 Task: Look for space in São Lourenço do Sul, Brazil from 15th June, 2023 to 21st June, 2023 for 5 adults in price range Rs.14000 to Rs.25000. Place can be entire place with 3 bedrooms having 3 beds and 3 bathrooms. Property type can be house, flat, guest house. Amenities needed are: washing machine. Booking option can be shelf check-in. Required host language is Spanish.
Action: Mouse moved to (289, 140)
Screenshot: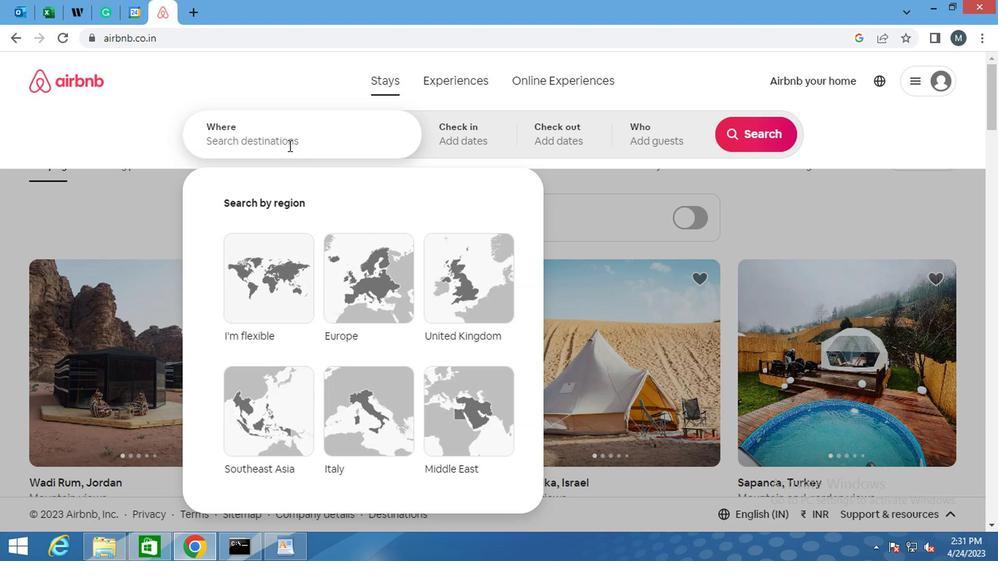 
Action: Mouse pressed left at (289, 140)
Screenshot: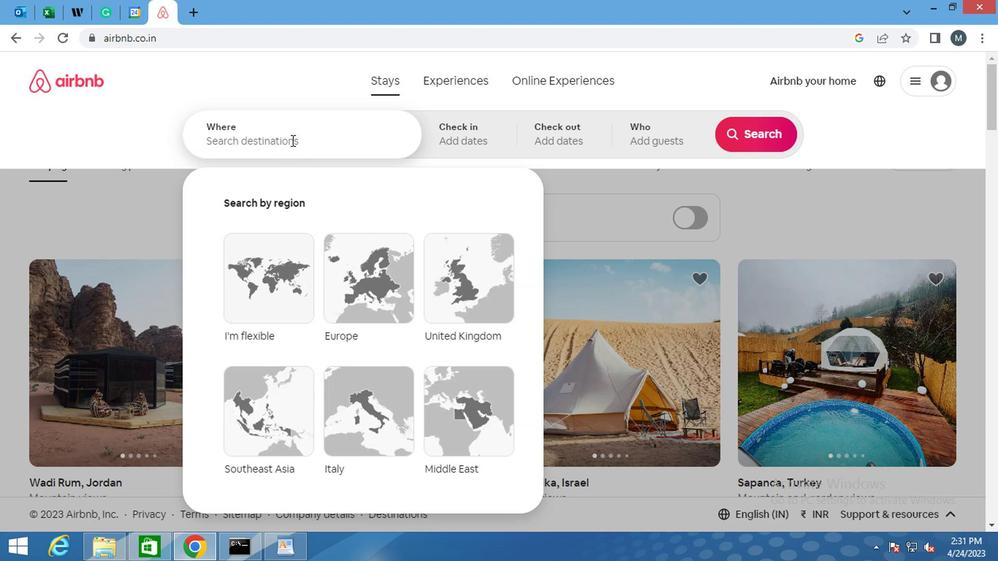 
Action: Key pressed <Key.shift>SAO<Key.space><Key.shift>LOURENCO<Key.space>DO<Key.space><Key.shift>SUL,<Key.space><Key.shift>BRAZIL<Key.space>
Screenshot: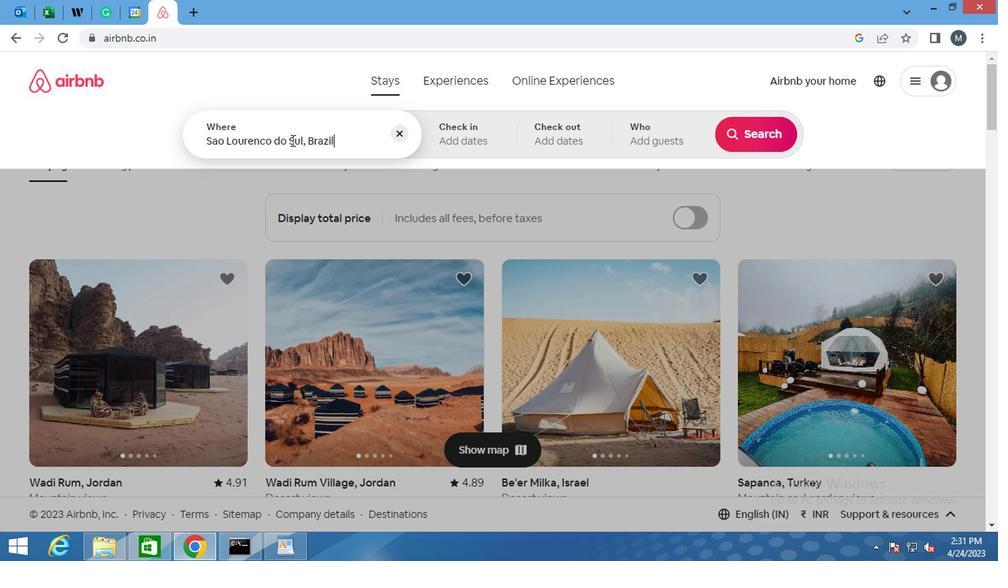 
Action: Mouse moved to (381, 183)
Screenshot: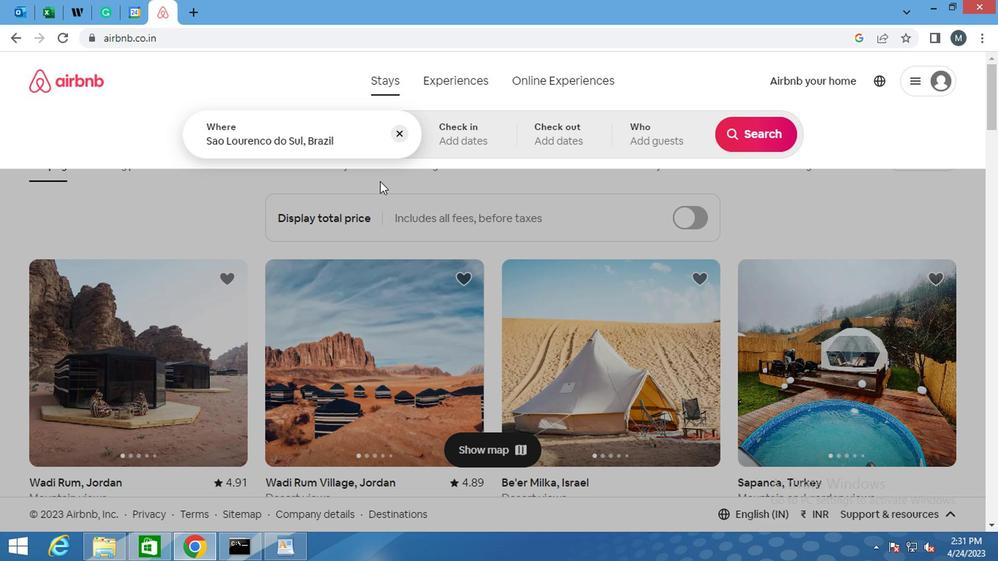 
Action: Mouse scrolled (381, 182) with delta (0, 0)
Screenshot: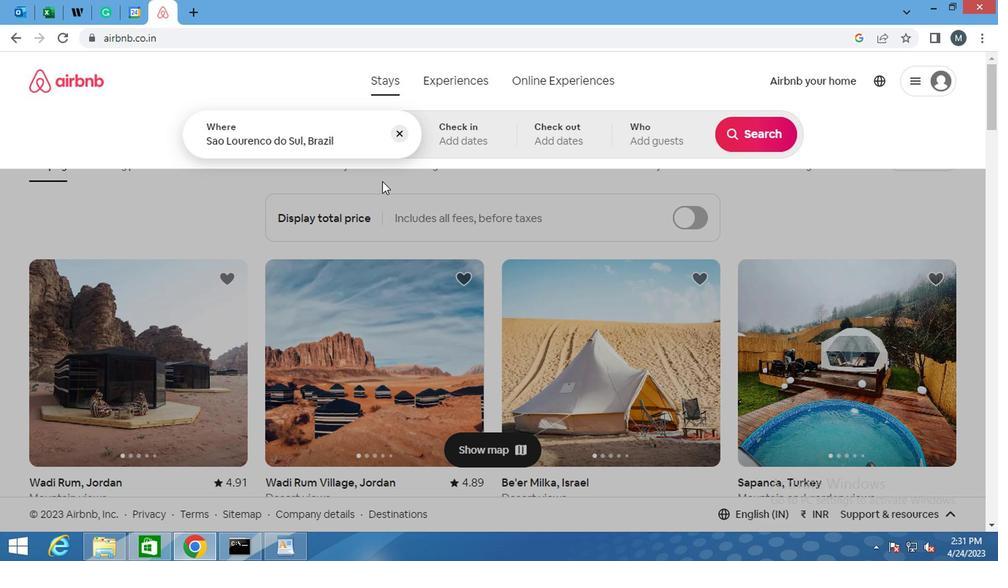 
Action: Mouse scrolled (381, 184) with delta (0, 1)
Screenshot: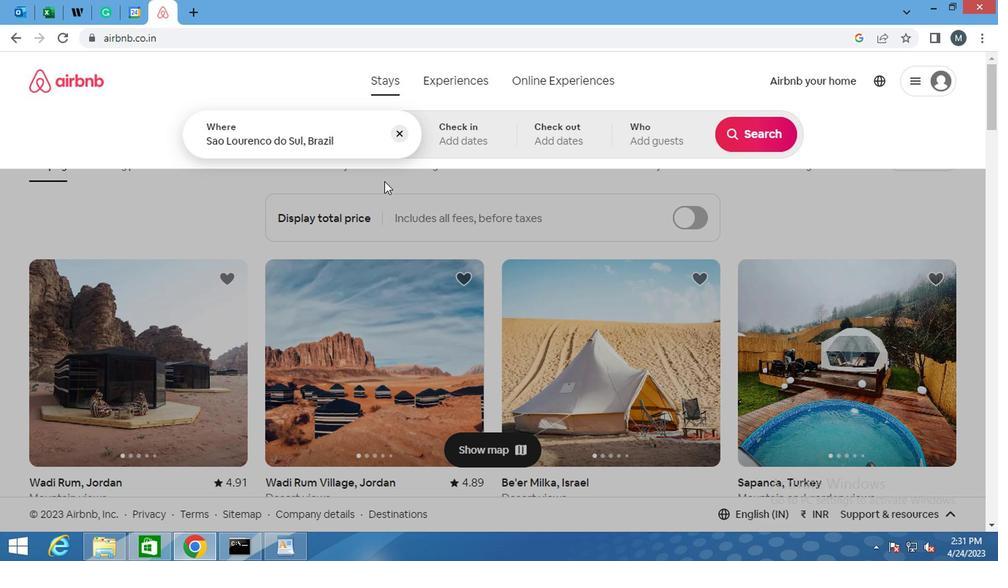 
Action: Mouse scrolled (381, 184) with delta (0, 1)
Screenshot: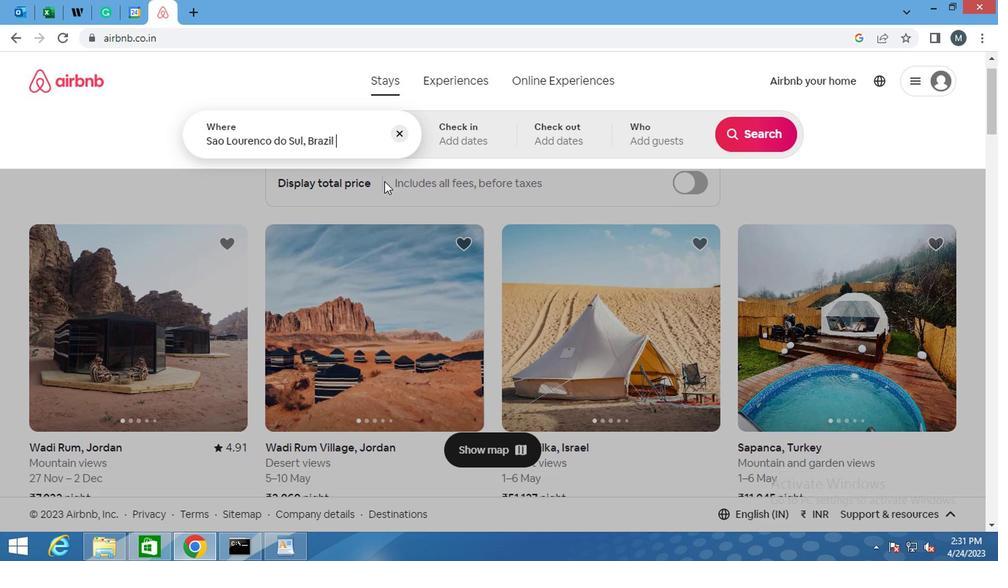 
Action: Mouse scrolled (381, 182) with delta (0, 0)
Screenshot: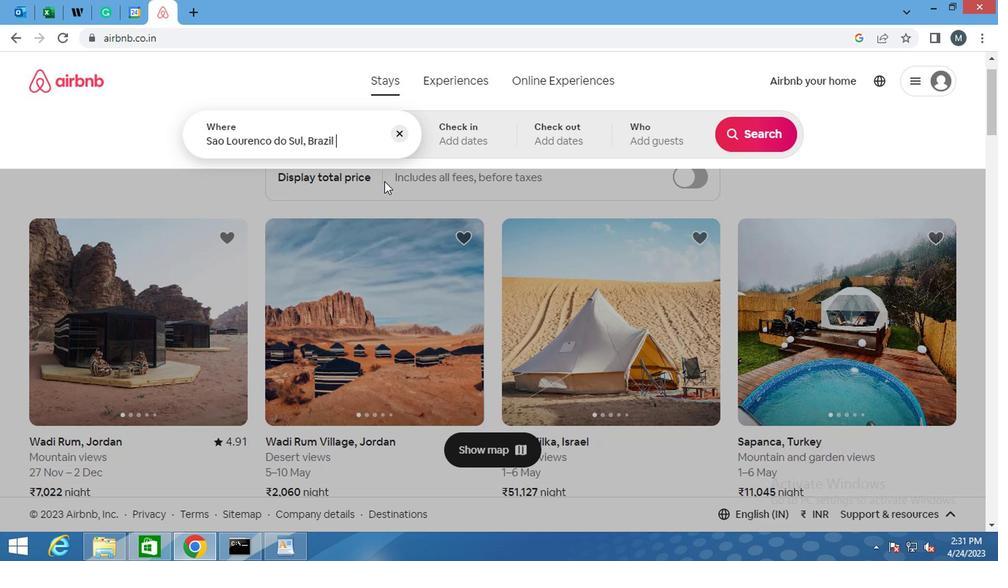 
Action: Mouse moved to (421, 68)
Screenshot: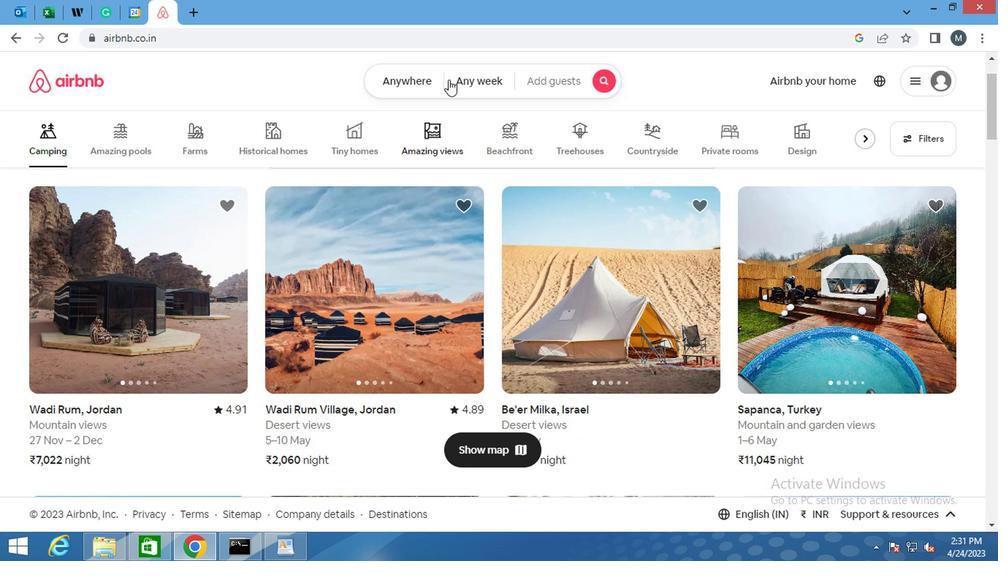 
Action: Mouse pressed left at (421, 68)
Screenshot: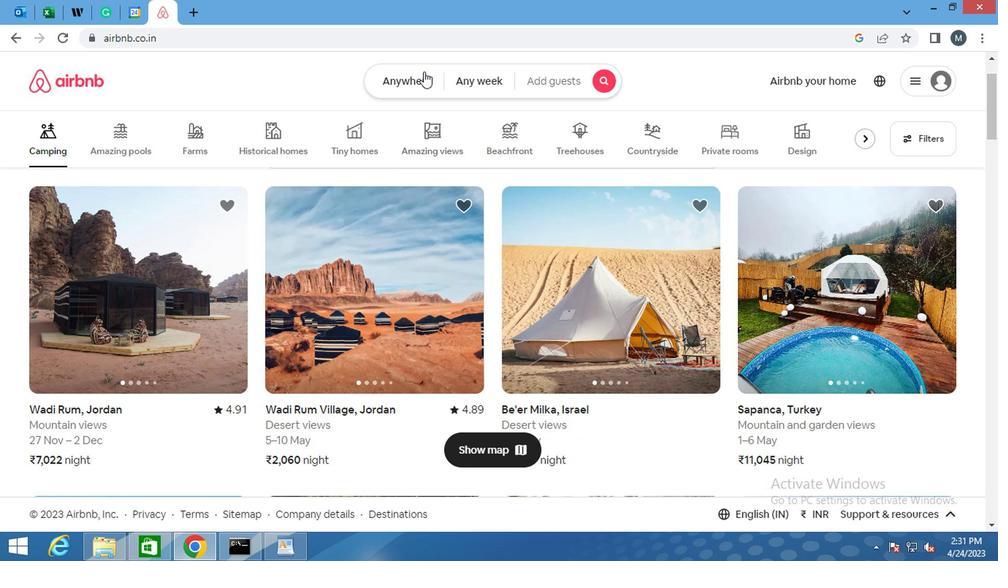 
Action: Mouse moved to (465, 122)
Screenshot: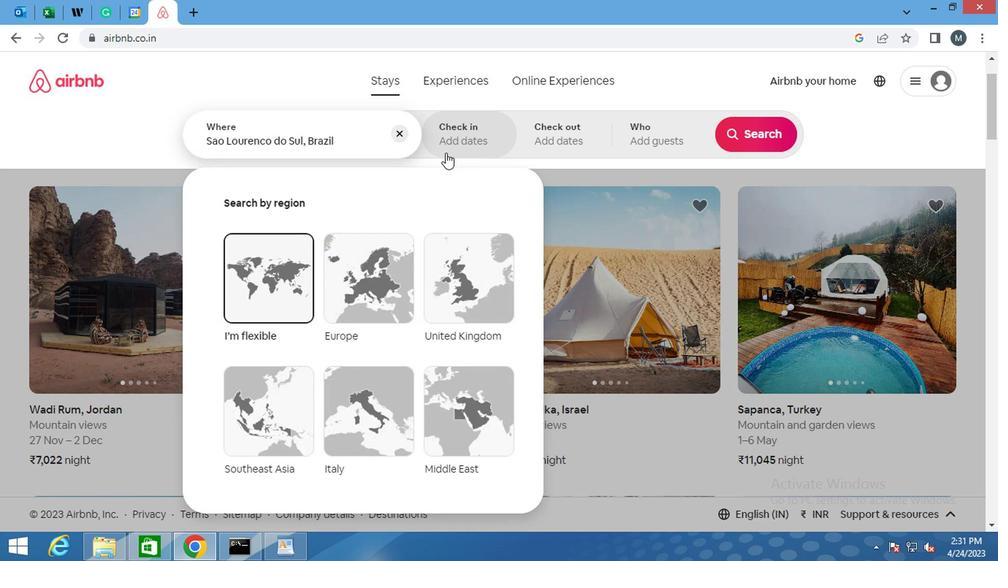 
Action: Mouse pressed left at (465, 122)
Screenshot: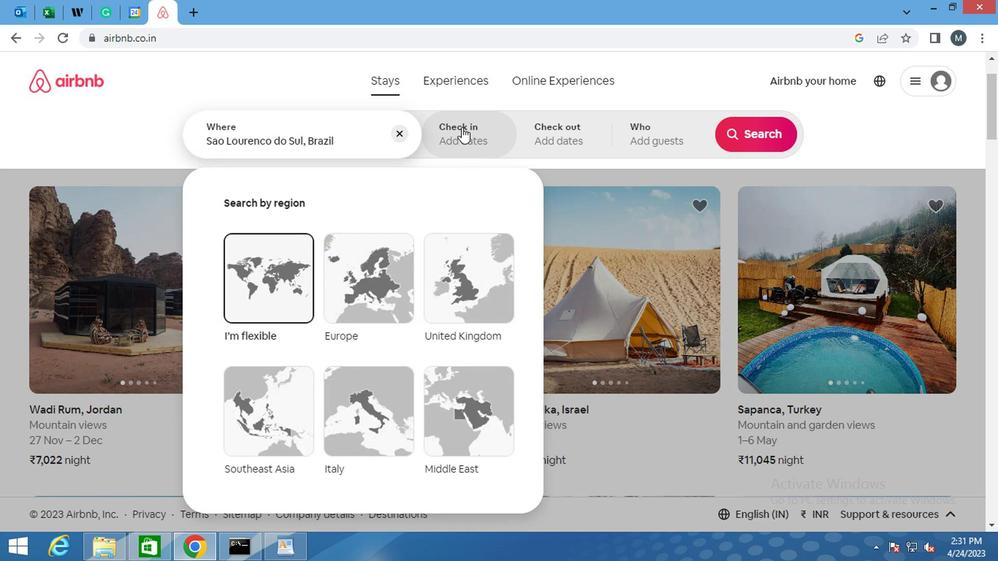 
Action: Mouse moved to (744, 249)
Screenshot: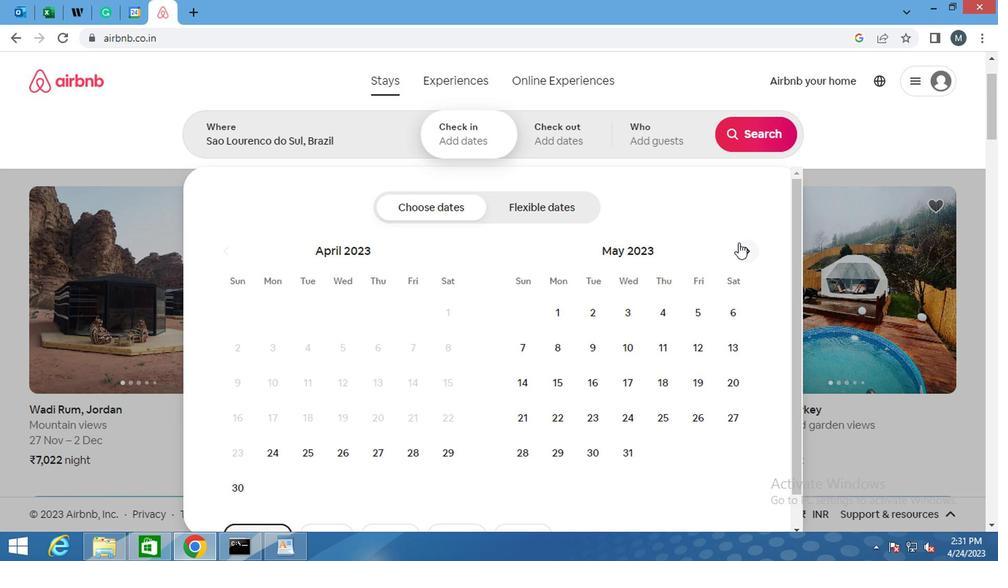 
Action: Mouse pressed left at (744, 249)
Screenshot: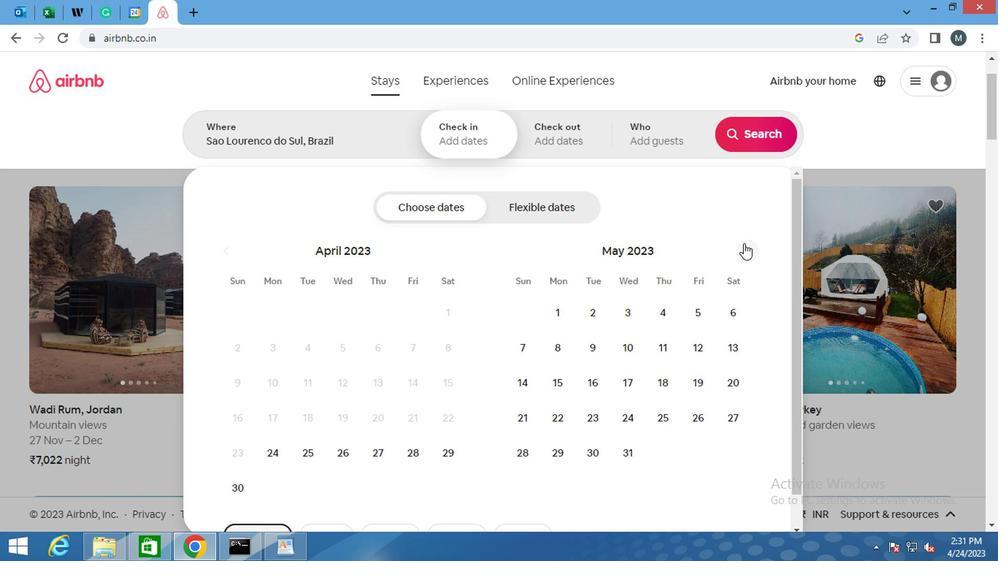 
Action: Mouse pressed left at (744, 249)
Screenshot: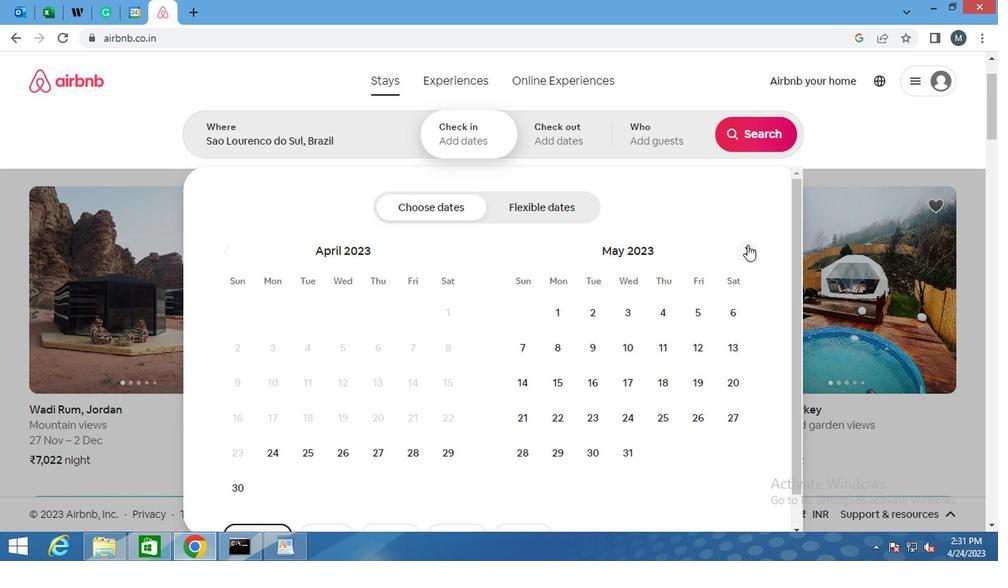 
Action: Mouse moved to (653, 393)
Screenshot: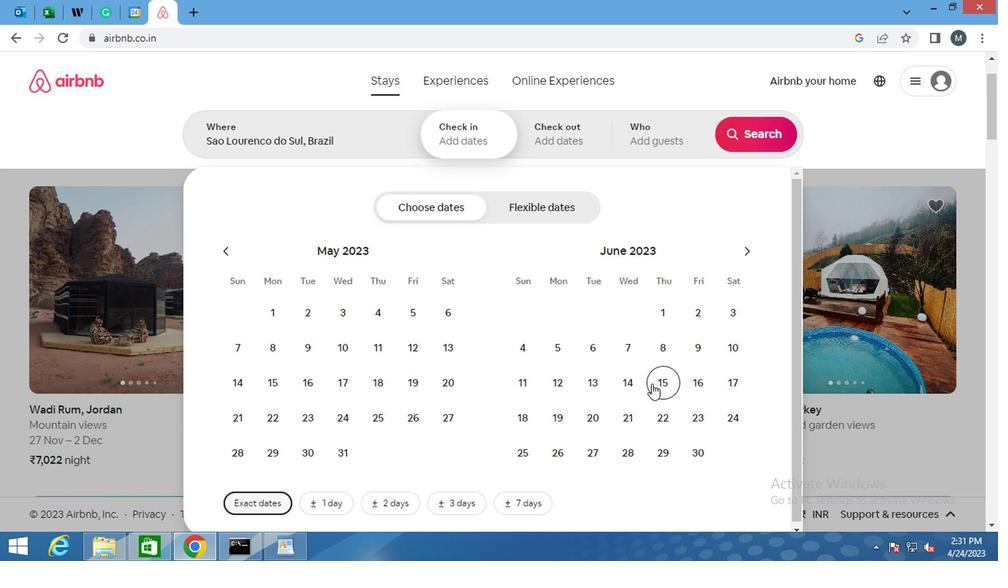 
Action: Mouse pressed left at (653, 393)
Screenshot: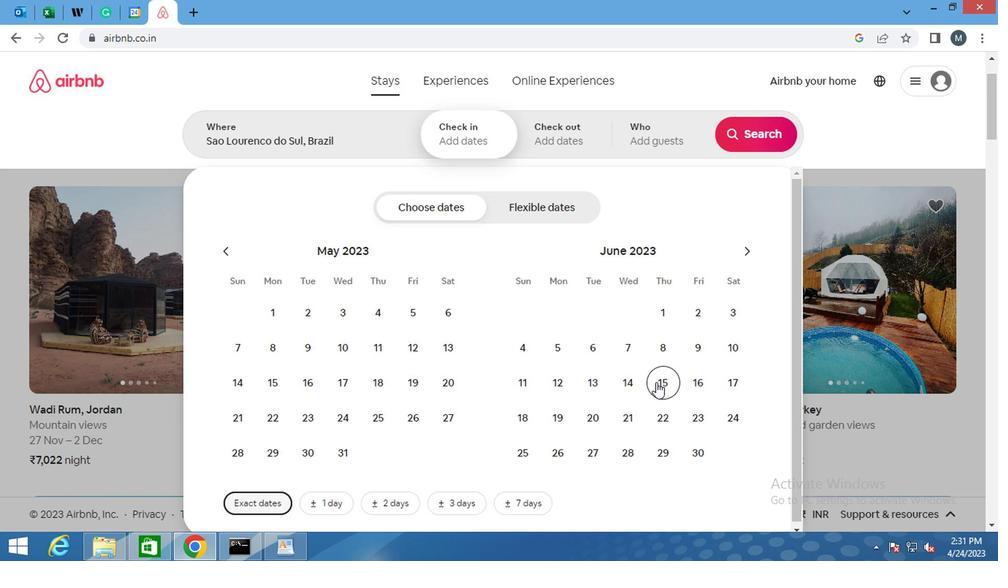 
Action: Mouse moved to (626, 435)
Screenshot: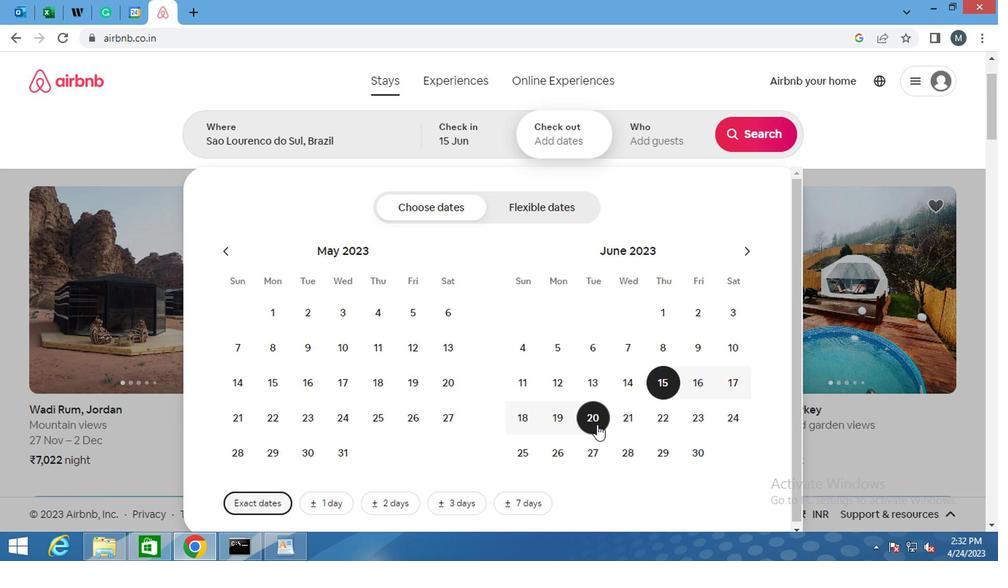 
Action: Mouse pressed left at (626, 435)
Screenshot: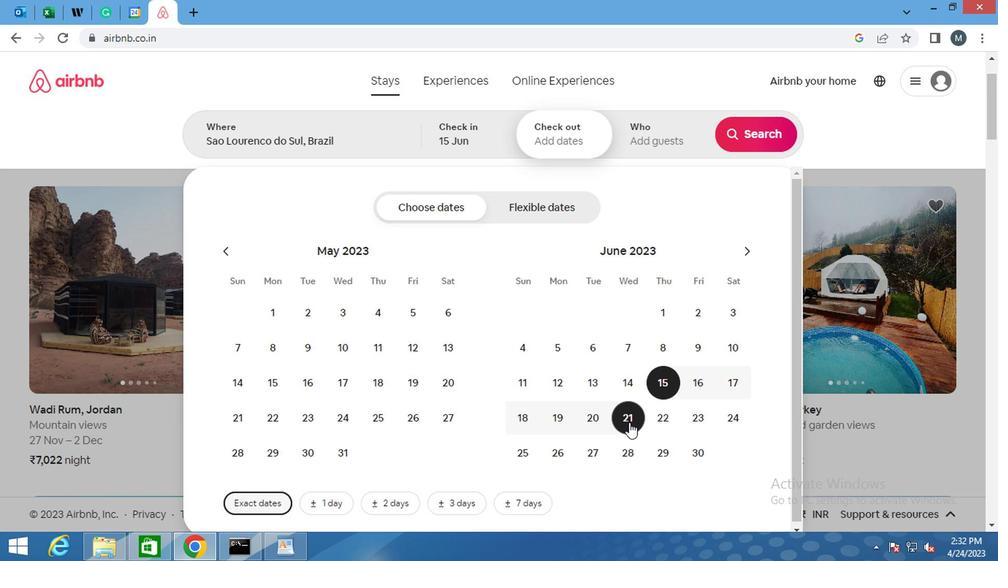 
Action: Mouse moved to (639, 146)
Screenshot: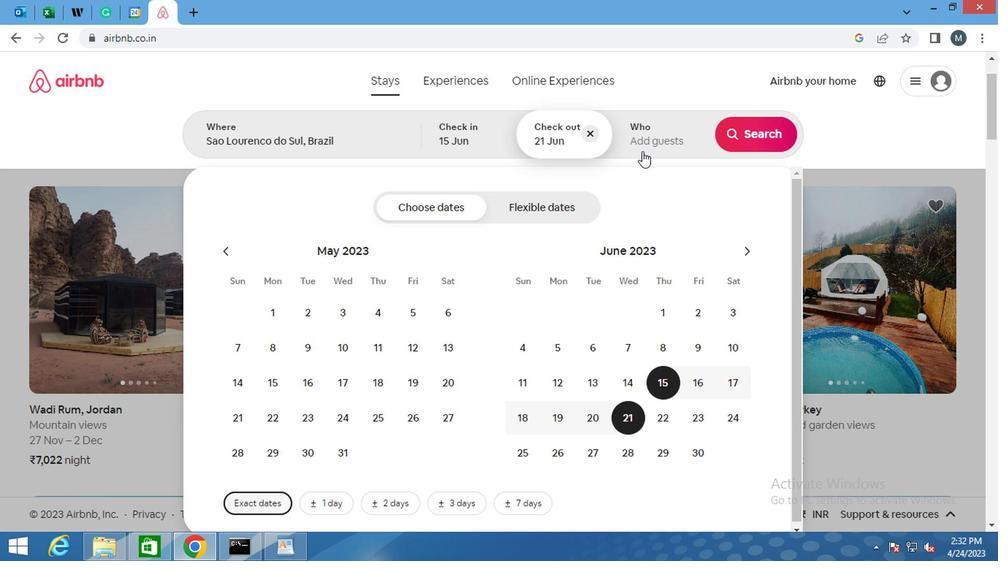 
Action: Mouse pressed left at (639, 146)
Screenshot: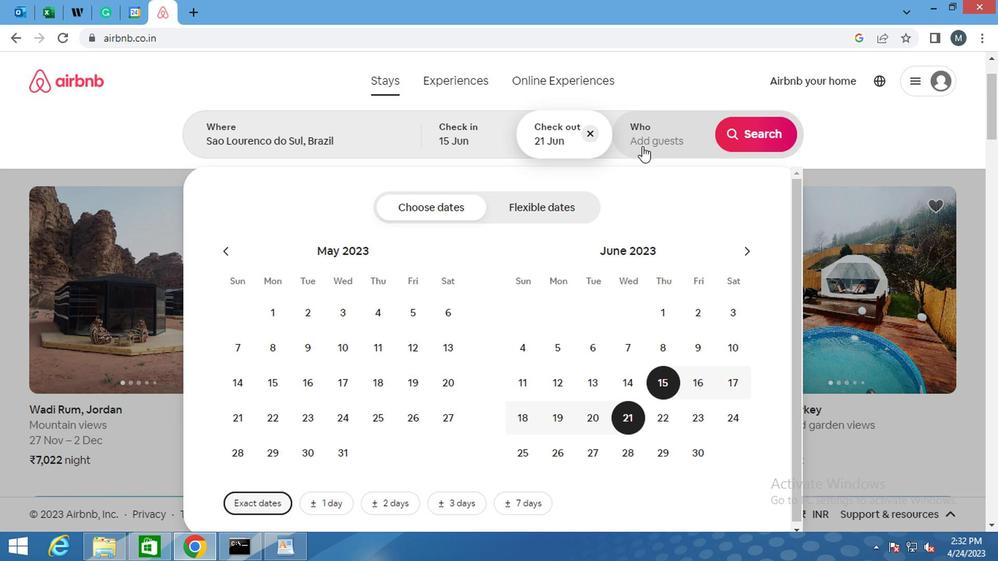 
Action: Mouse moved to (756, 217)
Screenshot: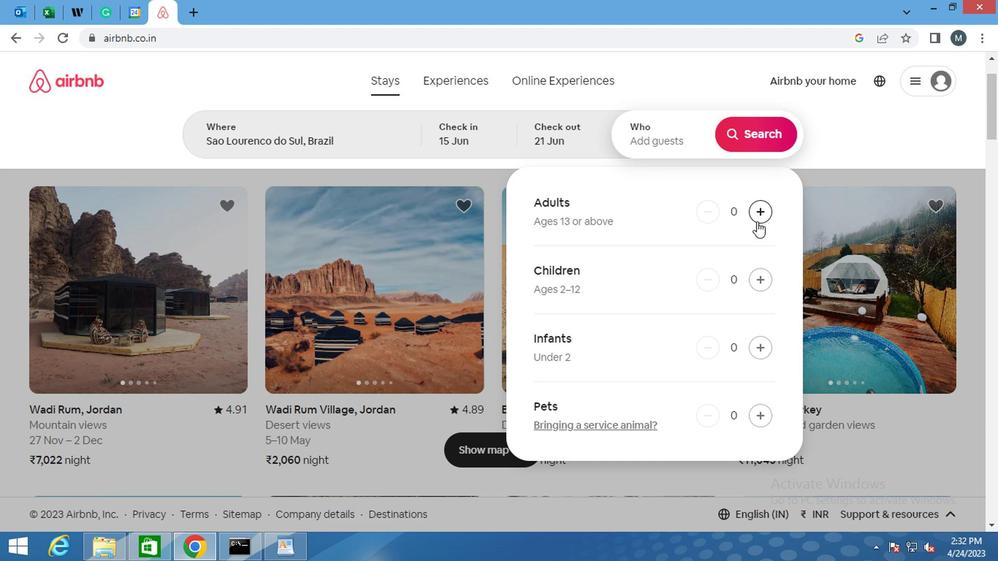 
Action: Mouse pressed left at (756, 217)
Screenshot: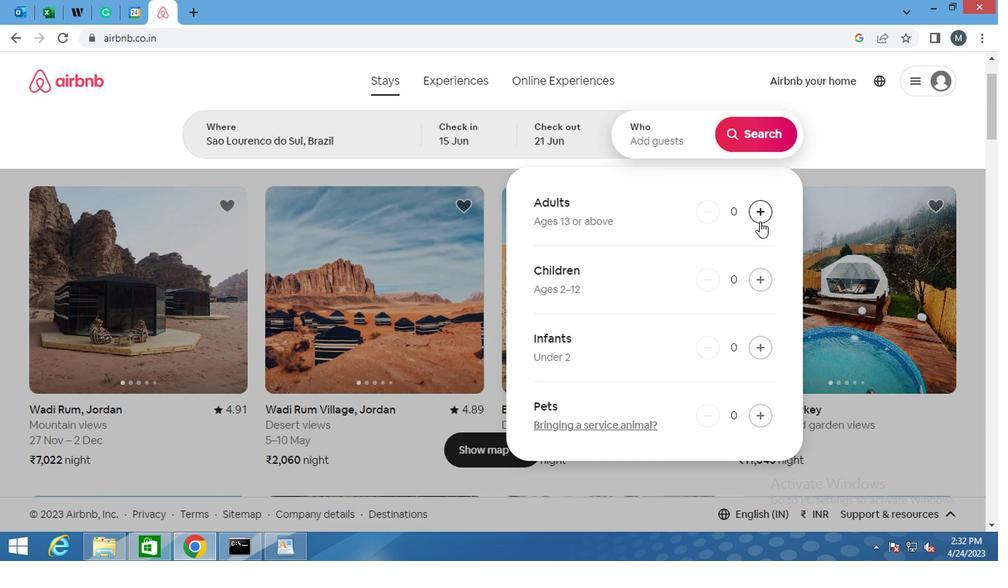 
Action: Mouse pressed left at (756, 217)
Screenshot: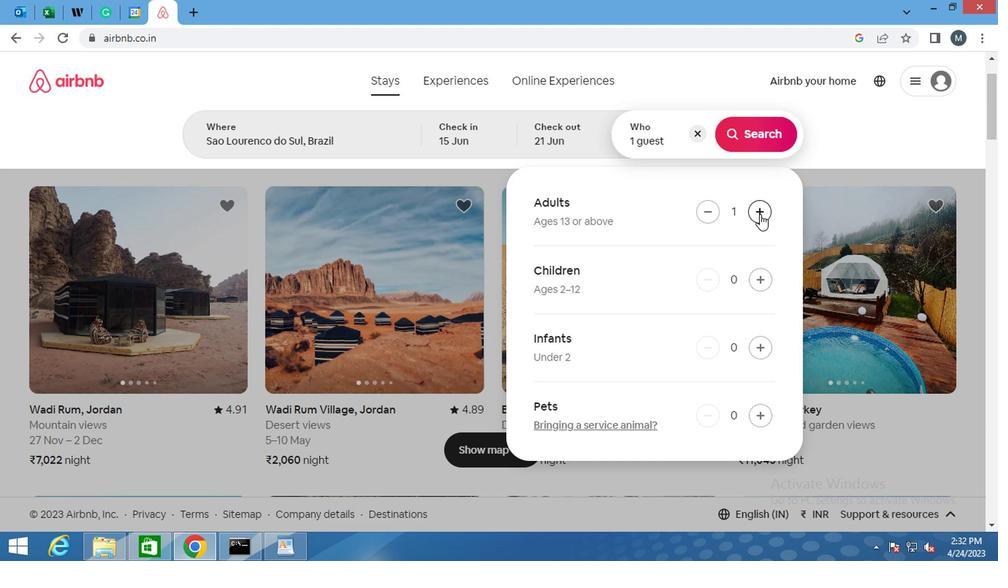 
Action: Mouse pressed left at (756, 217)
Screenshot: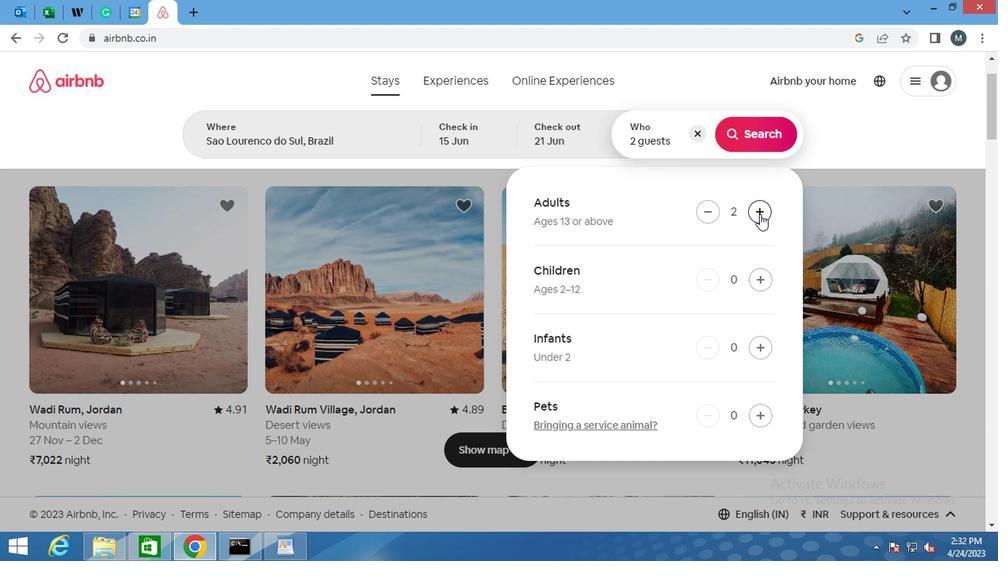 
Action: Mouse moved to (756, 217)
Screenshot: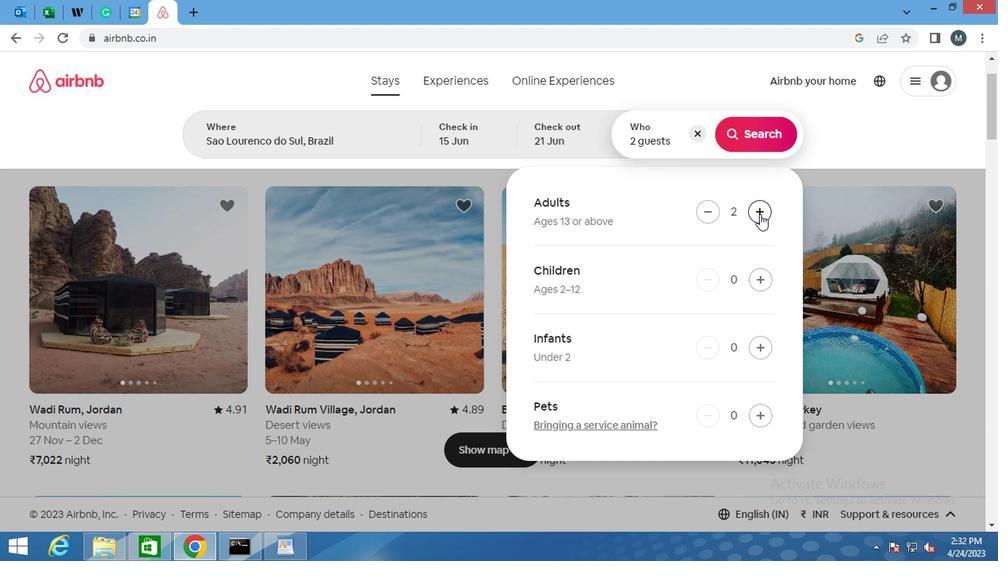 
Action: Mouse pressed left at (756, 217)
Screenshot: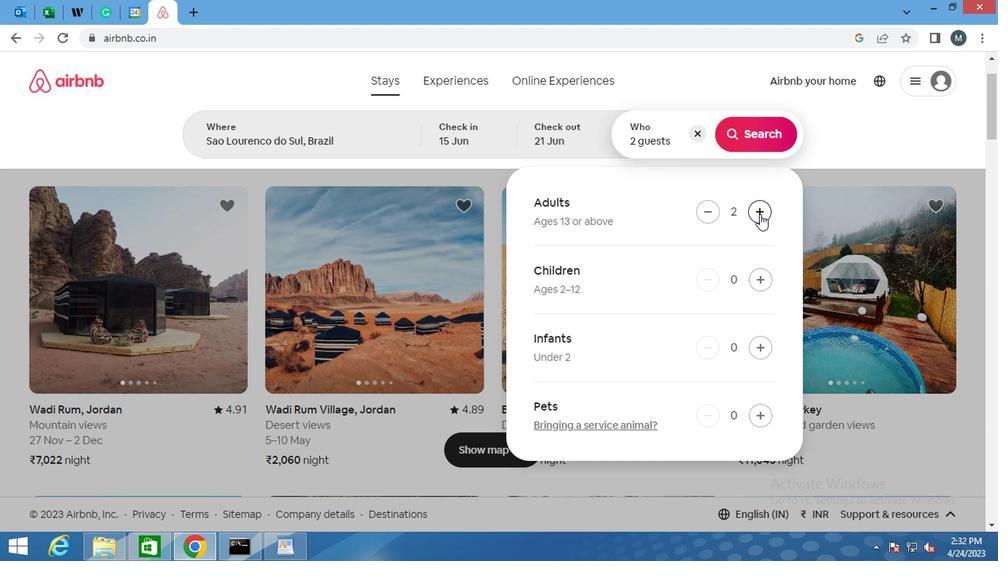 
Action: Mouse moved to (757, 217)
Screenshot: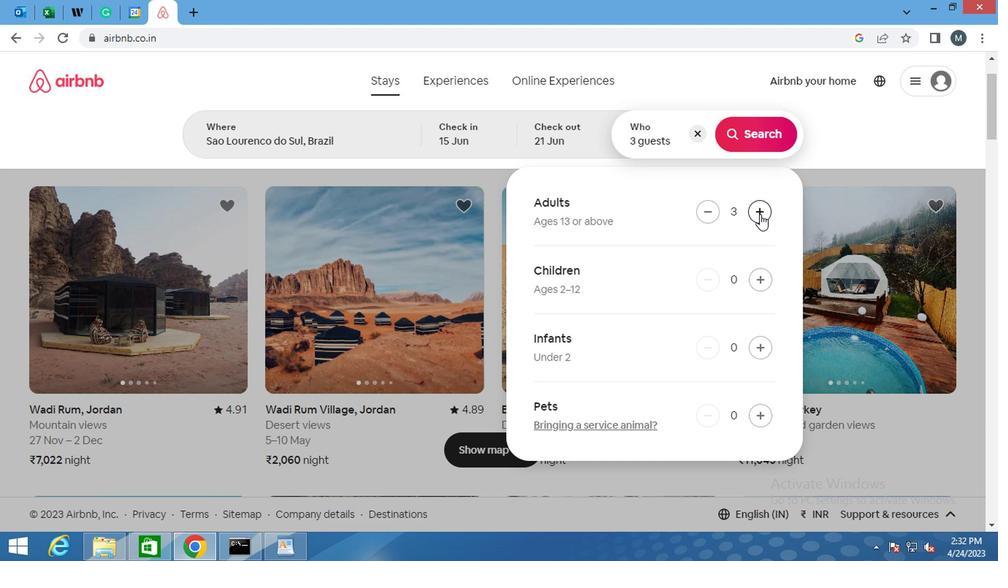 
Action: Mouse pressed left at (757, 217)
Screenshot: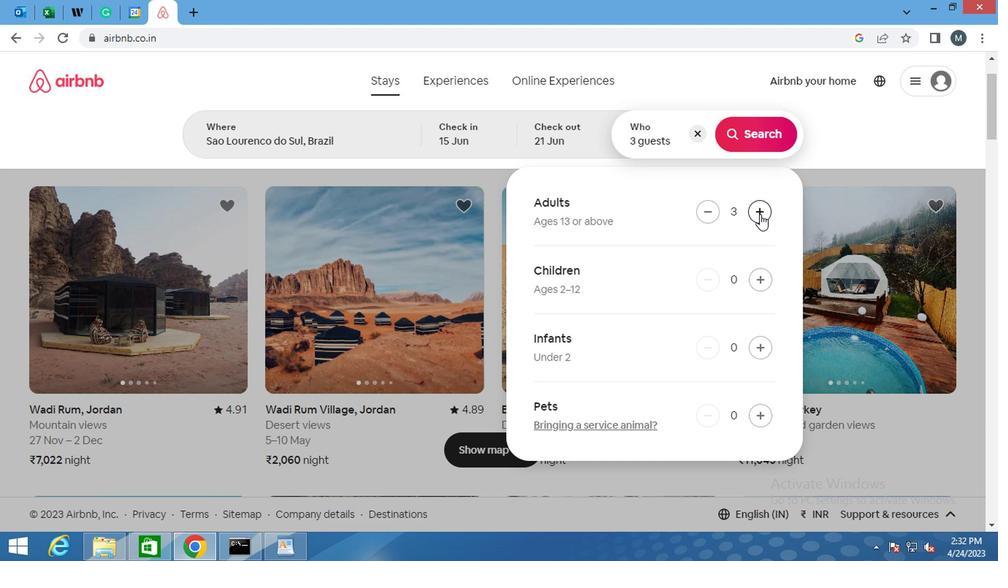 
Action: Mouse moved to (869, 159)
Screenshot: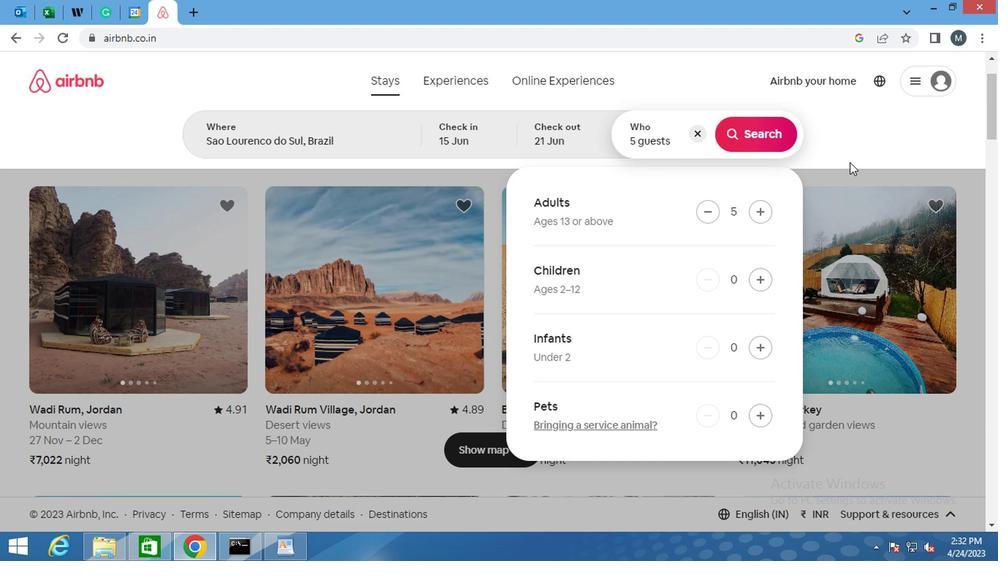 
Action: Mouse pressed left at (869, 159)
Screenshot: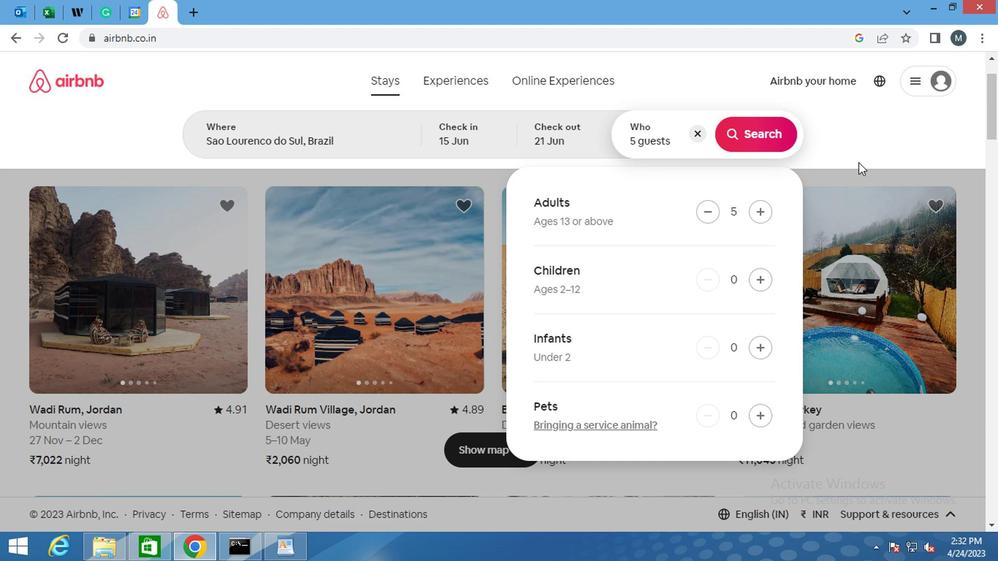 
Action: Mouse moved to (859, 161)
Screenshot: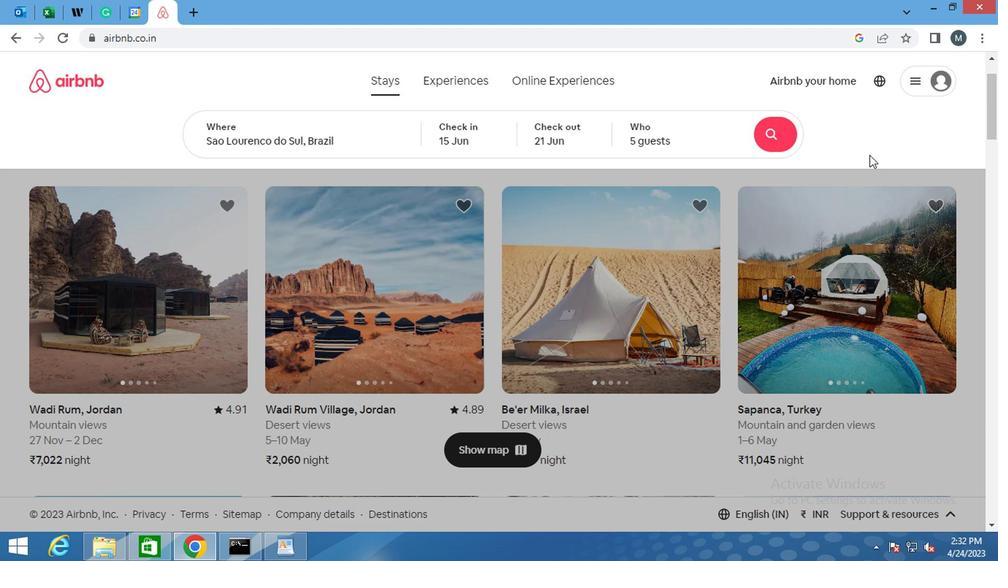
Action: Mouse scrolled (859, 162) with delta (0, 1)
Screenshot: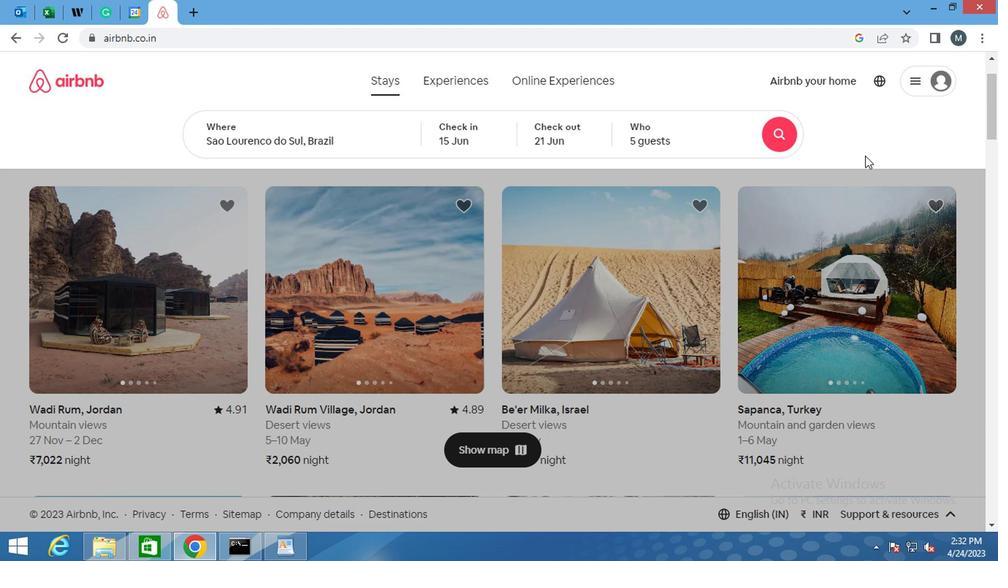 
Action: Mouse moved to (859, 161)
Screenshot: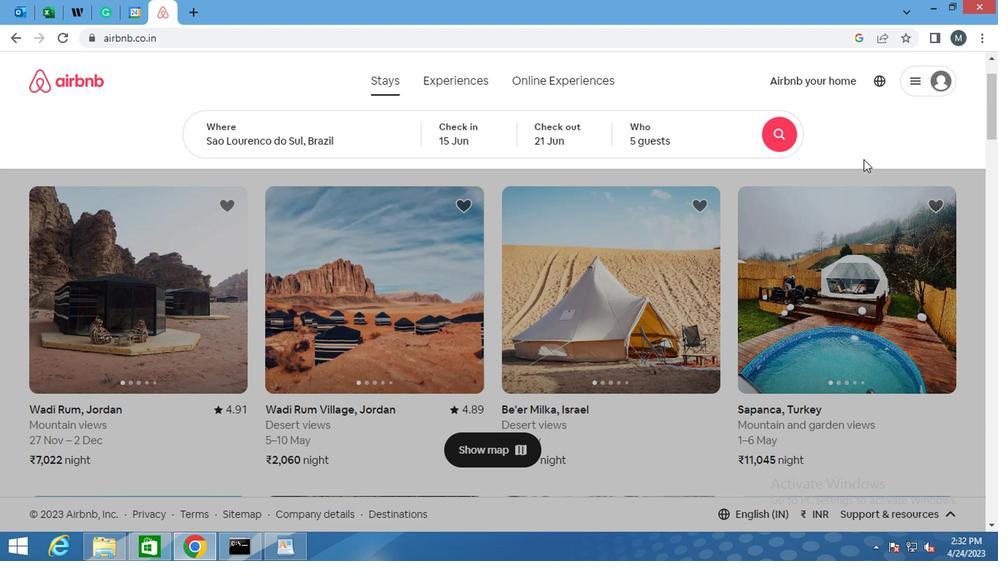 
Action: Mouse scrolled (859, 160) with delta (0, -1)
Screenshot: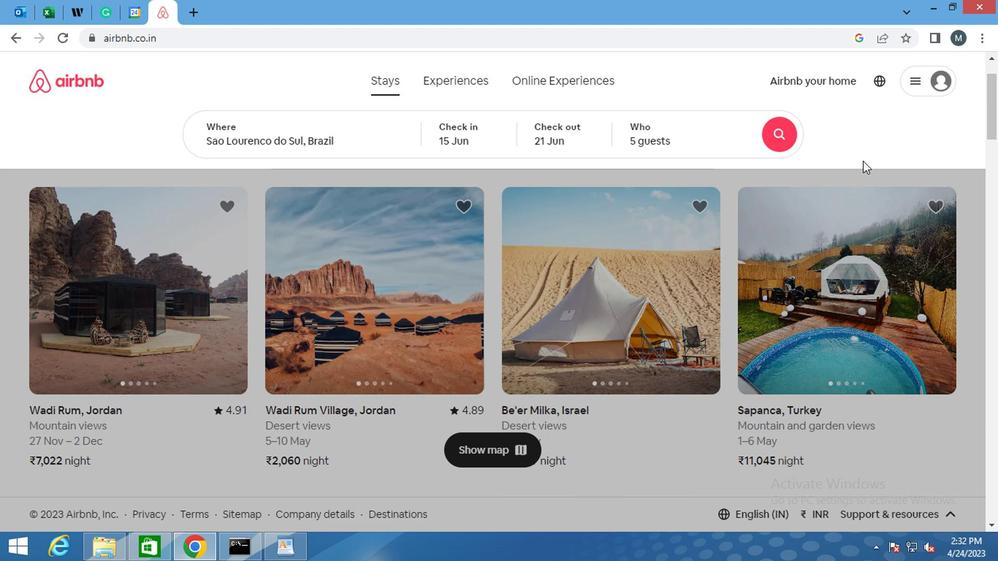 
Action: Mouse moved to (917, 136)
Screenshot: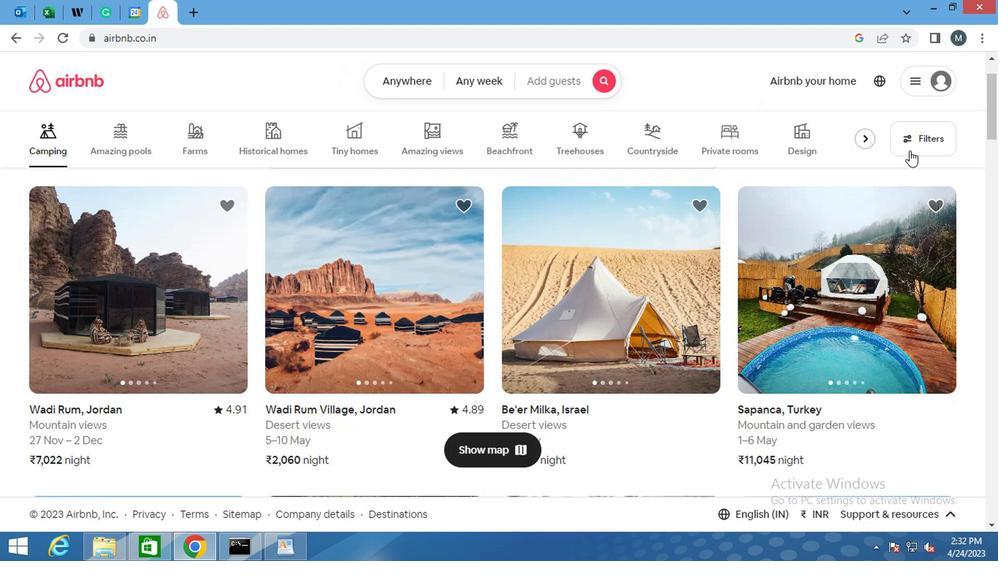 
Action: Mouse pressed left at (917, 136)
Screenshot: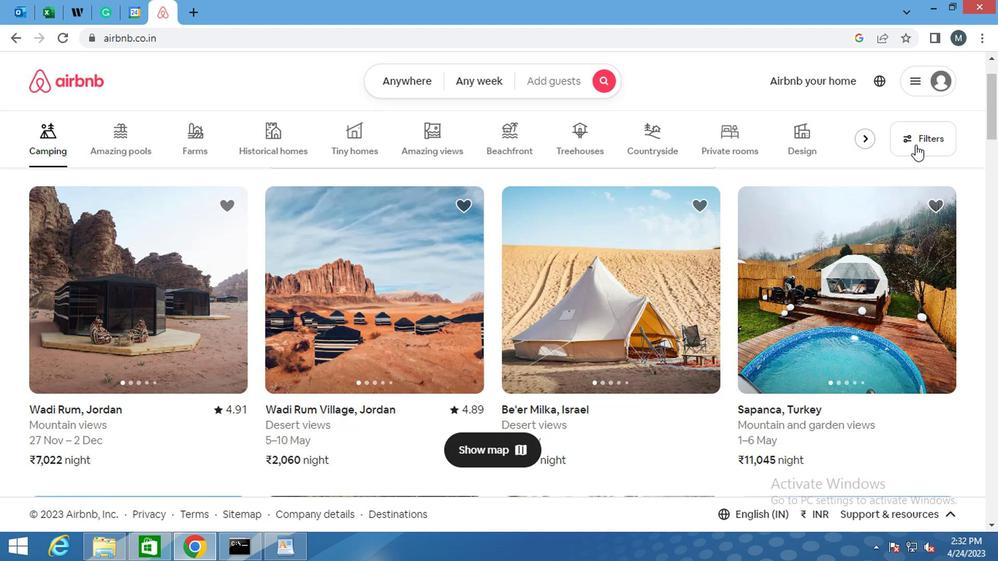 
Action: Mouse moved to (727, 173)
Screenshot: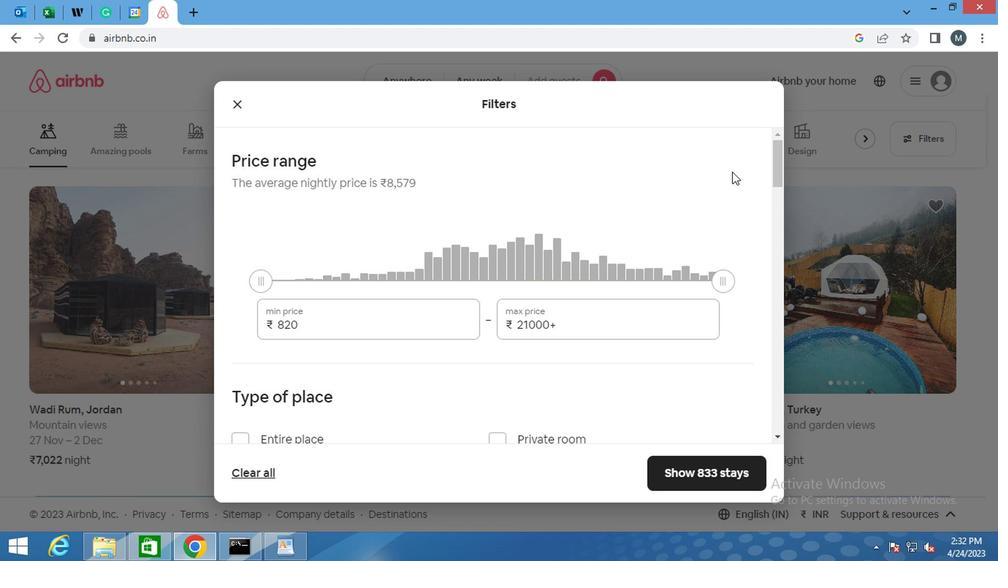 
Action: Mouse scrolled (727, 172) with delta (0, 0)
Screenshot: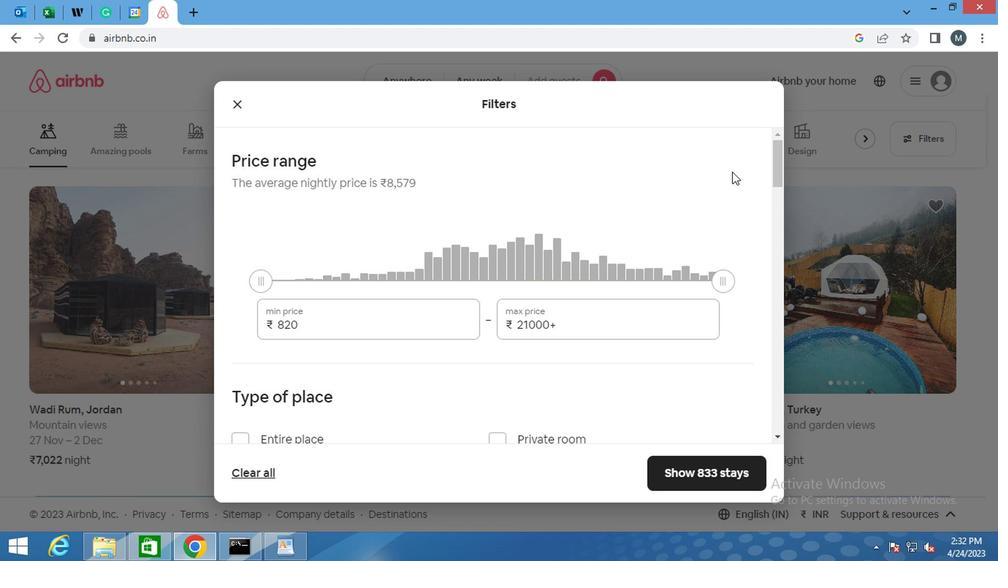 
Action: Mouse moved to (401, 253)
Screenshot: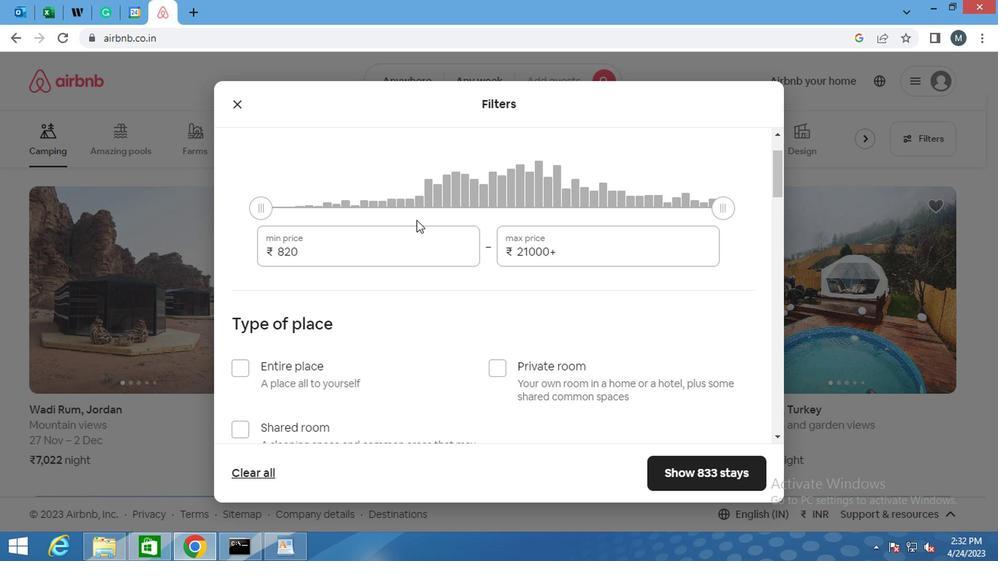 
Action: Mouse pressed left at (401, 253)
Screenshot: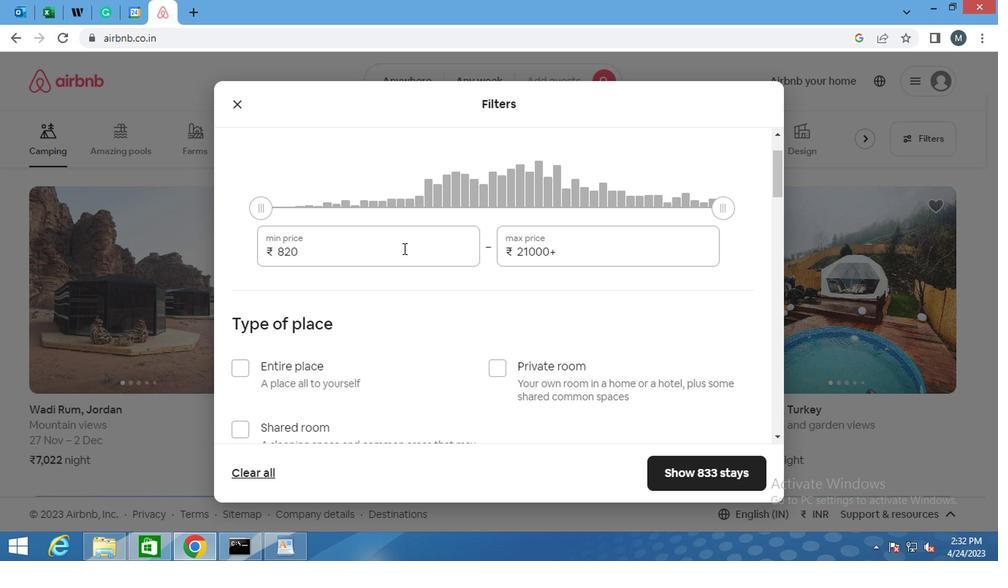 
Action: Mouse pressed left at (401, 253)
Screenshot: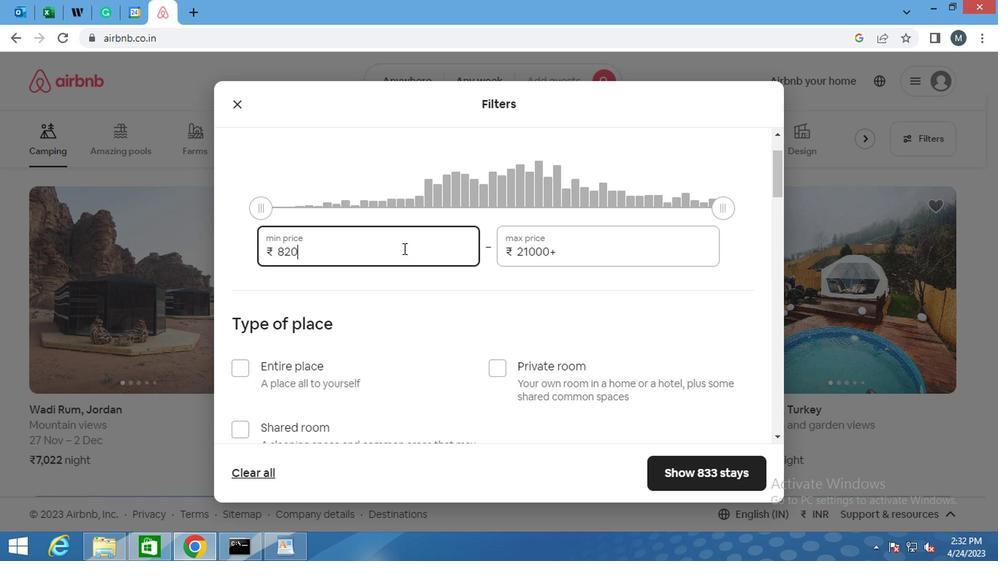 
Action: Mouse moved to (401, 253)
Screenshot: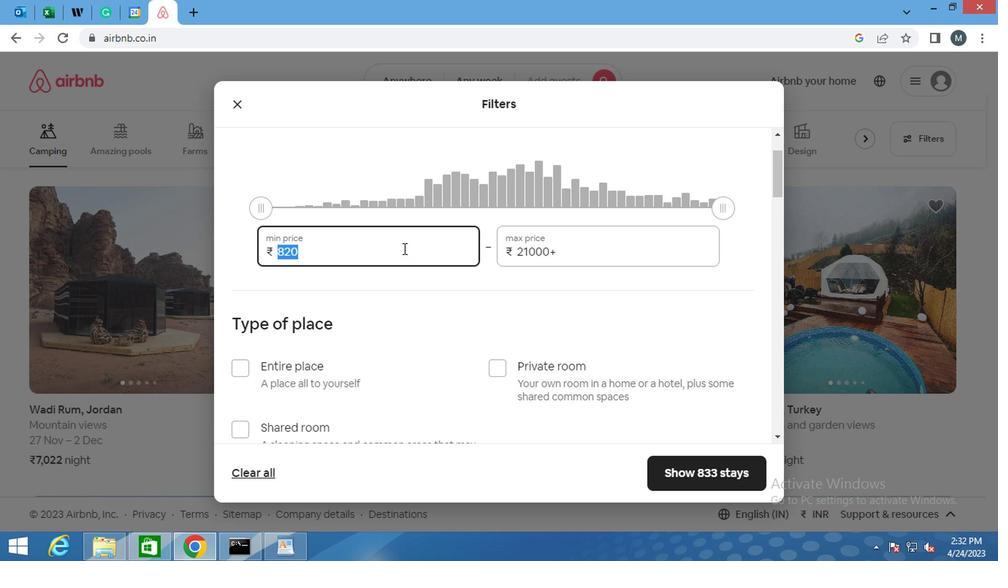 
Action: Key pressed 14000
Screenshot: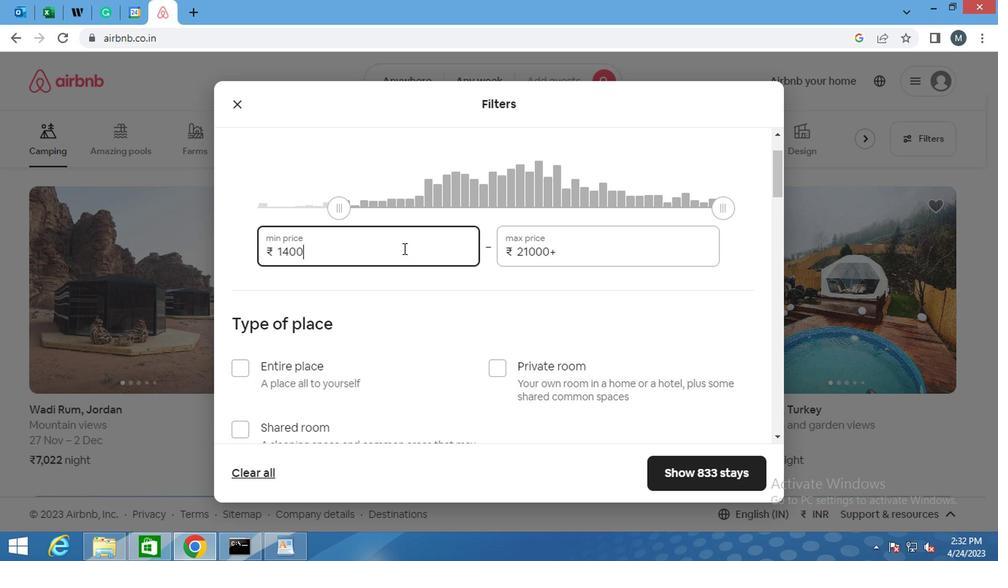 
Action: Mouse moved to (578, 248)
Screenshot: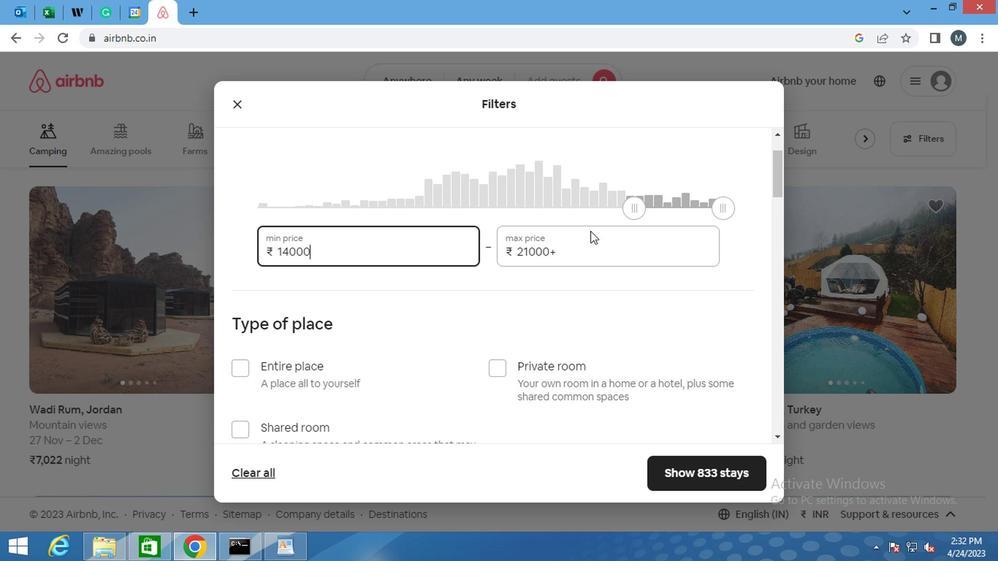
Action: Mouse pressed left at (578, 248)
Screenshot: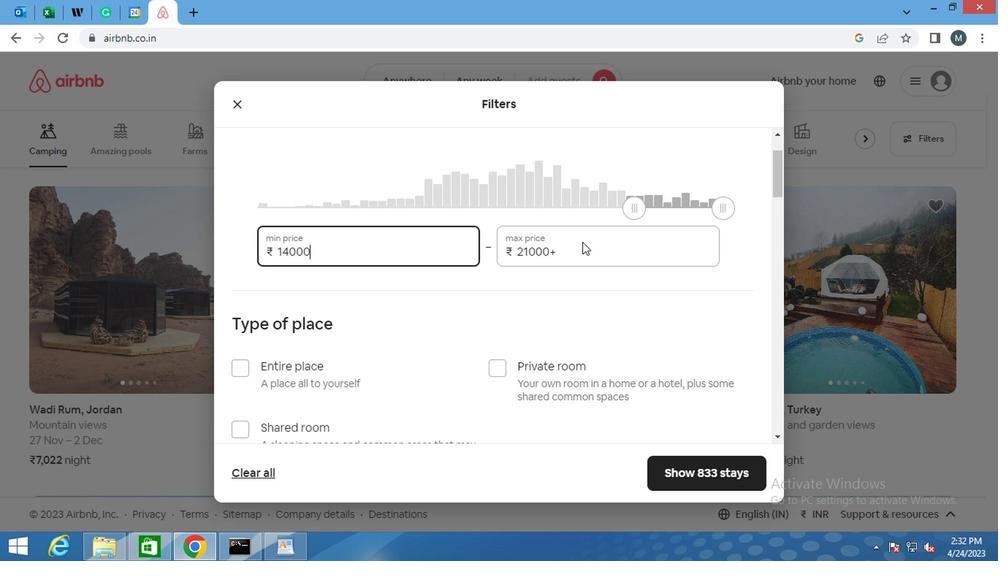 
Action: Mouse pressed left at (578, 248)
Screenshot: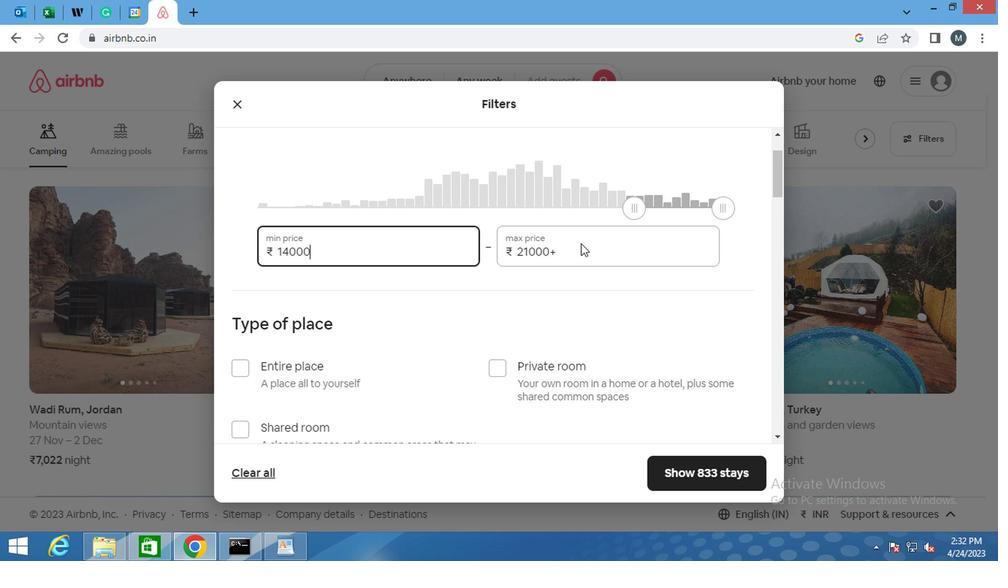 
Action: Mouse moved to (577, 249)
Screenshot: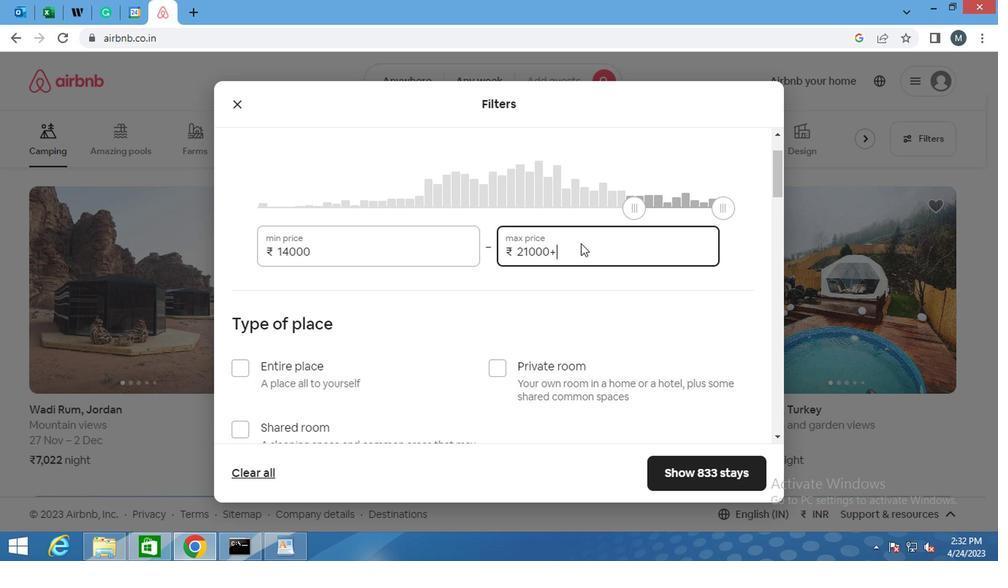 
Action: Mouse pressed left at (577, 249)
Screenshot: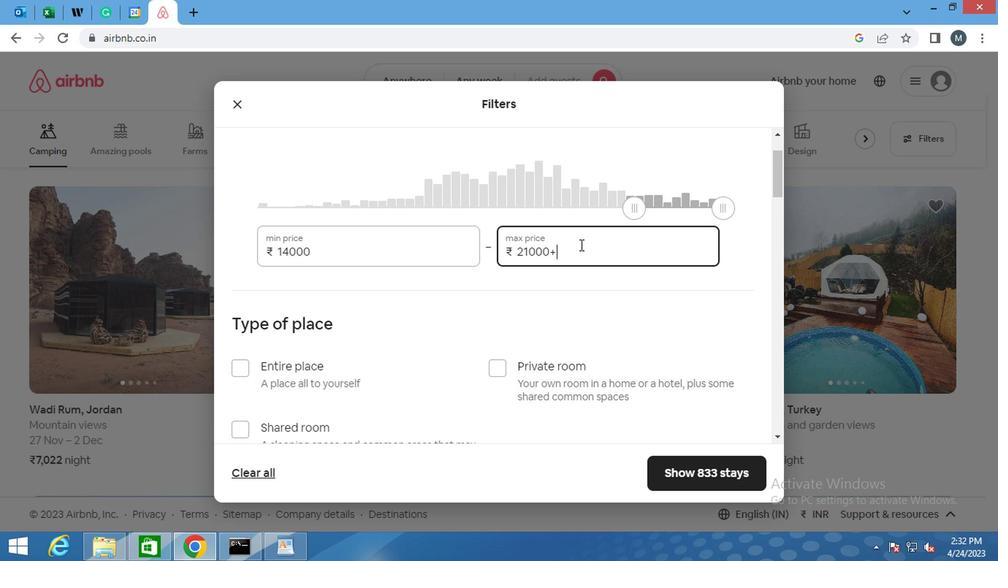 
Action: Mouse moved to (570, 272)
Screenshot: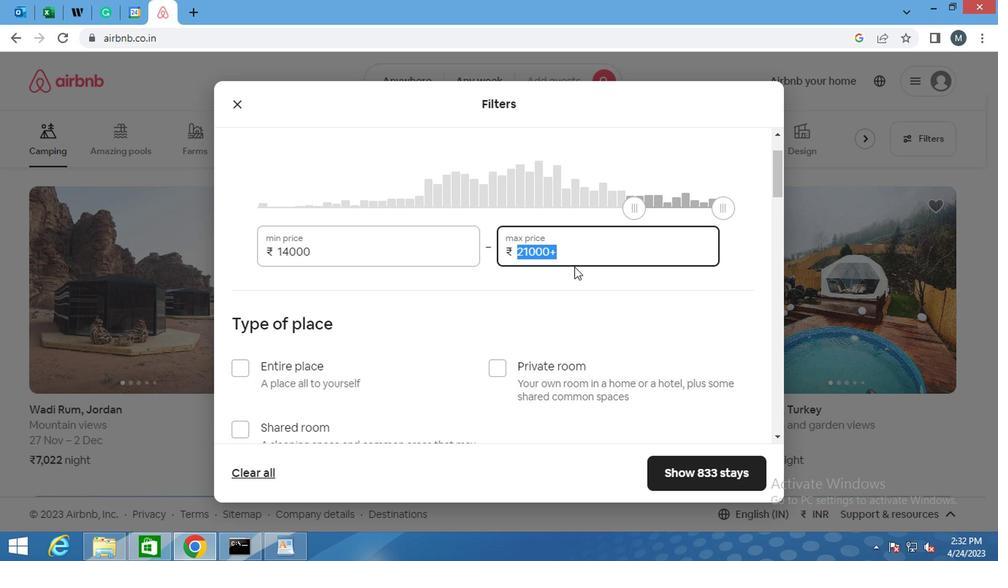 
Action: Key pressed 25000
Screenshot: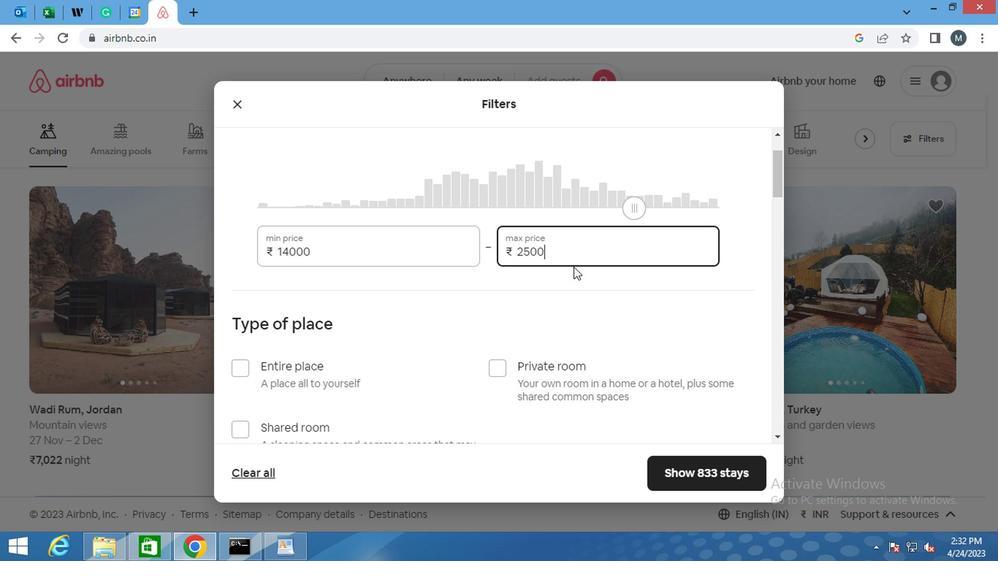 
Action: Mouse moved to (556, 258)
Screenshot: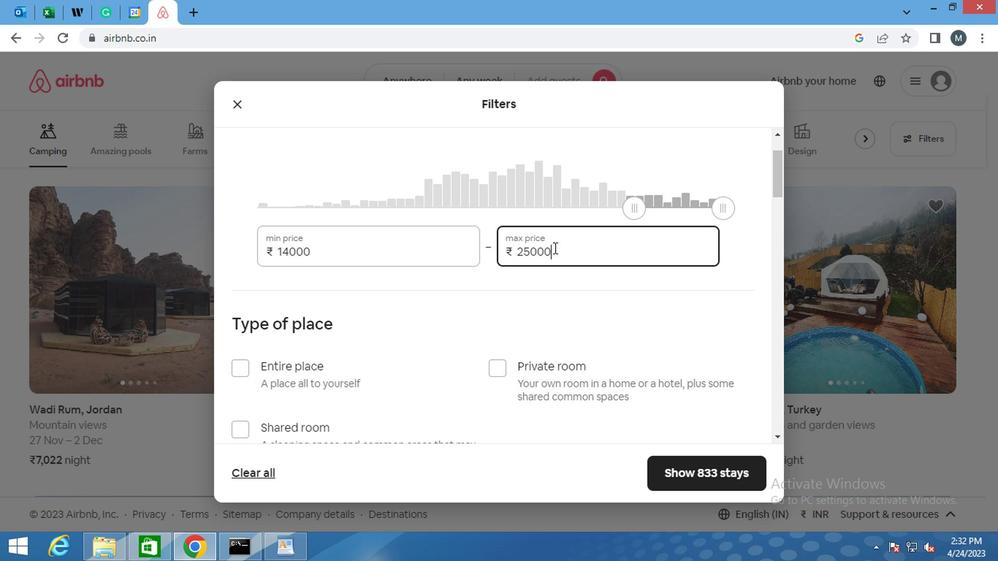 
Action: Mouse scrolled (556, 257) with delta (0, 0)
Screenshot: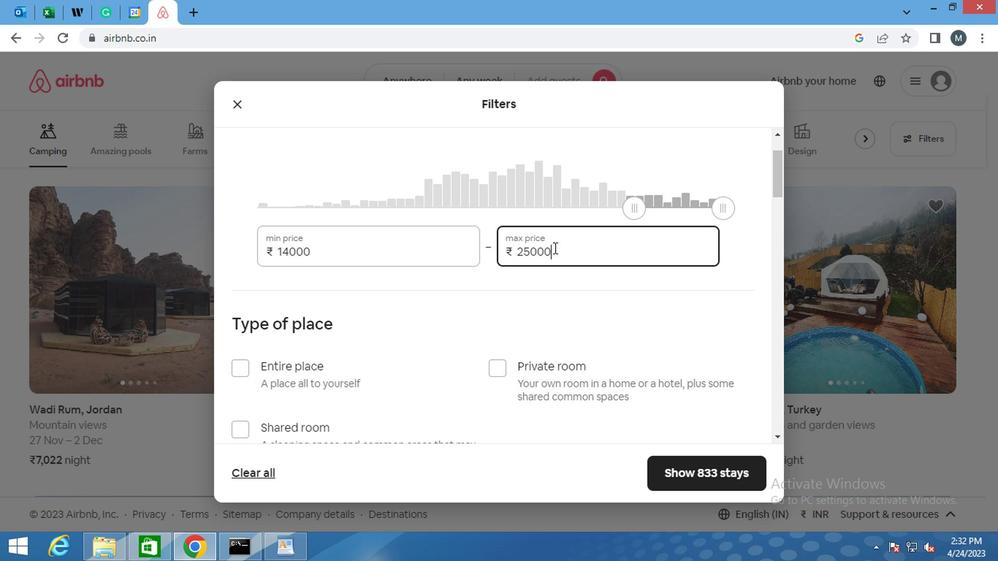 
Action: Mouse moved to (558, 266)
Screenshot: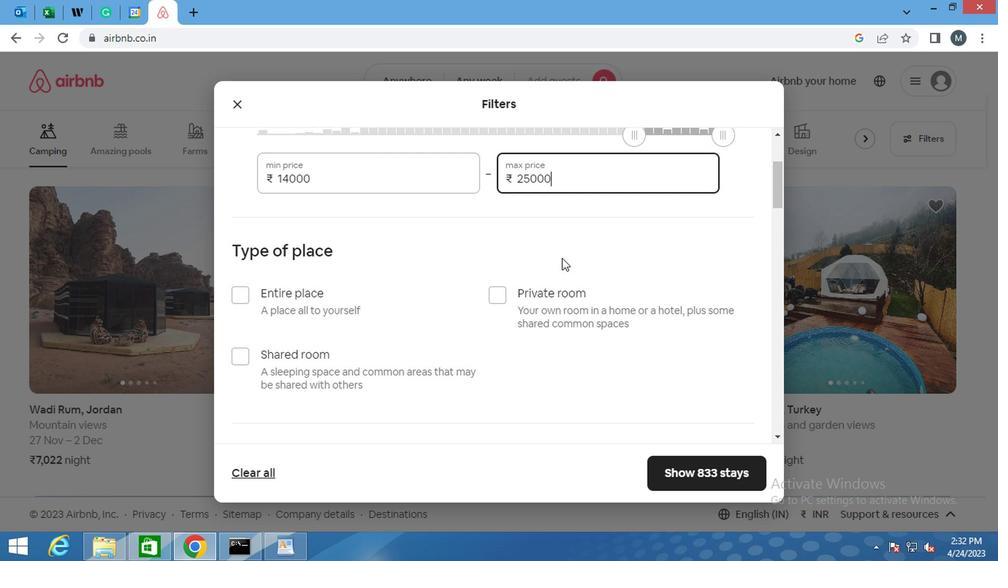 
Action: Mouse scrolled (558, 265) with delta (0, 0)
Screenshot: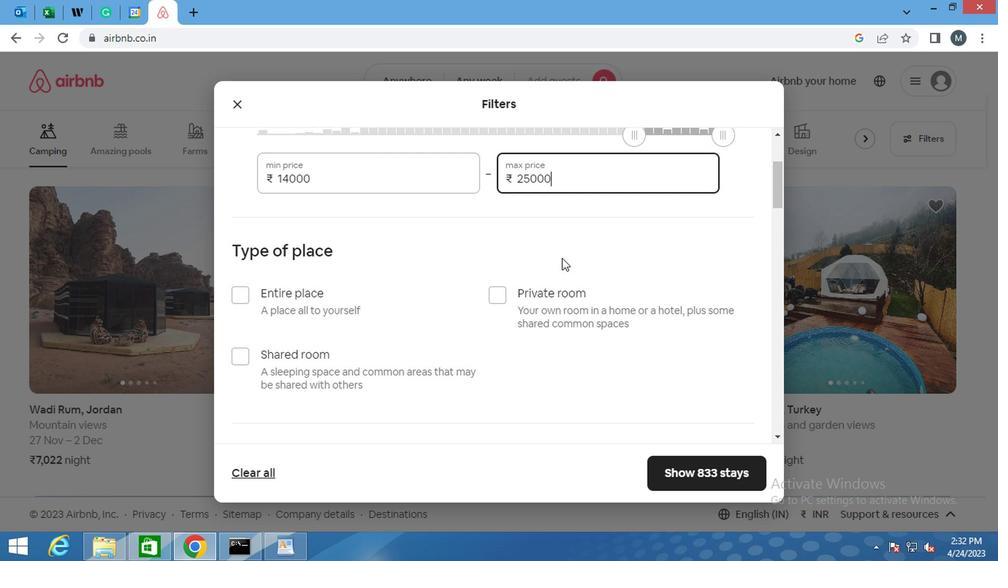 
Action: Mouse moved to (548, 274)
Screenshot: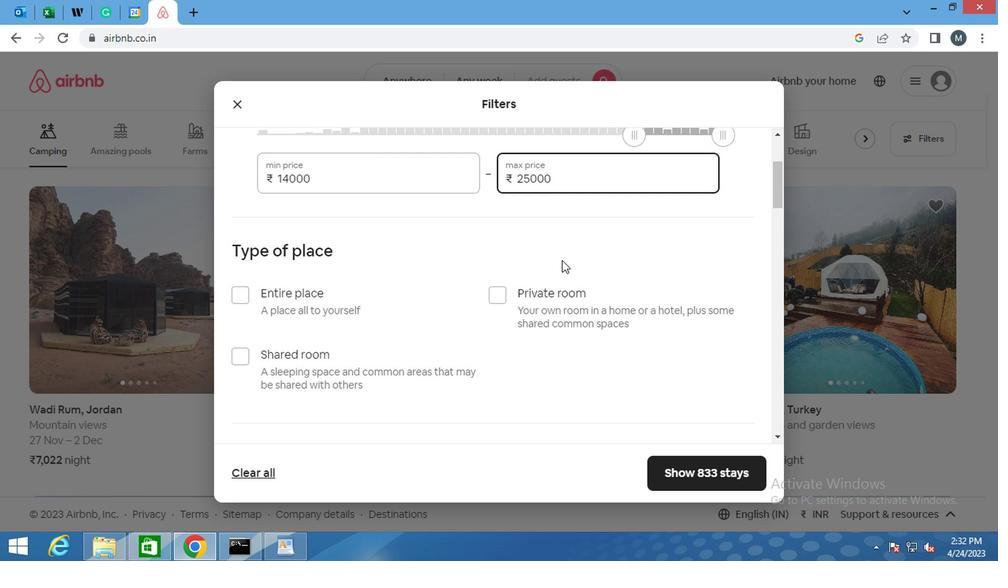 
Action: Mouse scrolled (548, 273) with delta (0, 0)
Screenshot: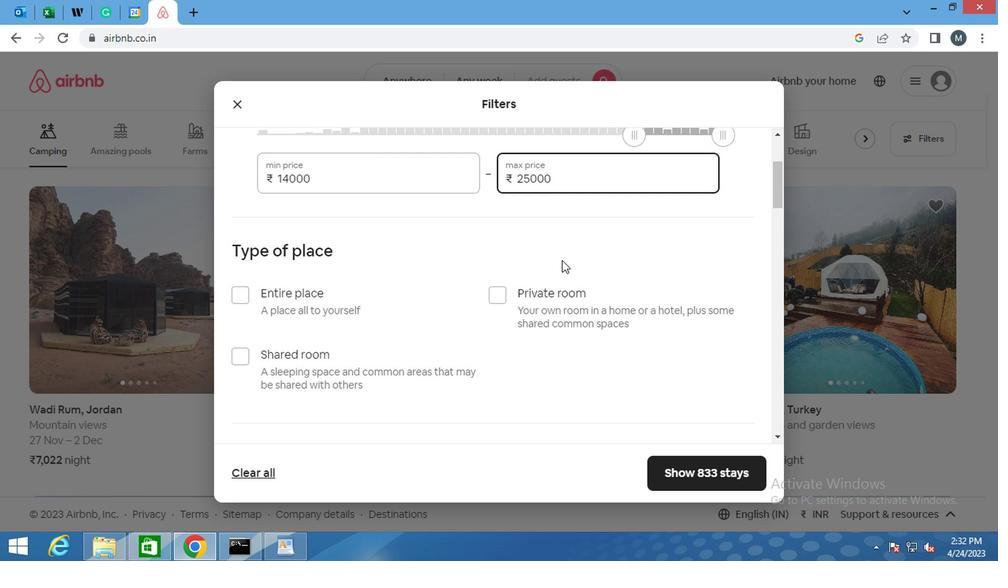 
Action: Mouse moved to (240, 143)
Screenshot: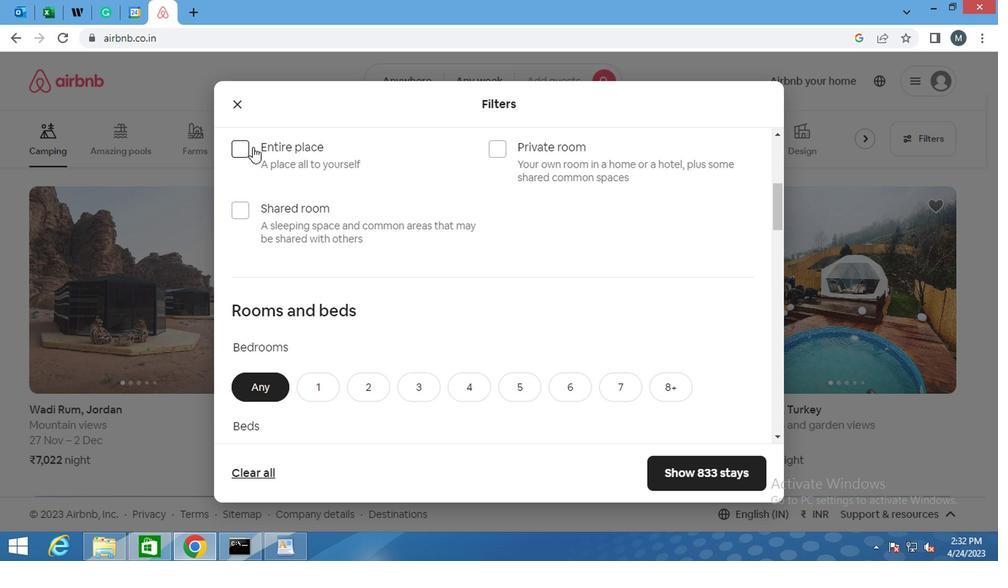 
Action: Mouse pressed left at (240, 143)
Screenshot: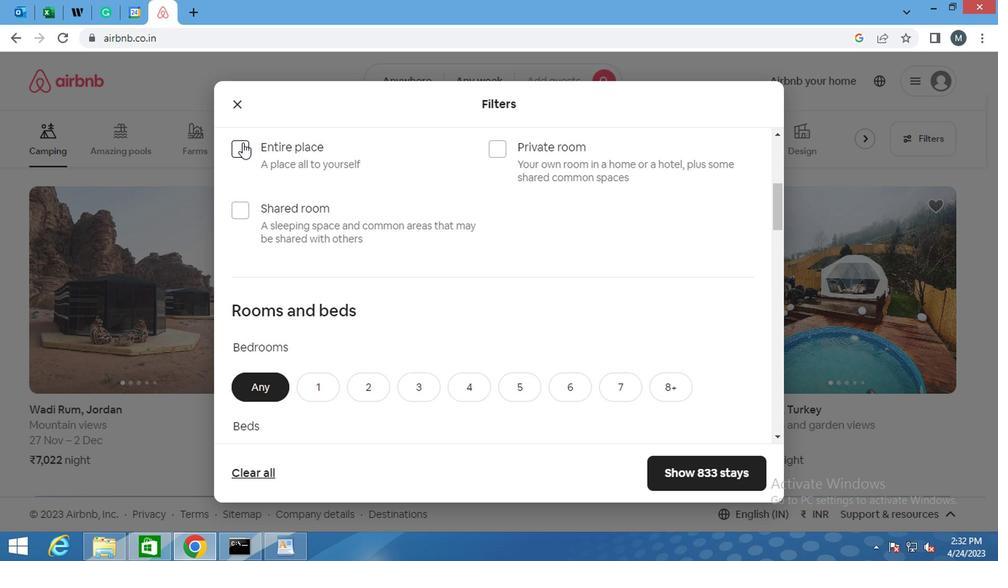 
Action: Mouse moved to (287, 186)
Screenshot: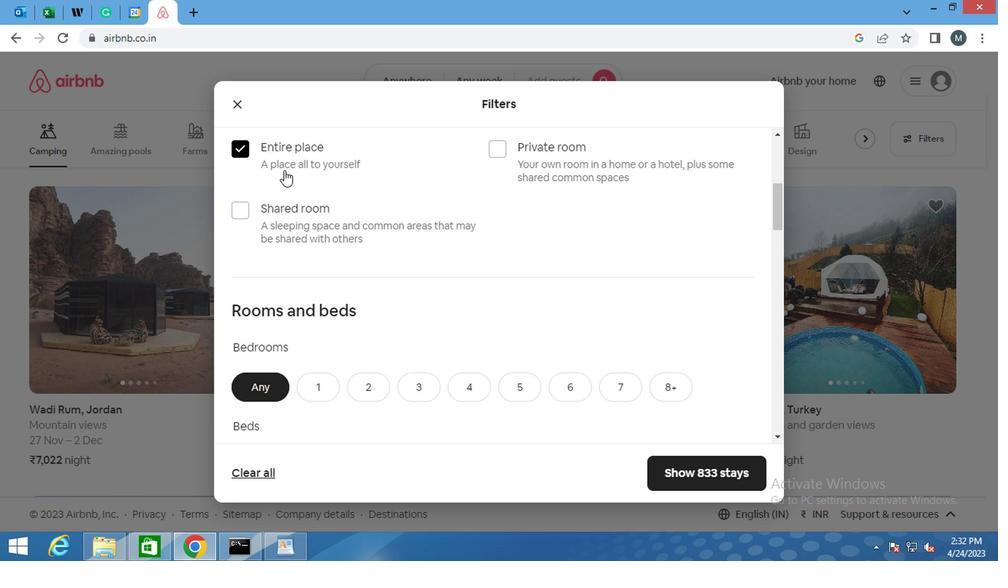 
Action: Mouse scrolled (287, 185) with delta (0, 0)
Screenshot: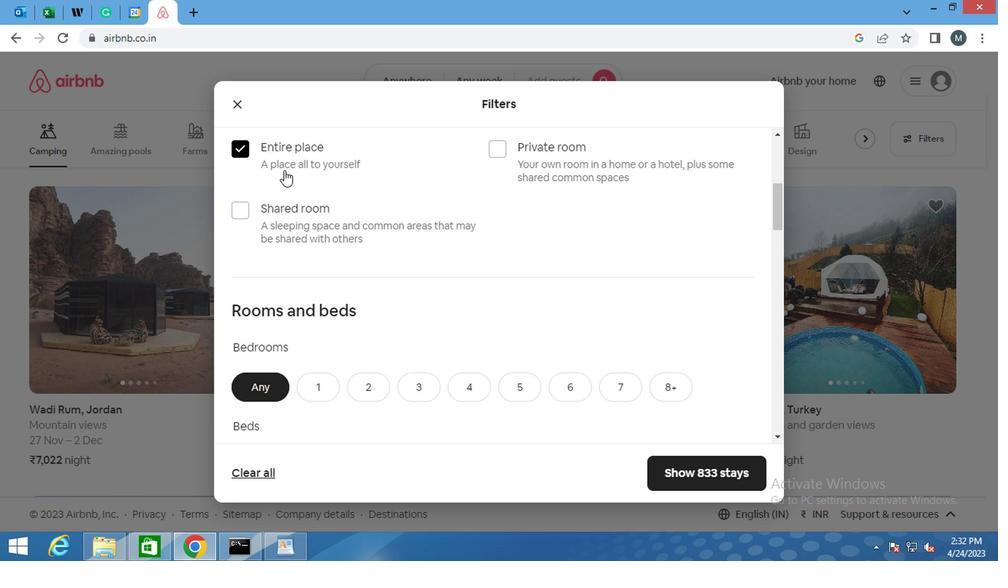 
Action: Mouse moved to (281, 221)
Screenshot: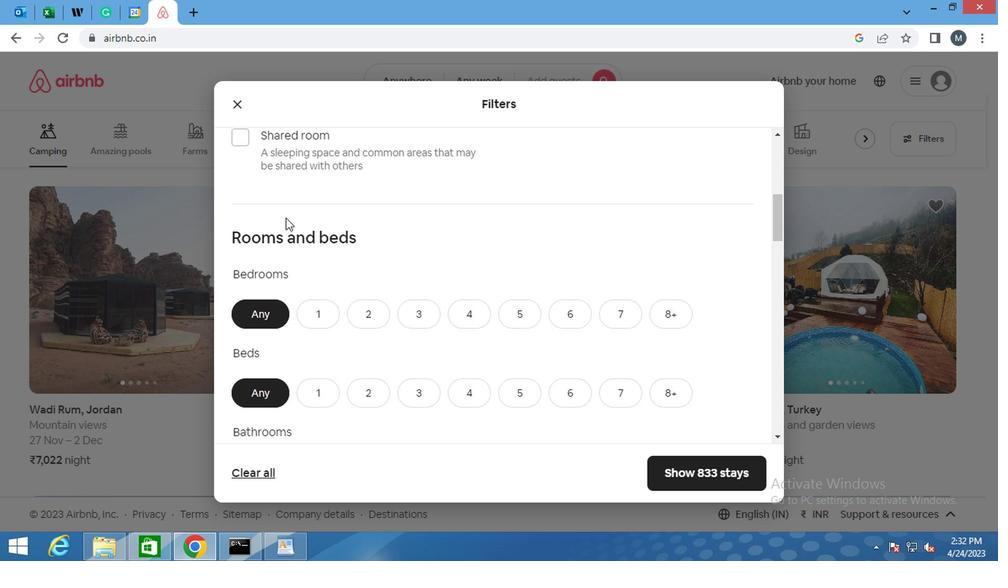 
Action: Mouse scrolled (281, 220) with delta (0, -1)
Screenshot: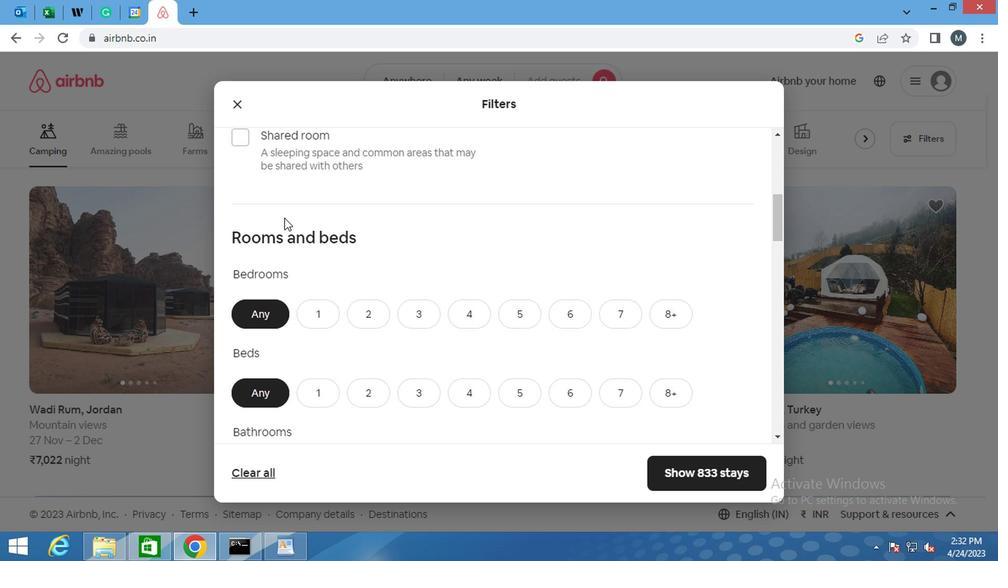 
Action: Mouse moved to (409, 249)
Screenshot: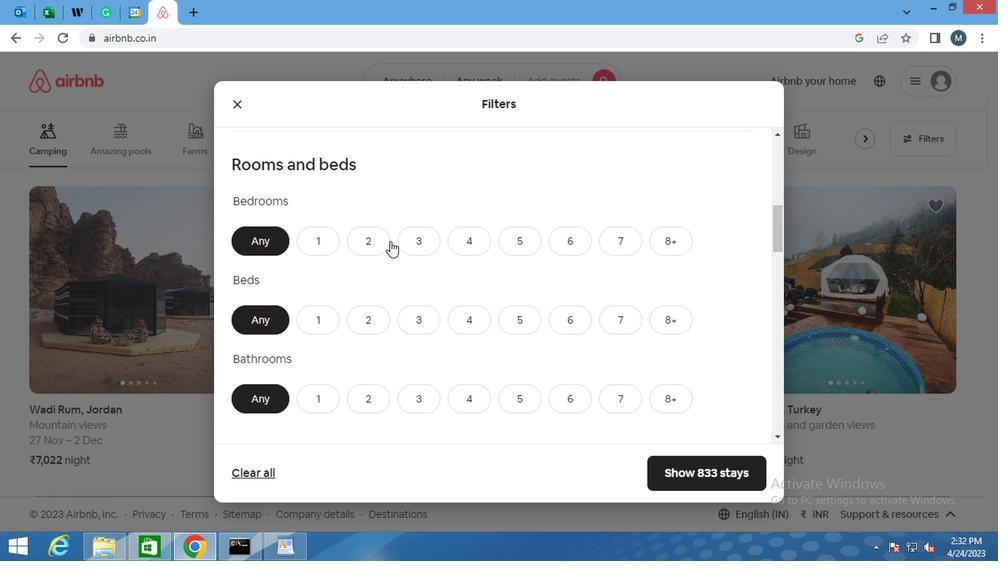 
Action: Mouse pressed left at (409, 249)
Screenshot: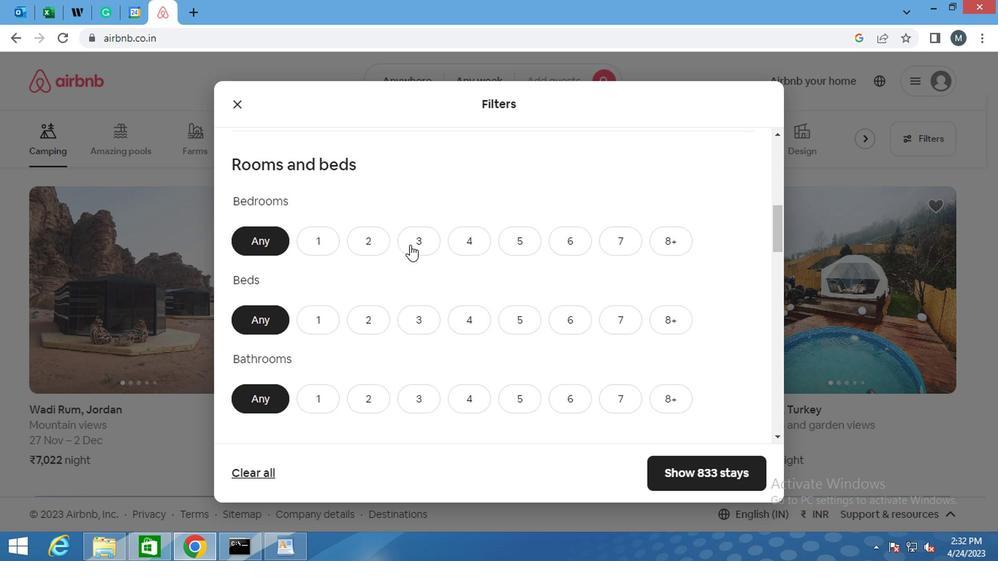 
Action: Mouse moved to (406, 323)
Screenshot: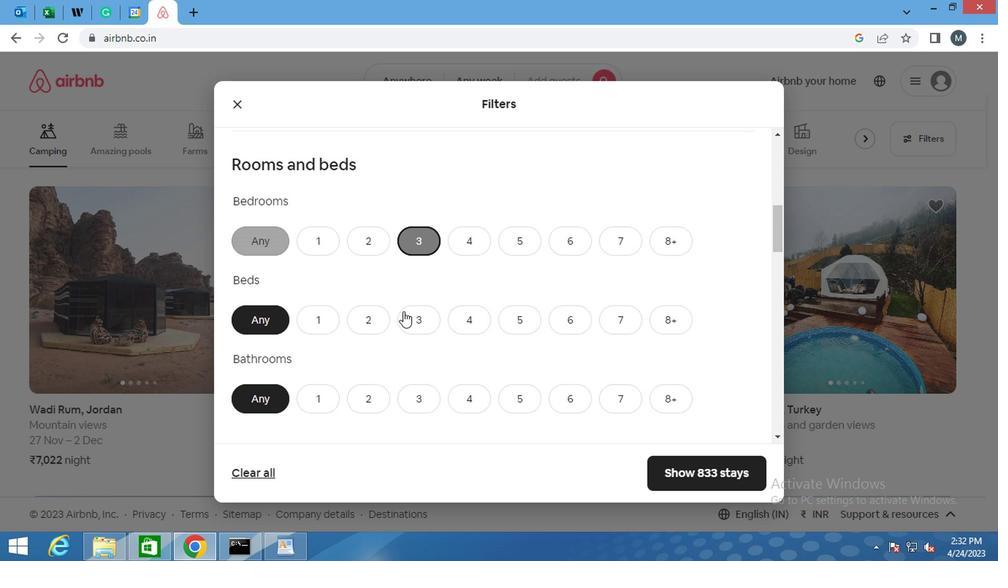 
Action: Mouse pressed left at (406, 323)
Screenshot: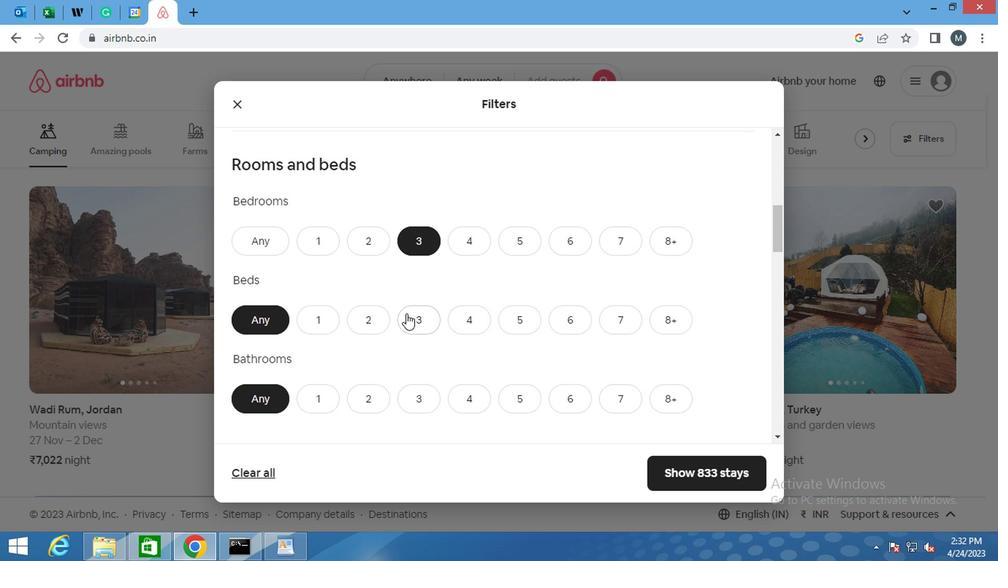 
Action: Mouse moved to (416, 417)
Screenshot: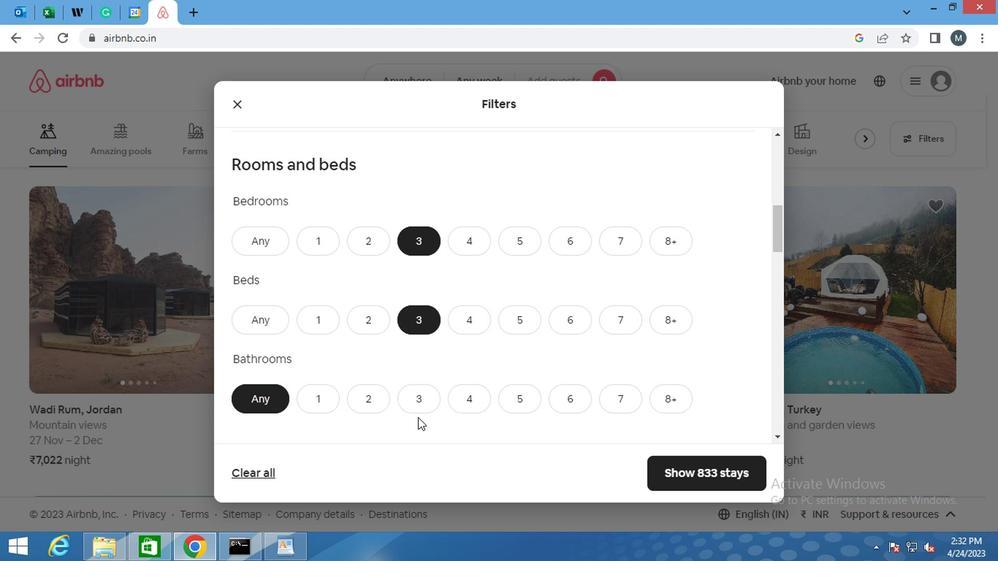 
Action: Mouse pressed left at (416, 417)
Screenshot: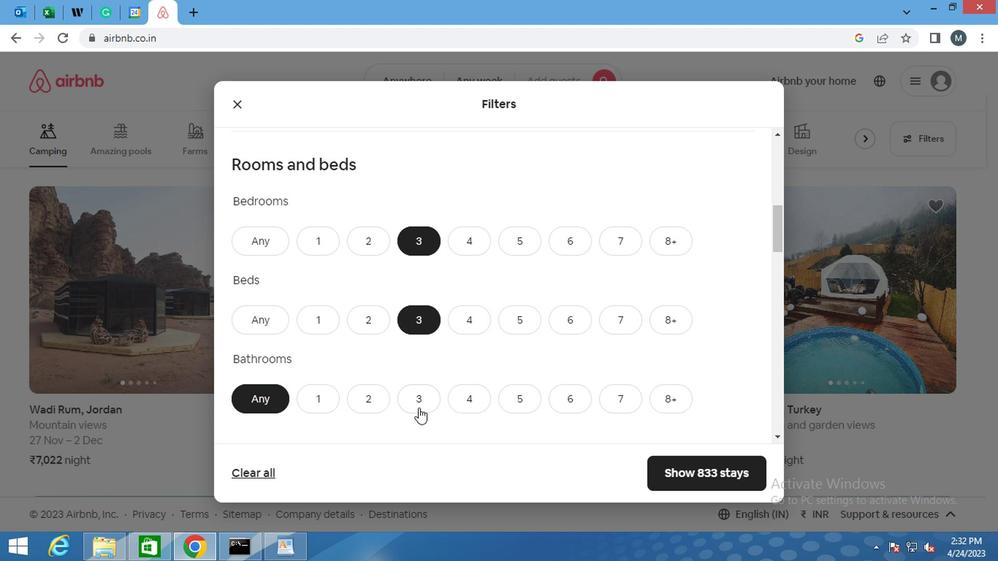 
Action: Mouse moved to (395, 366)
Screenshot: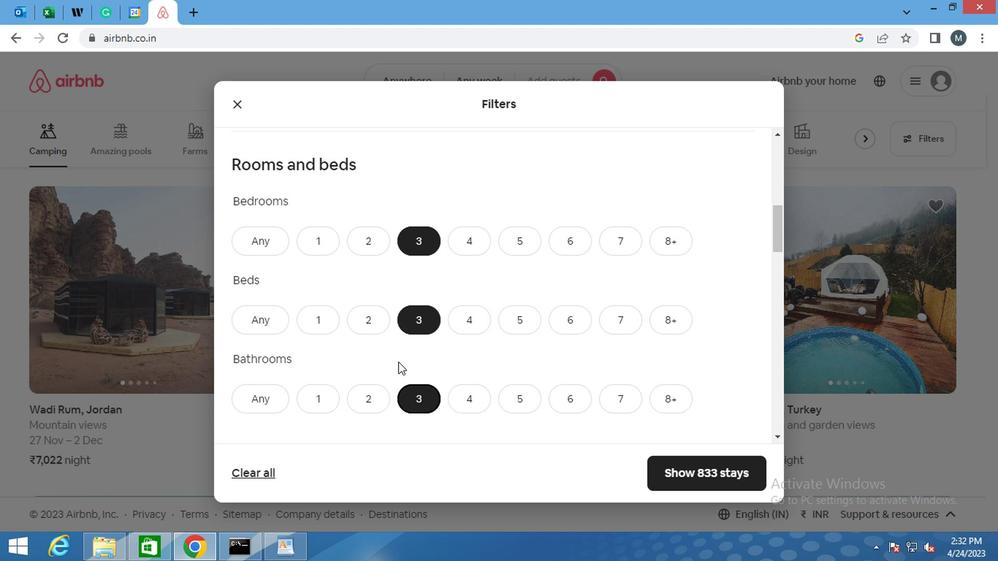 
Action: Mouse scrolled (395, 365) with delta (0, -1)
Screenshot: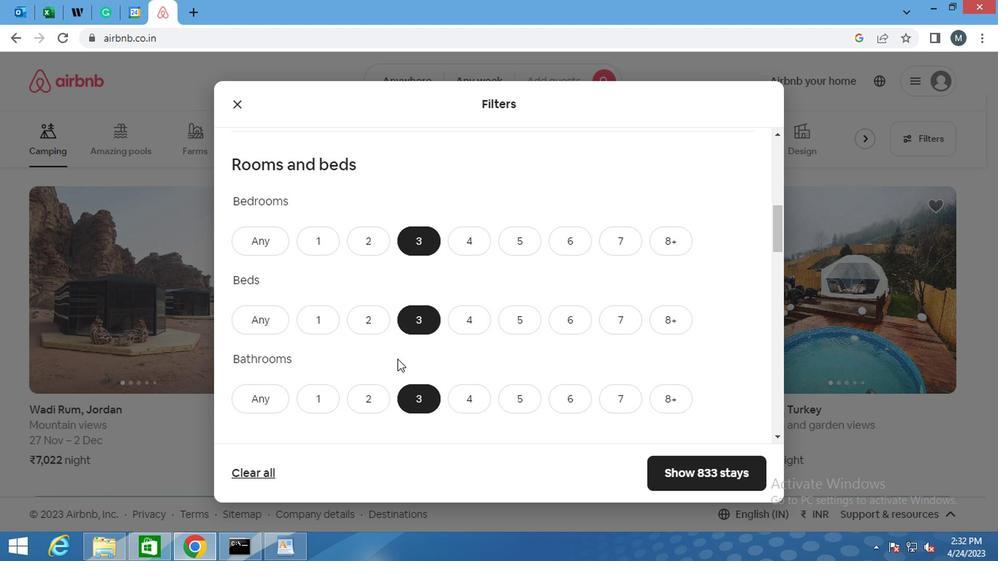 
Action: Mouse moved to (331, 424)
Screenshot: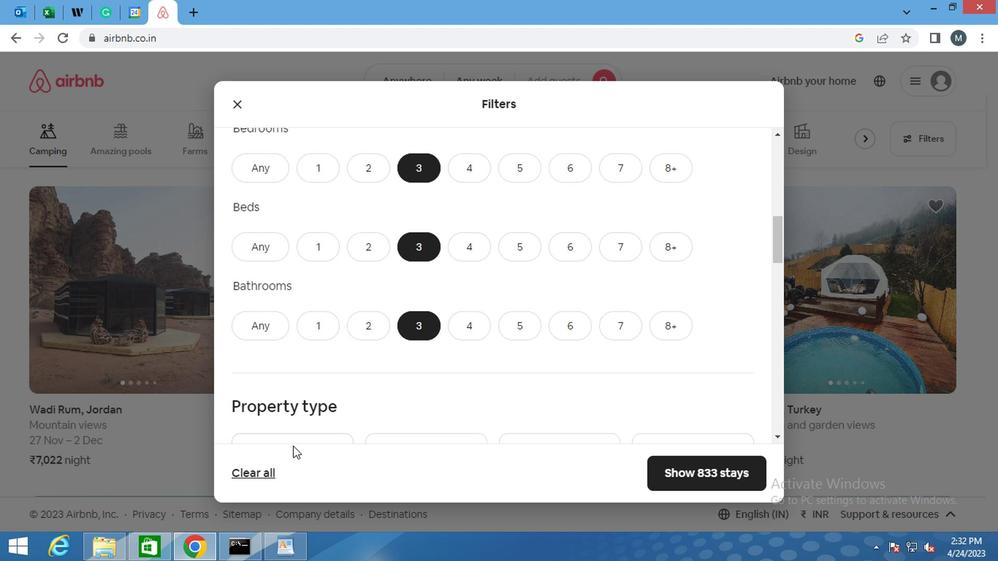 
Action: Mouse scrolled (331, 423) with delta (0, 0)
Screenshot: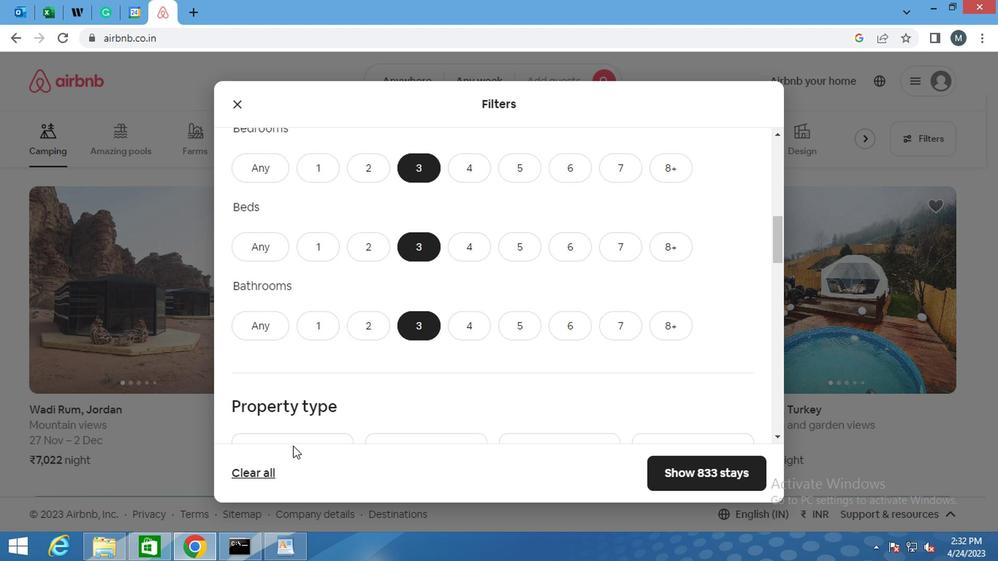 
Action: Mouse moved to (332, 424)
Screenshot: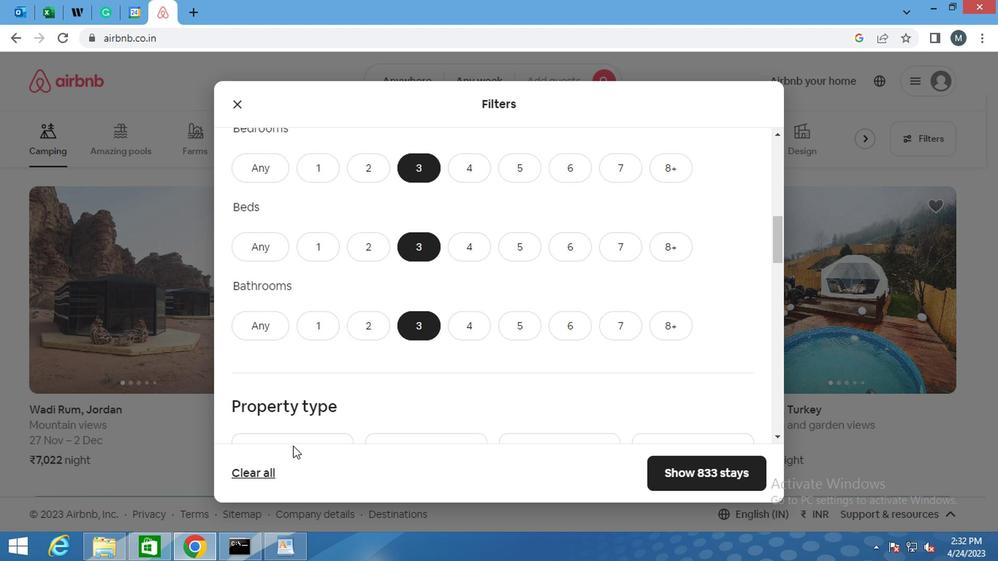 
Action: Mouse scrolled (332, 423) with delta (0, 0)
Screenshot: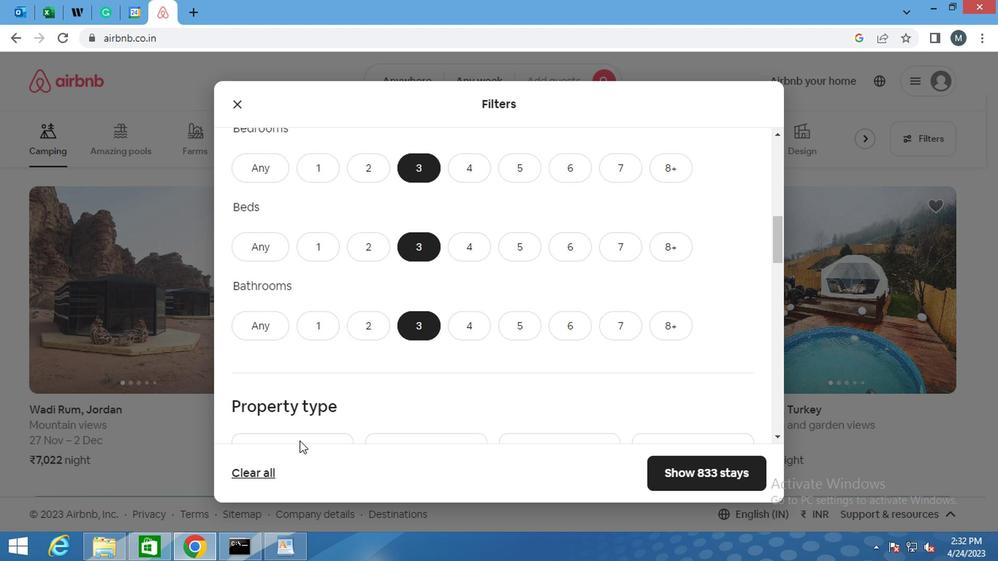 
Action: Mouse moved to (337, 414)
Screenshot: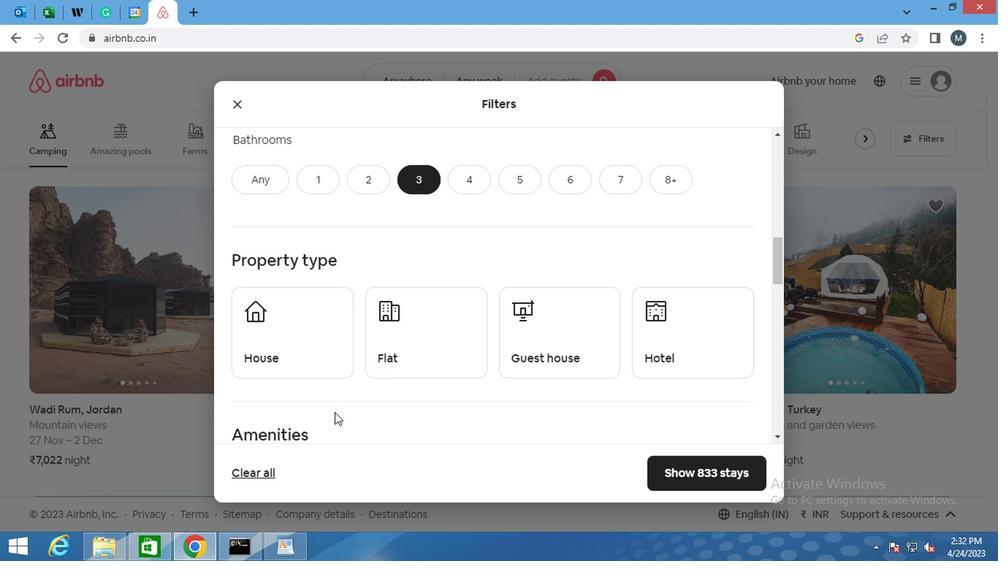 
Action: Mouse scrolled (337, 414) with delta (0, 0)
Screenshot: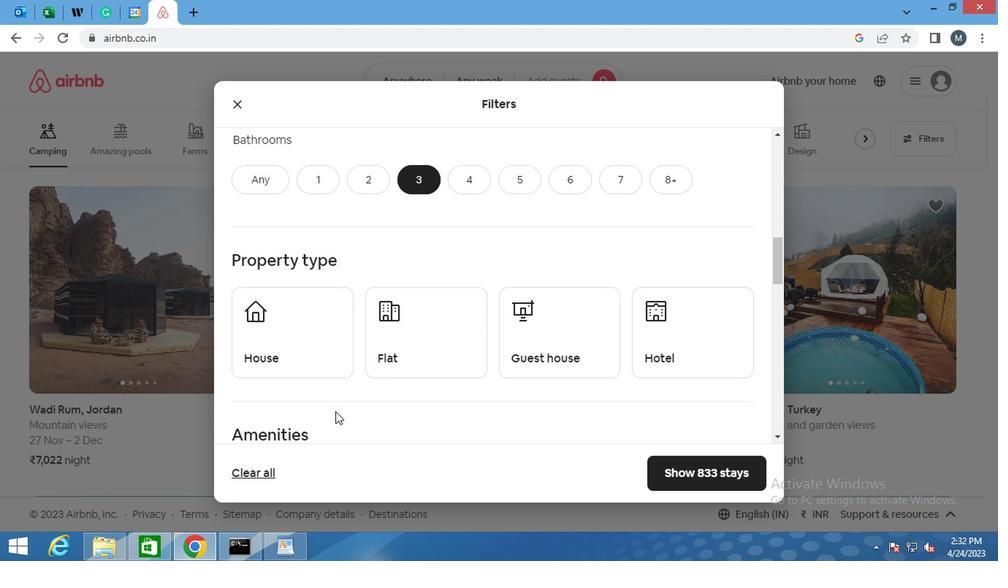 
Action: Mouse scrolled (337, 414) with delta (0, 0)
Screenshot: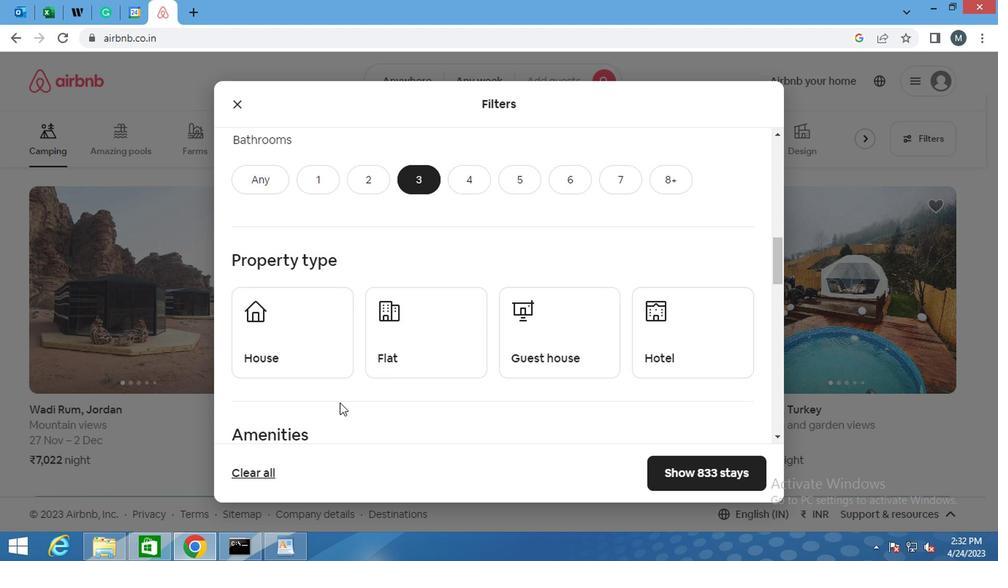 
Action: Mouse moved to (306, 216)
Screenshot: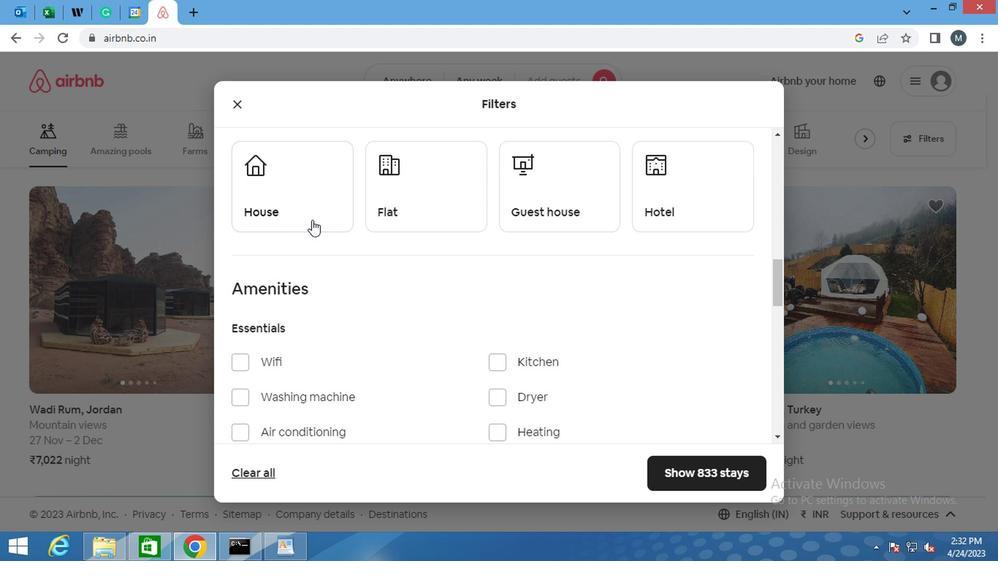 
Action: Mouse pressed left at (306, 216)
Screenshot: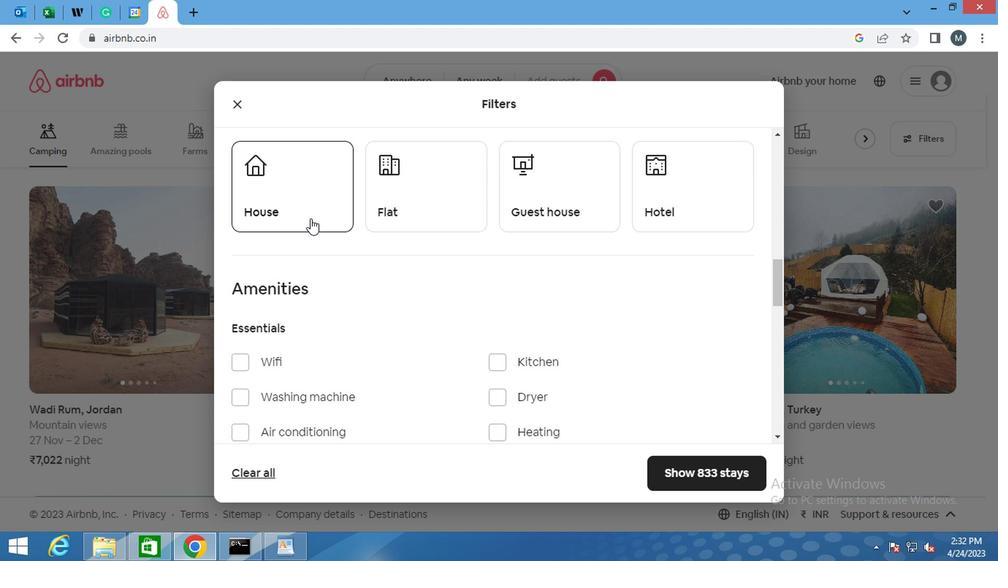 
Action: Mouse moved to (403, 207)
Screenshot: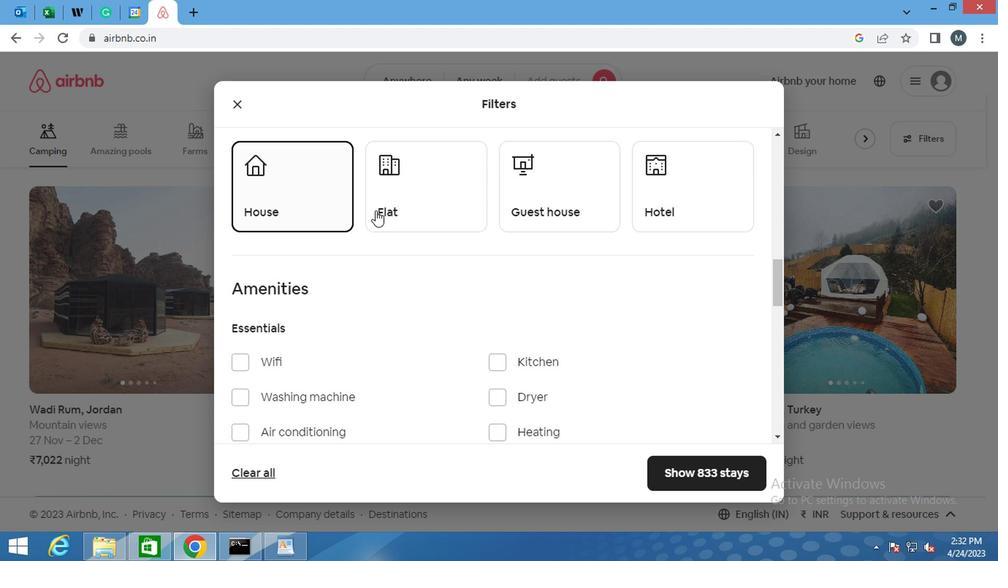 
Action: Mouse pressed left at (403, 207)
Screenshot: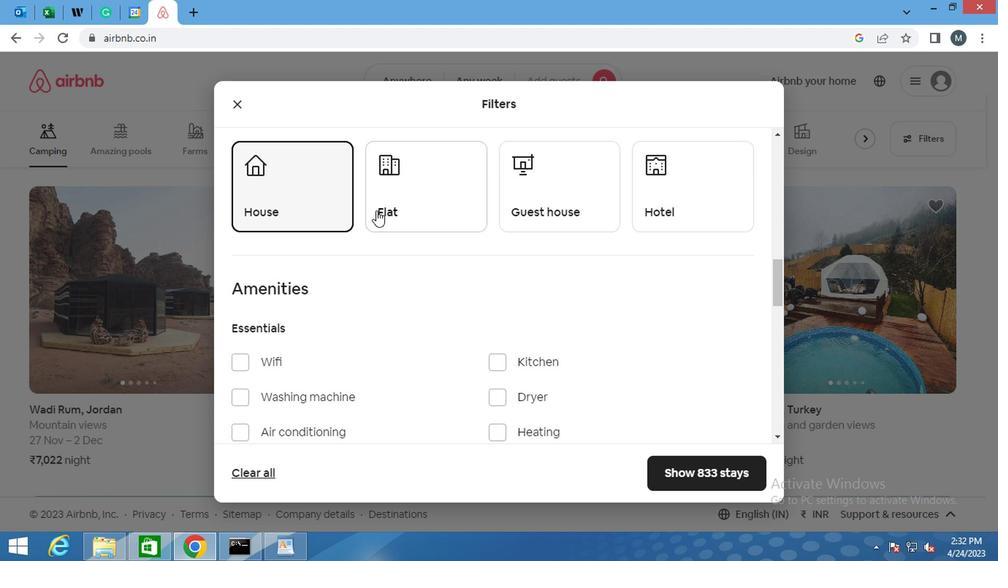 
Action: Mouse moved to (521, 203)
Screenshot: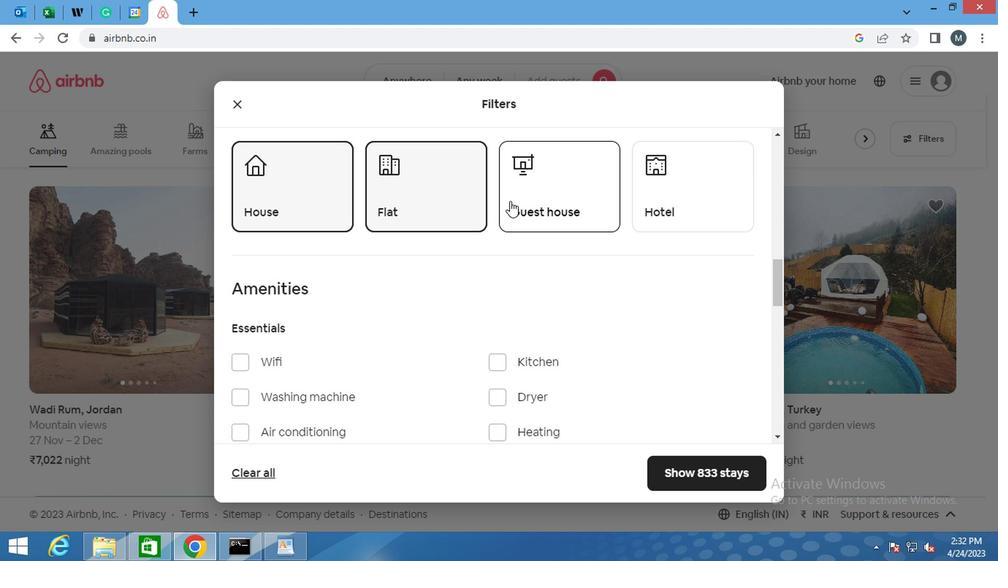 
Action: Mouse pressed left at (521, 203)
Screenshot: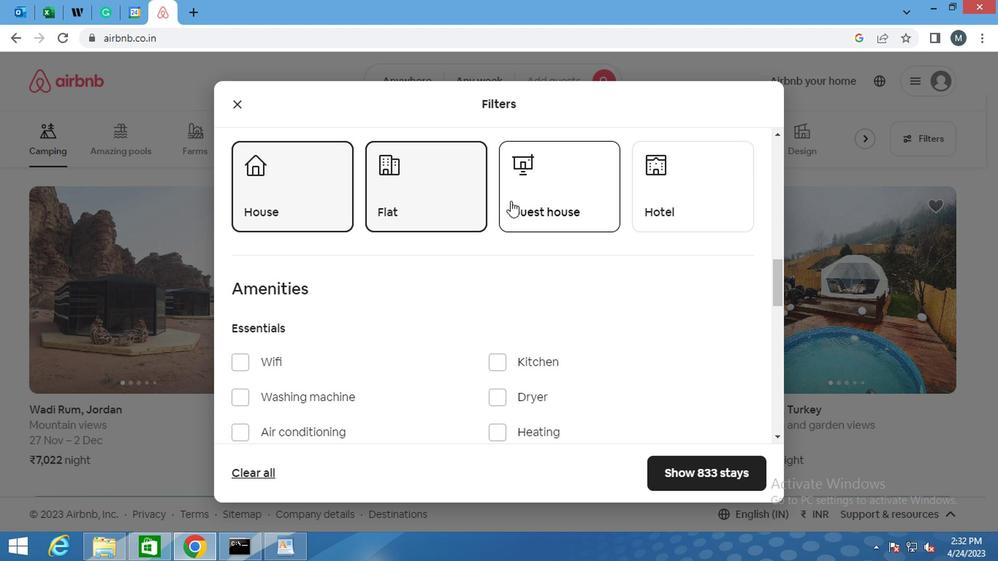 
Action: Mouse moved to (533, 211)
Screenshot: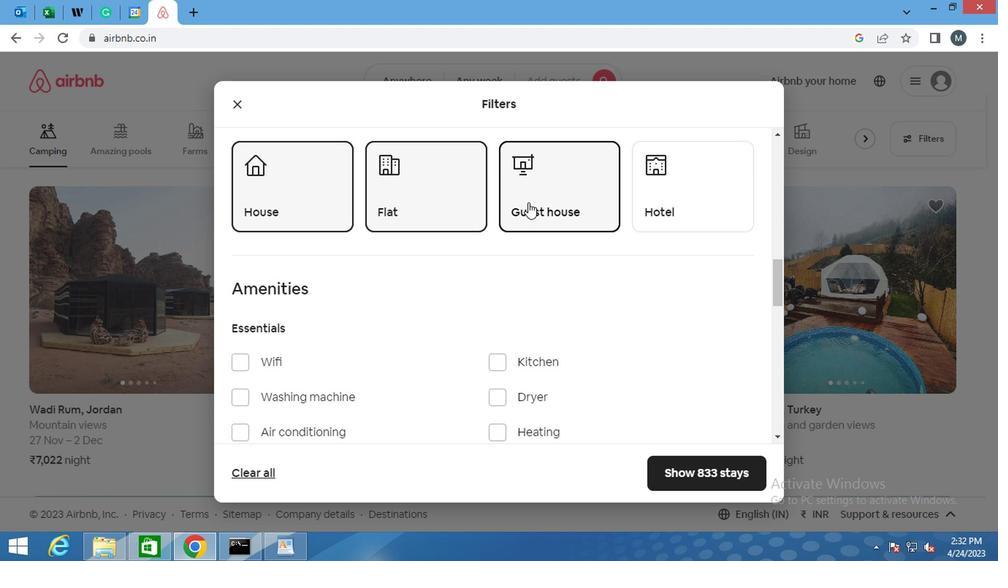 
Action: Mouse scrolled (533, 210) with delta (0, -1)
Screenshot: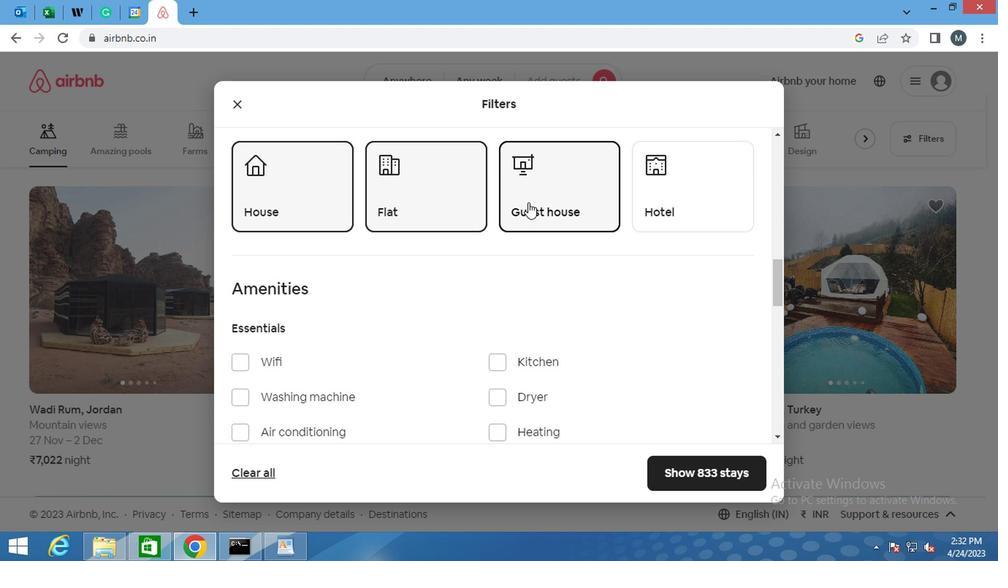 
Action: Mouse moved to (529, 228)
Screenshot: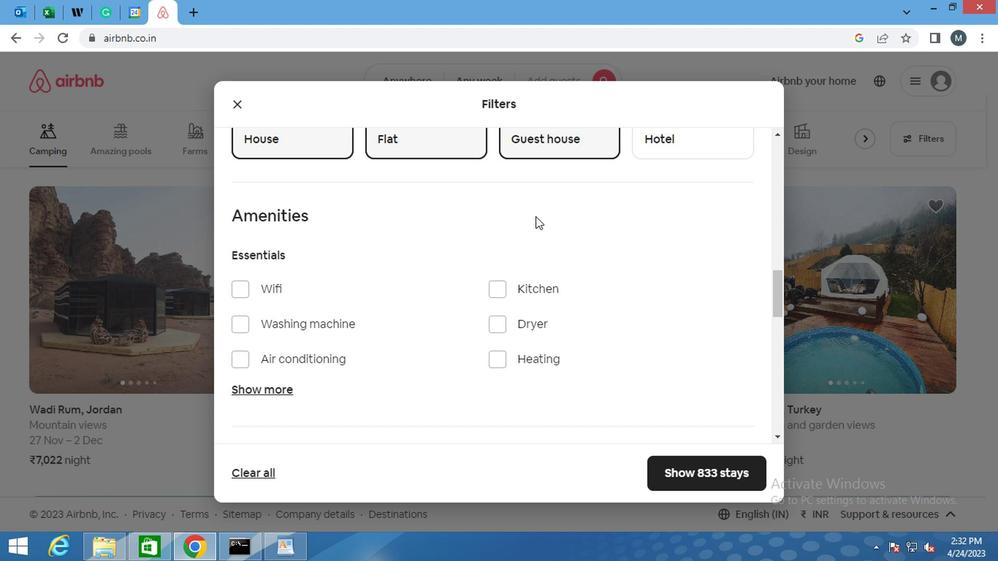 
Action: Mouse scrolled (529, 227) with delta (0, 0)
Screenshot: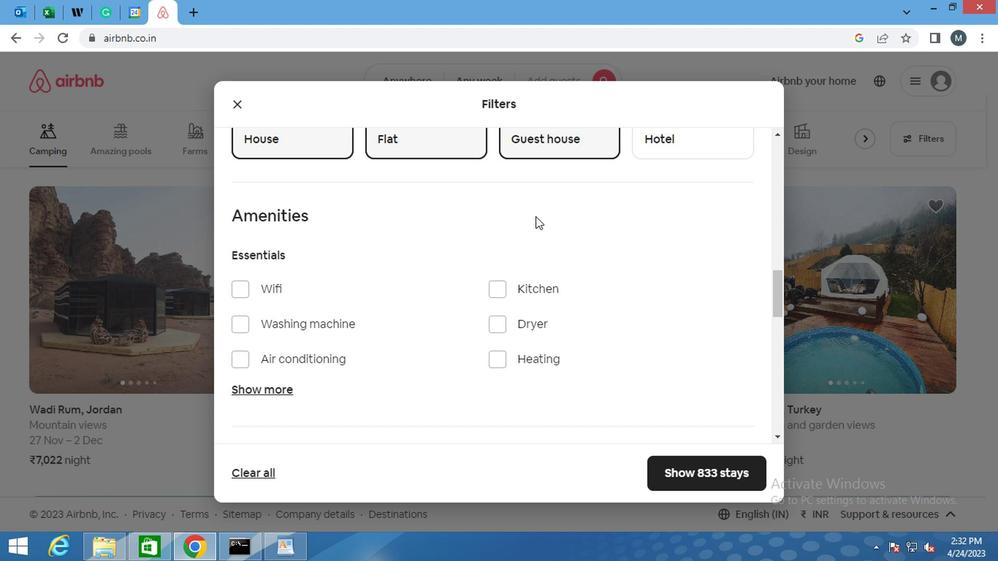 
Action: Mouse moved to (240, 254)
Screenshot: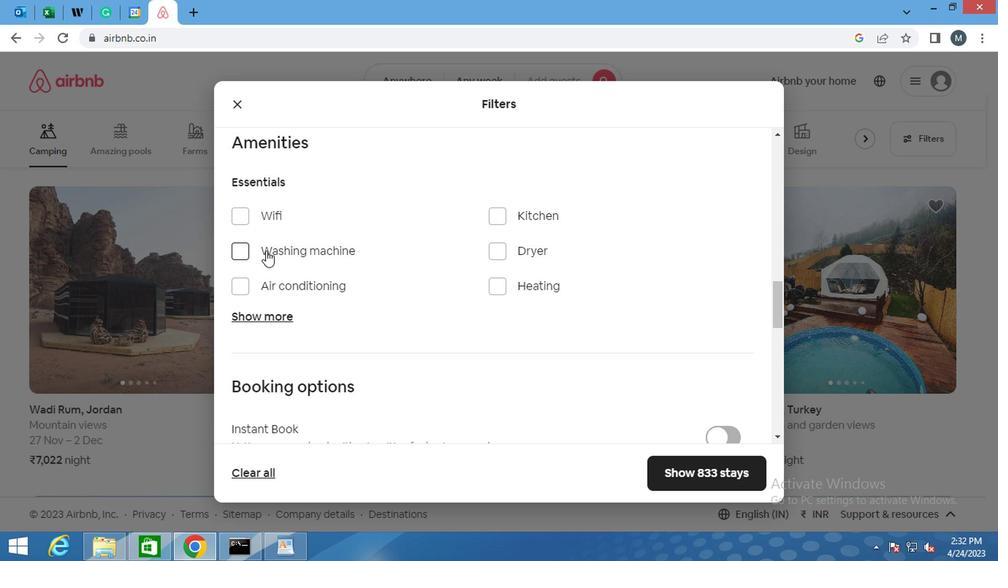 
Action: Mouse pressed left at (240, 254)
Screenshot: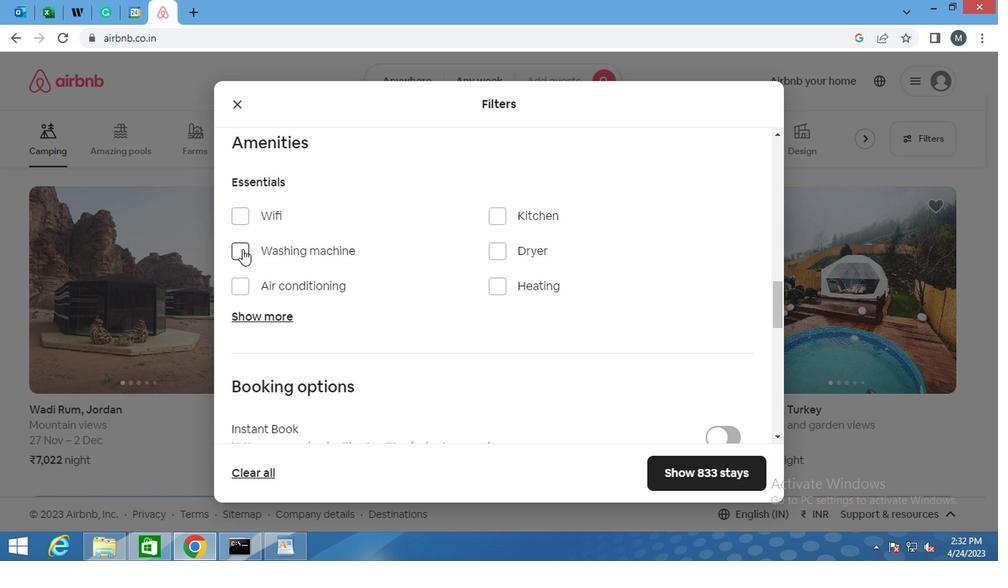 
Action: Mouse moved to (334, 254)
Screenshot: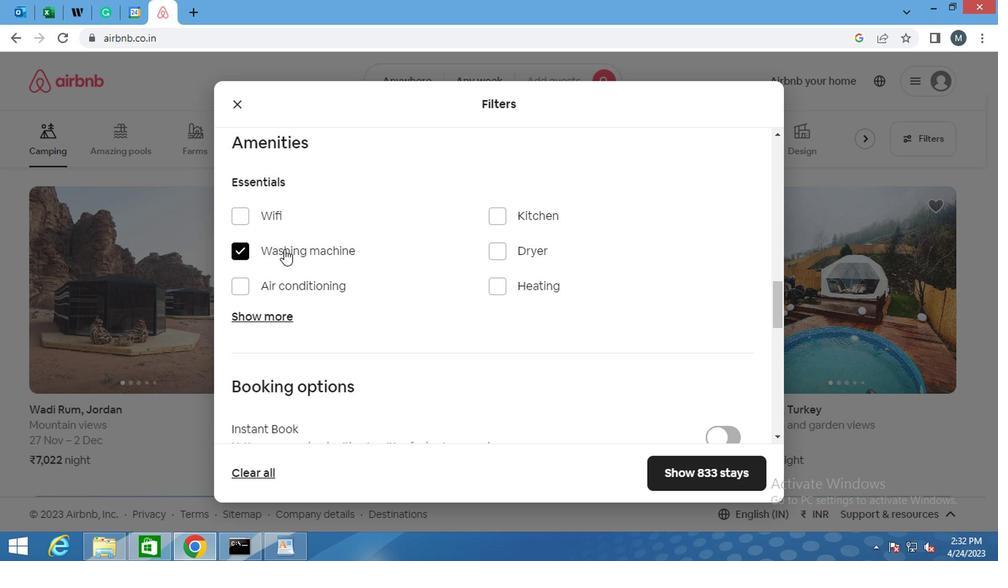 
Action: Mouse scrolled (334, 253) with delta (0, -1)
Screenshot: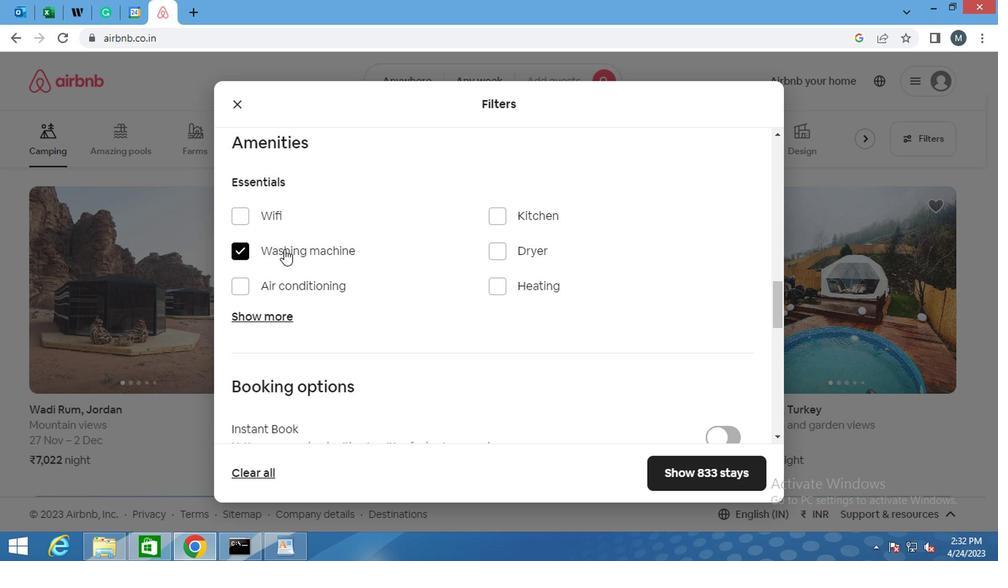 
Action: Mouse moved to (340, 260)
Screenshot: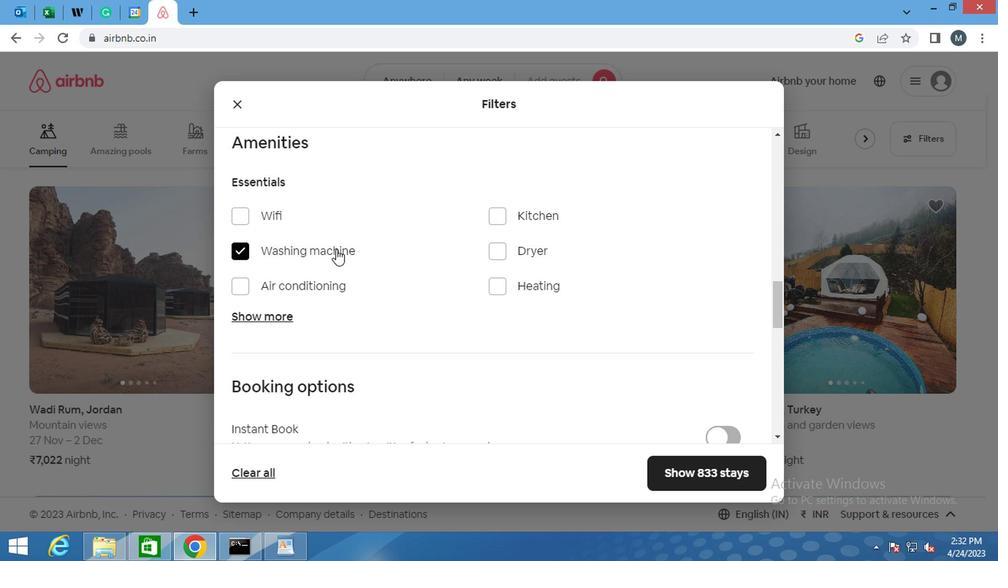 
Action: Mouse scrolled (340, 259) with delta (0, -1)
Screenshot: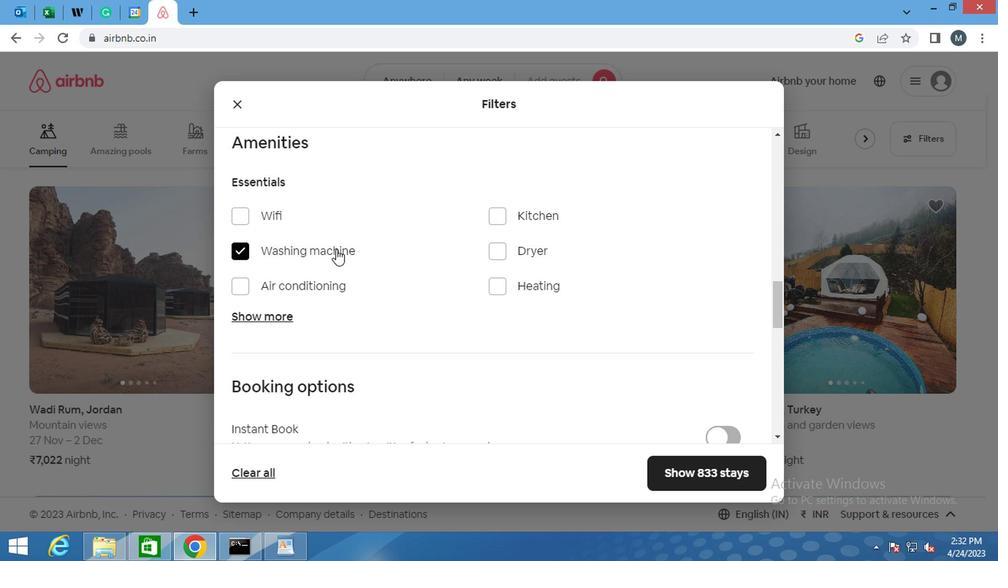 
Action: Mouse moved to (344, 267)
Screenshot: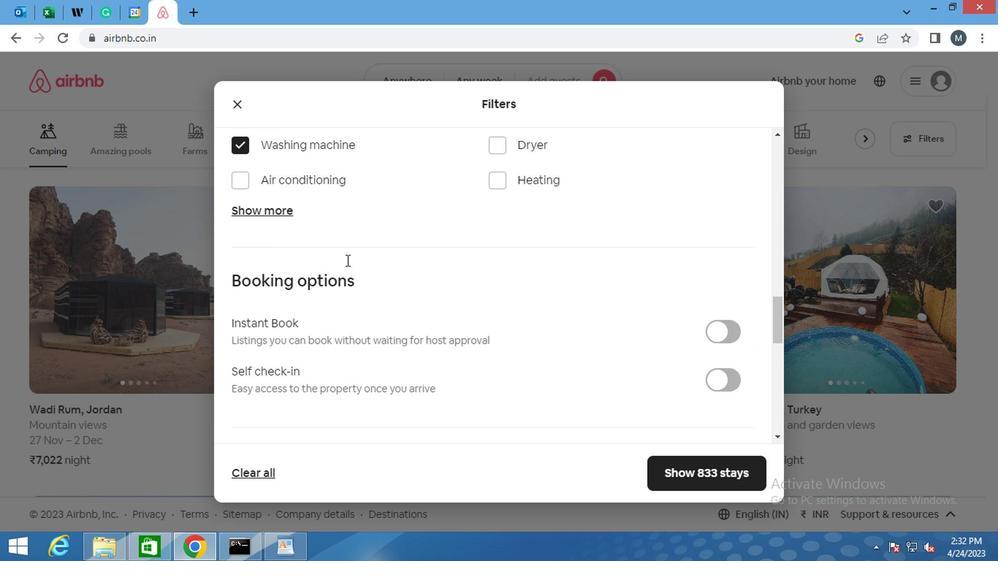 
Action: Mouse scrolled (344, 266) with delta (0, -1)
Screenshot: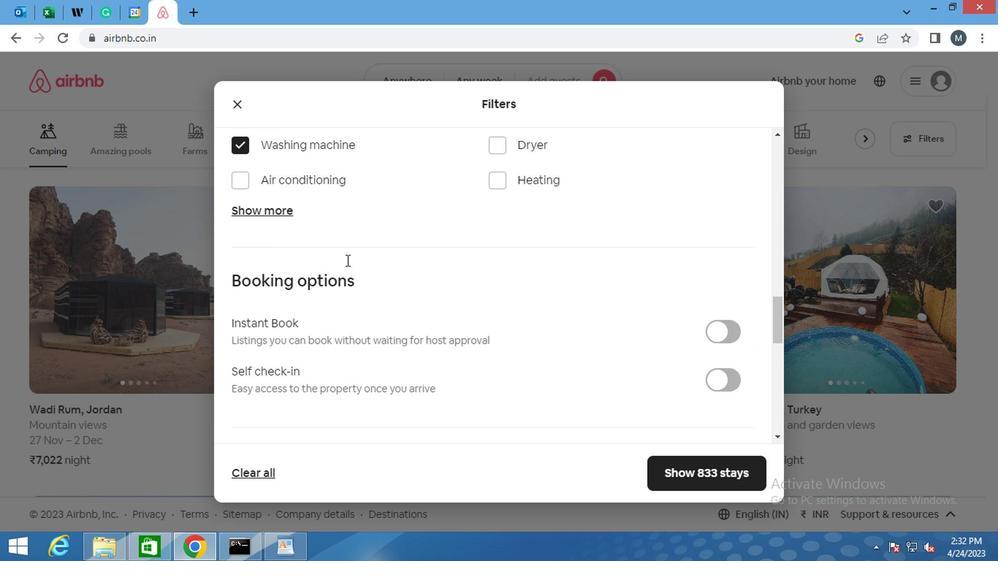 
Action: Mouse moved to (354, 272)
Screenshot: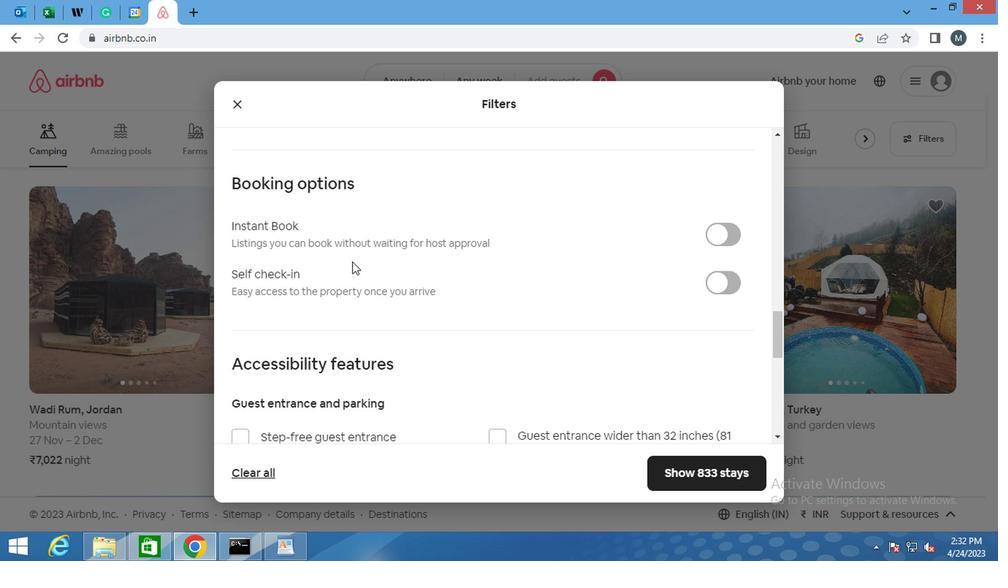 
Action: Mouse scrolled (354, 271) with delta (0, -1)
Screenshot: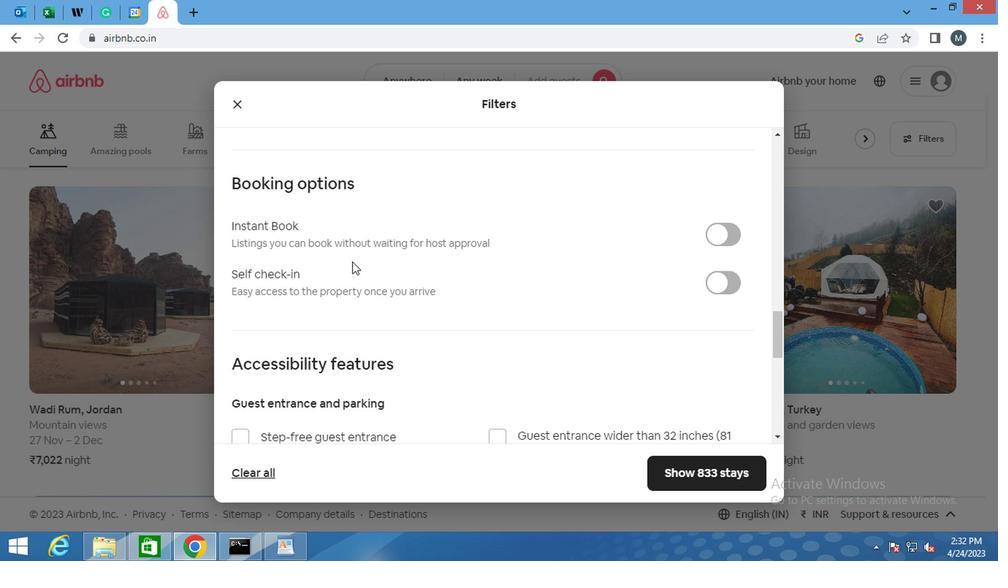
Action: Mouse moved to (714, 191)
Screenshot: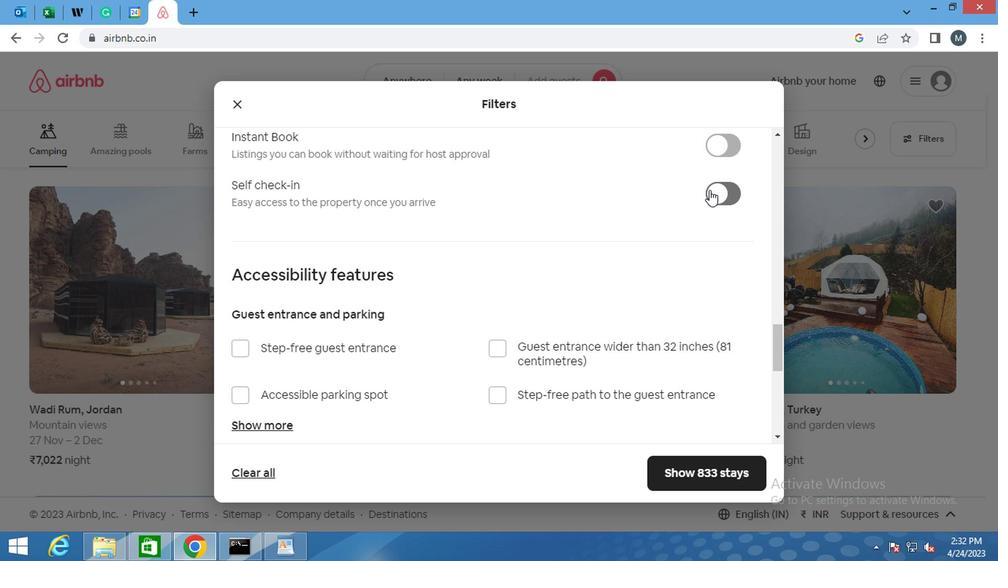 
Action: Mouse pressed left at (714, 191)
Screenshot: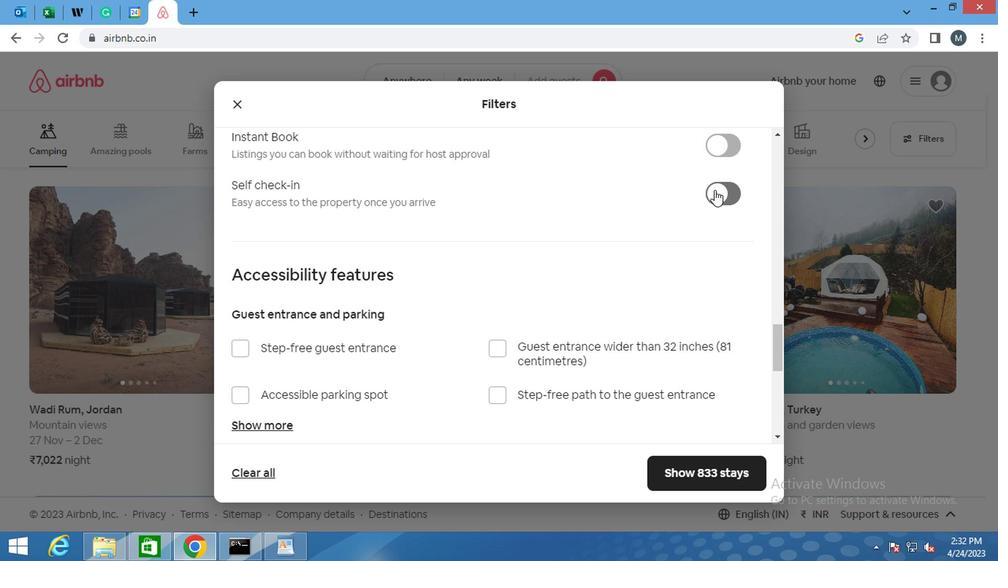 
Action: Mouse moved to (511, 259)
Screenshot: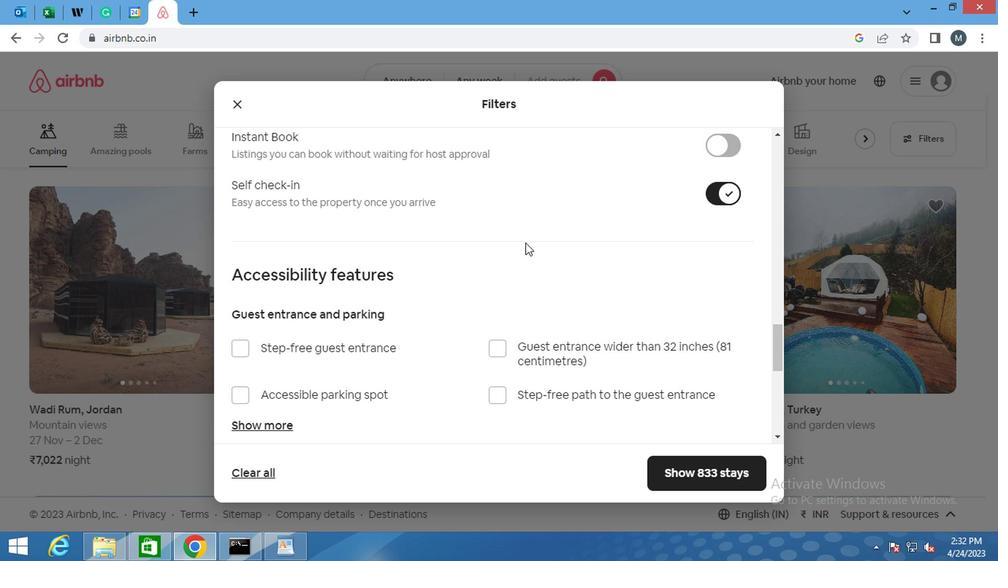 
Action: Mouse scrolled (511, 259) with delta (0, 0)
Screenshot: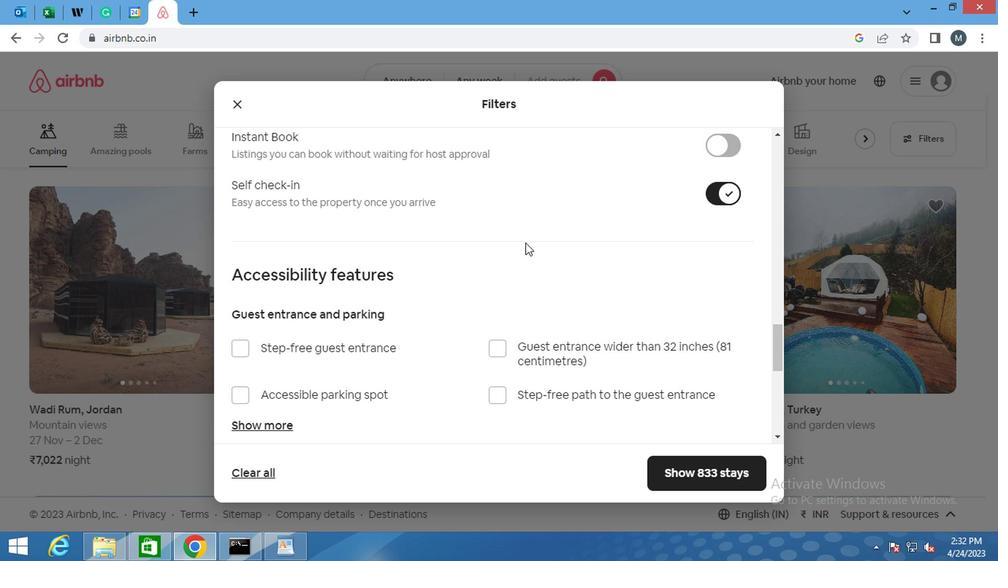 
Action: Mouse moved to (459, 288)
Screenshot: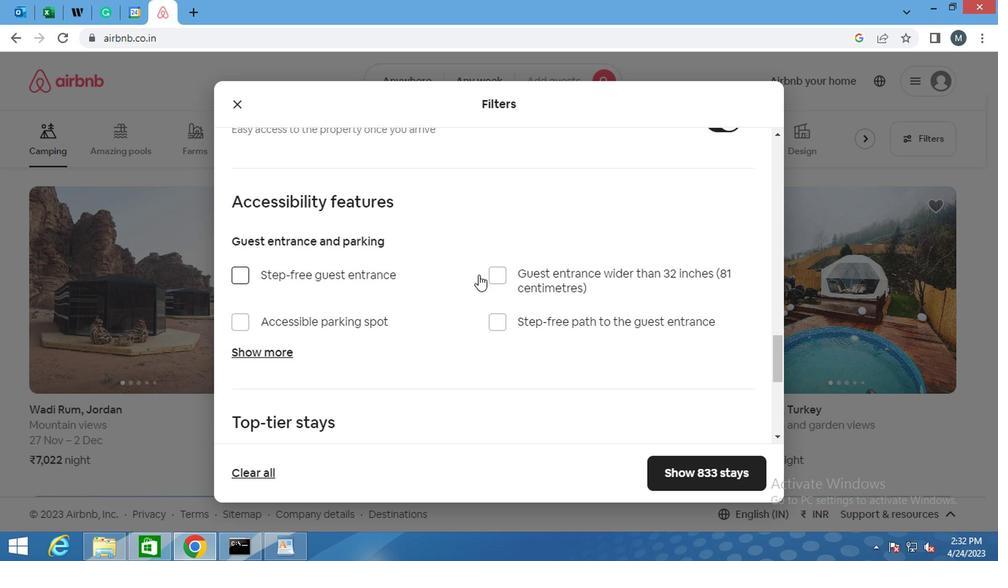 
Action: Mouse scrolled (459, 287) with delta (0, -1)
Screenshot: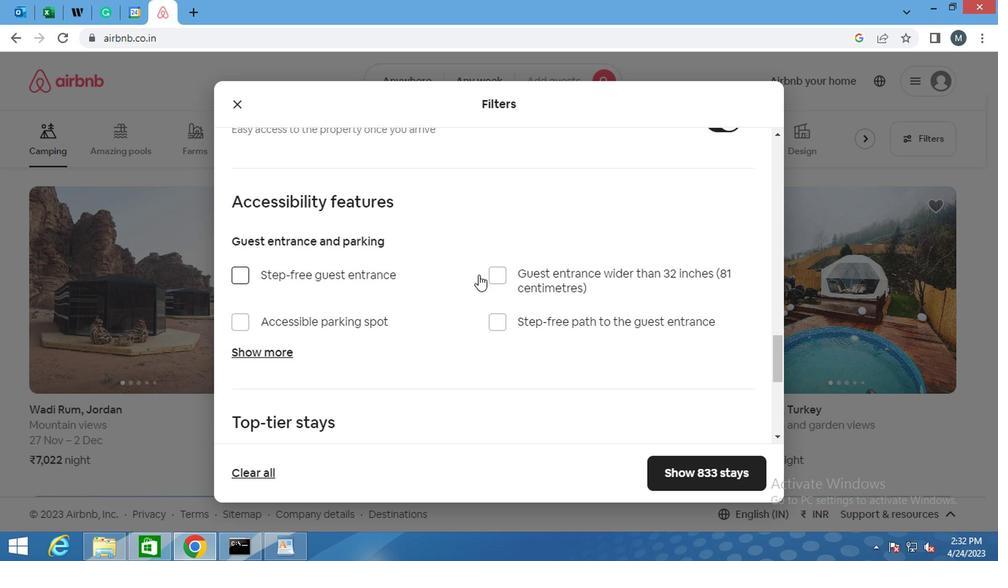 
Action: Mouse moved to (394, 304)
Screenshot: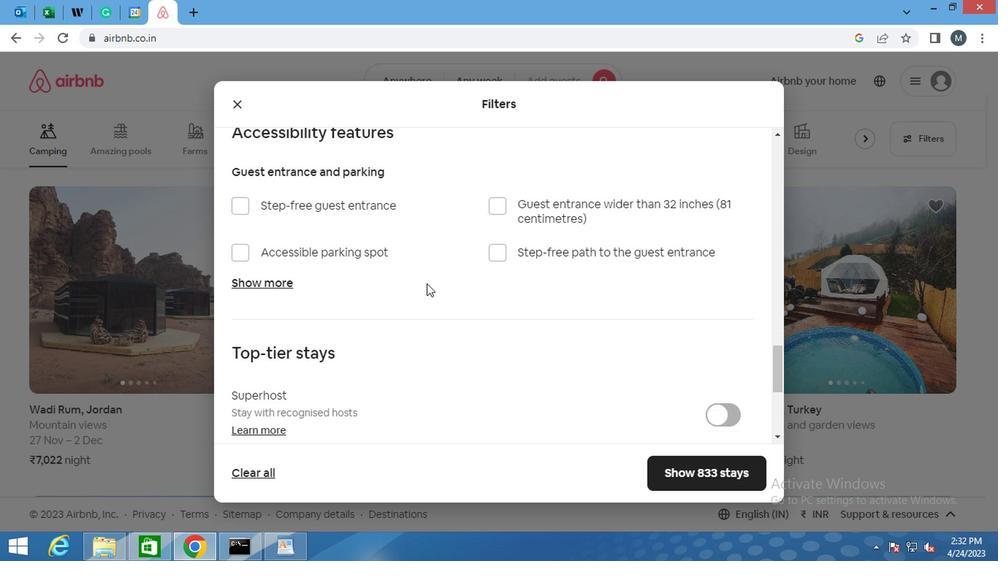 
Action: Mouse scrolled (394, 303) with delta (0, -1)
Screenshot: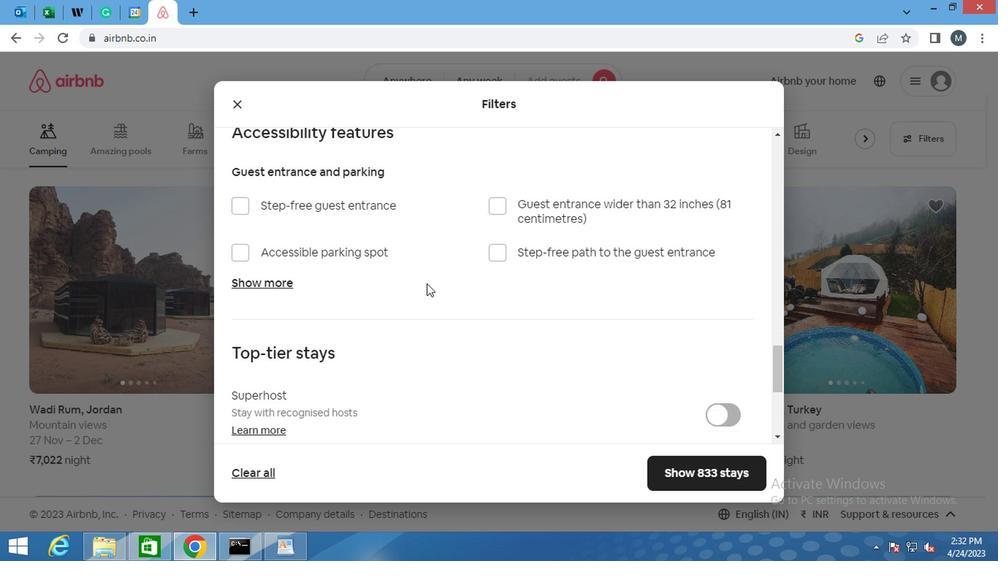
Action: Mouse moved to (389, 312)
Screenshot: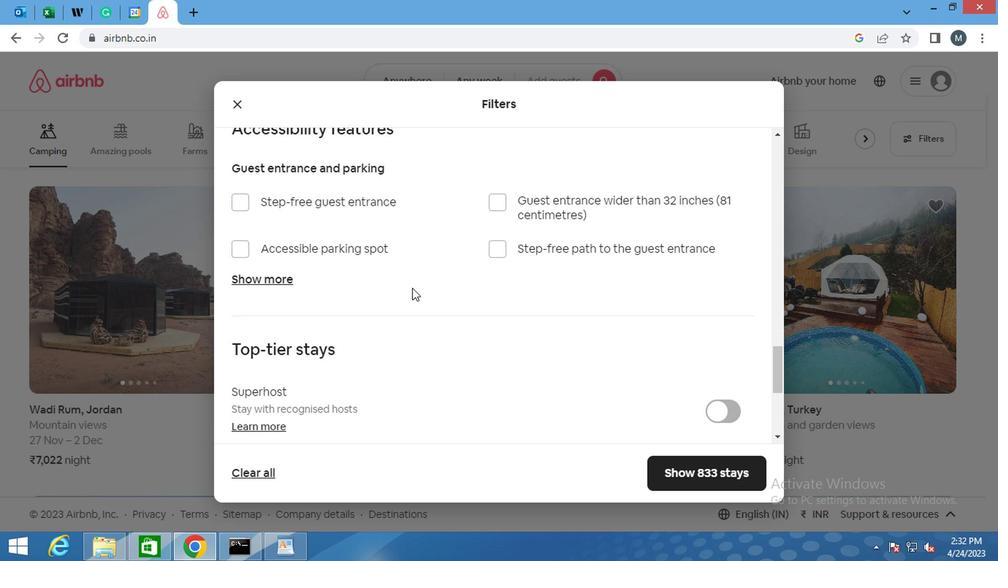 
Action: Mouse scrolled (389, 311) with delta (0, 0)
Screenshot: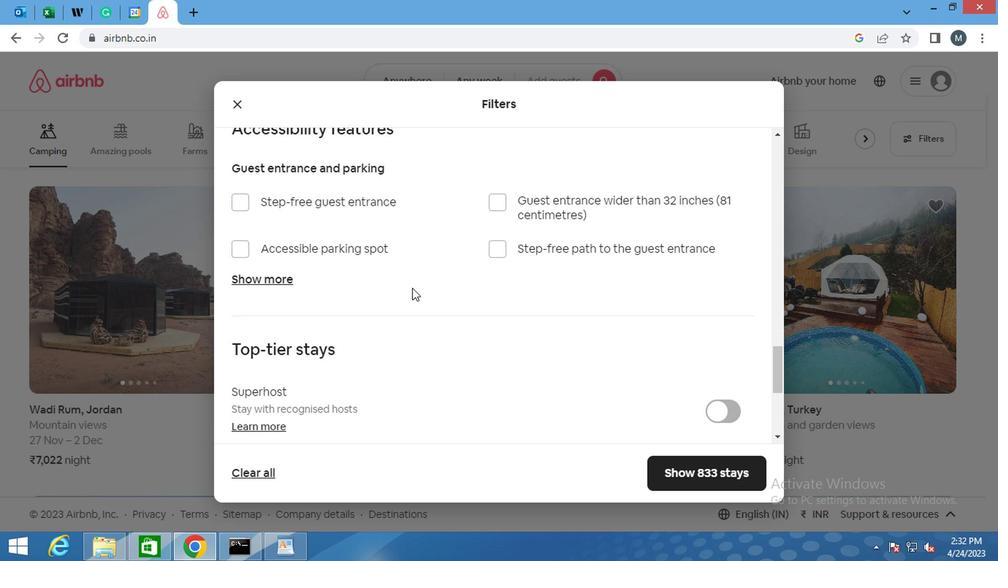 
Action: Mouse moved to (287, 339)
Screenshot: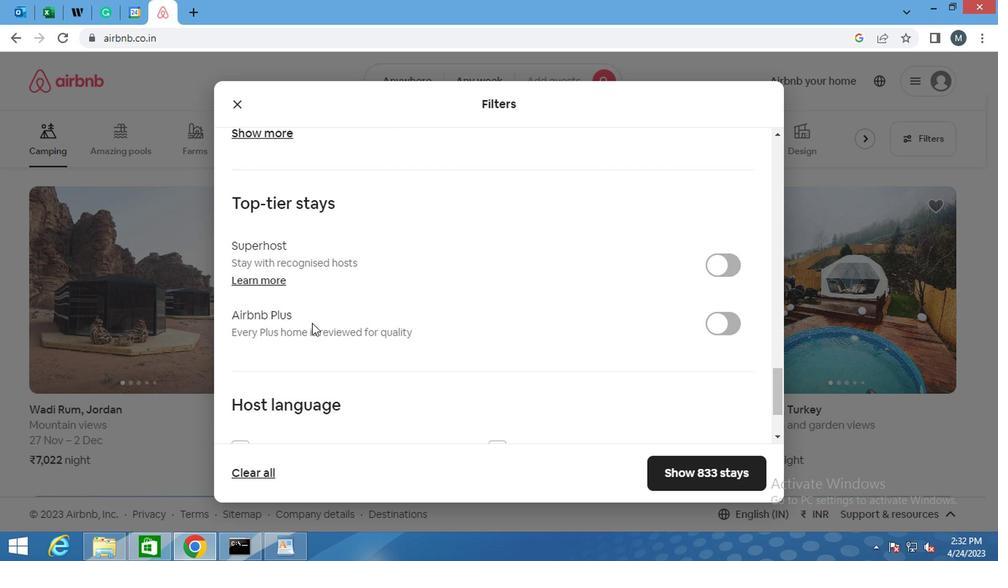 
Action: Mouse scrolled (287, 339) with delta (0, 0)
Screenshot: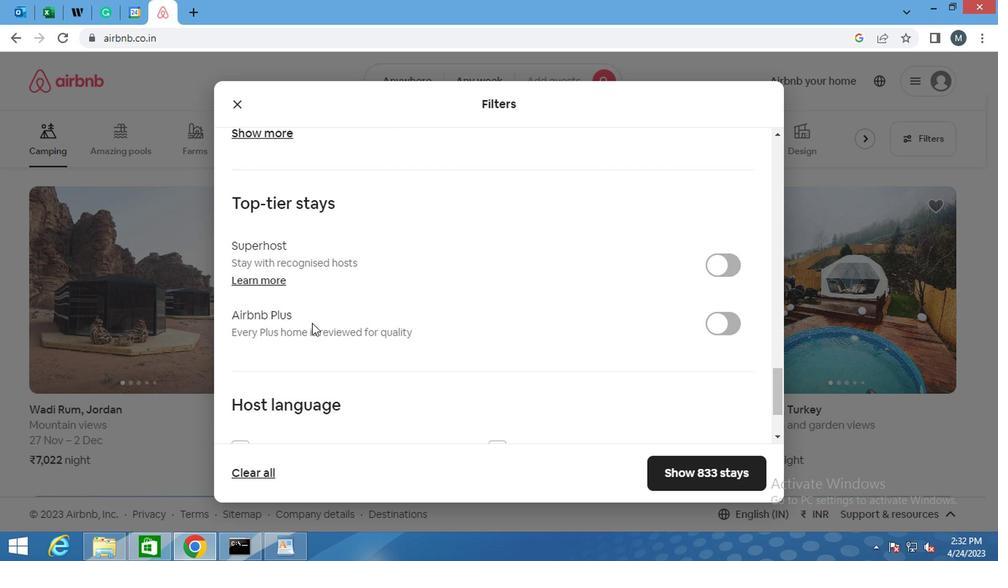 
Action: Mouse moved to (288, 342)
Screenshot: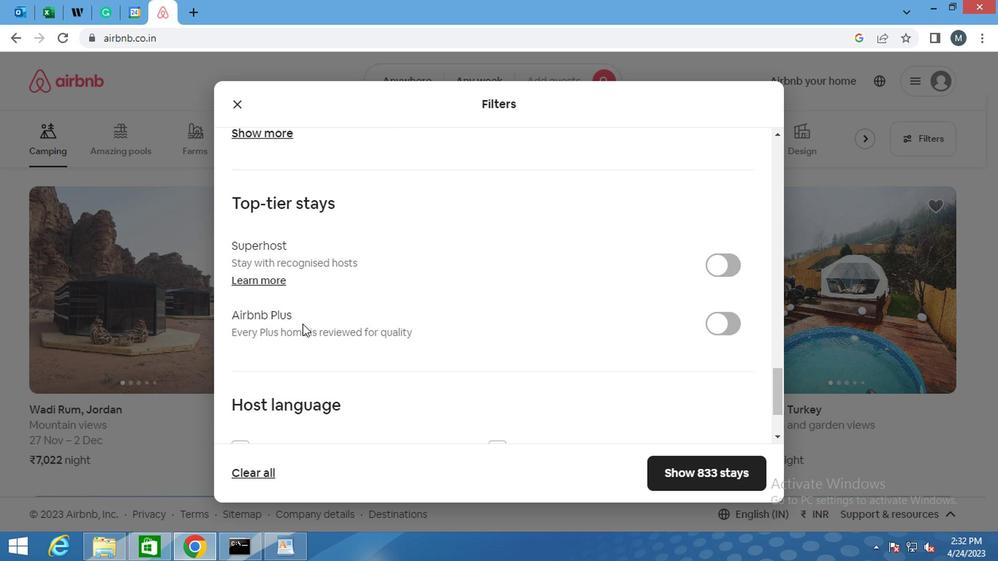
Action: Mouse scrolled (288, 342) with delta (0, 0)
Screenshot: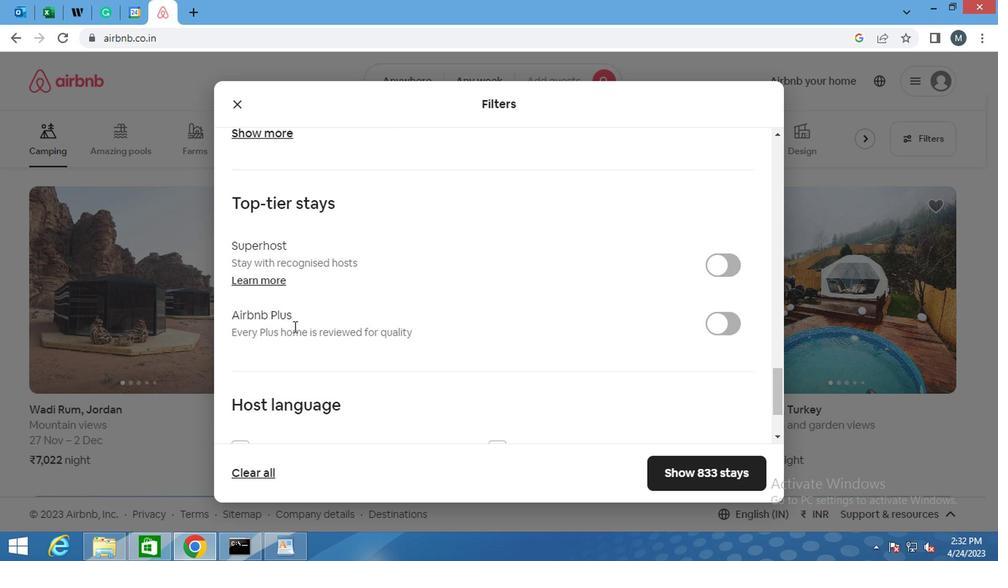 
Action: Mouse moved to (281, 354)
Screenshot: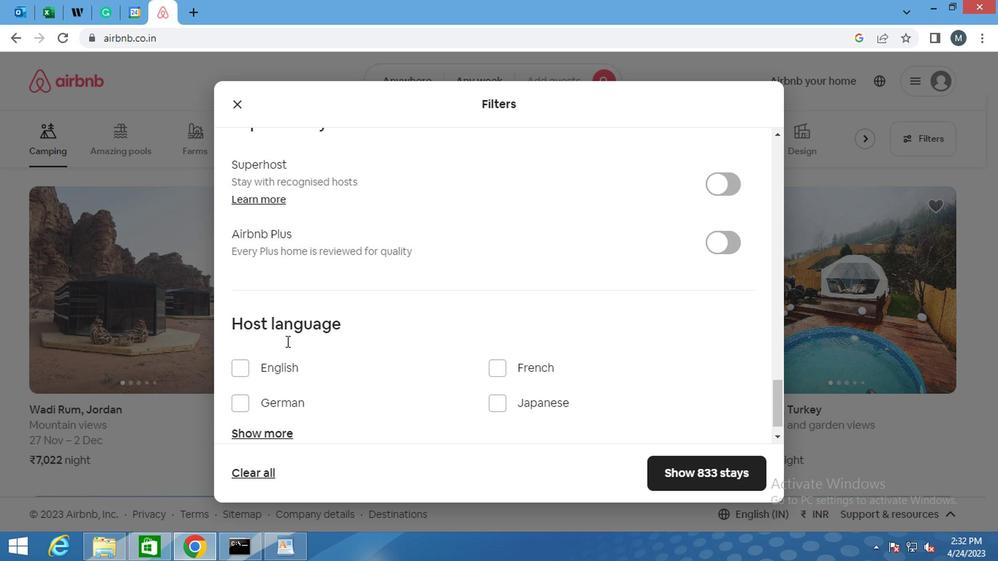 
Action: Mouse scrolled (281, 353) with delta (0, 0)
Screenshot: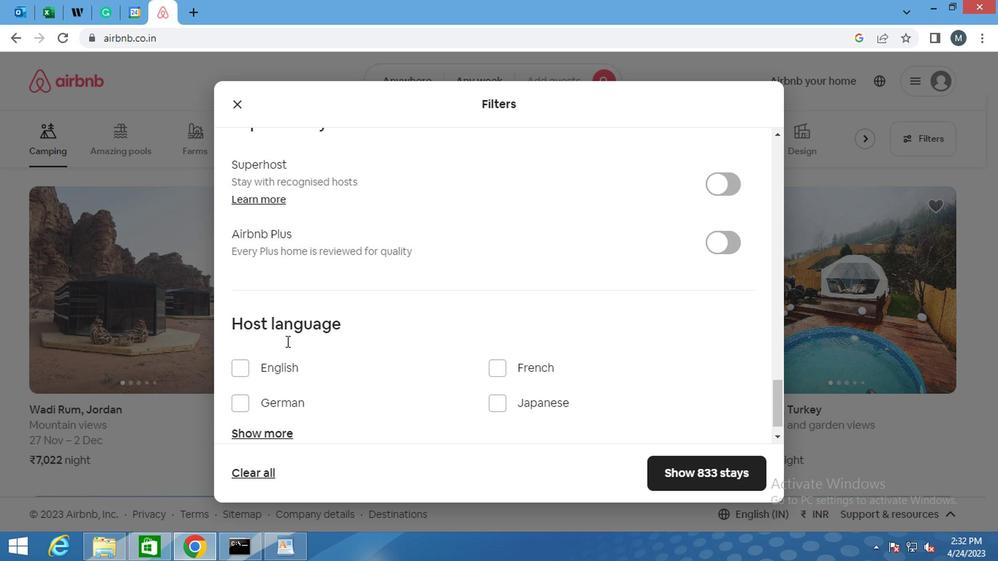 
Action: Mouse moved to (281, 356)
Screenshot: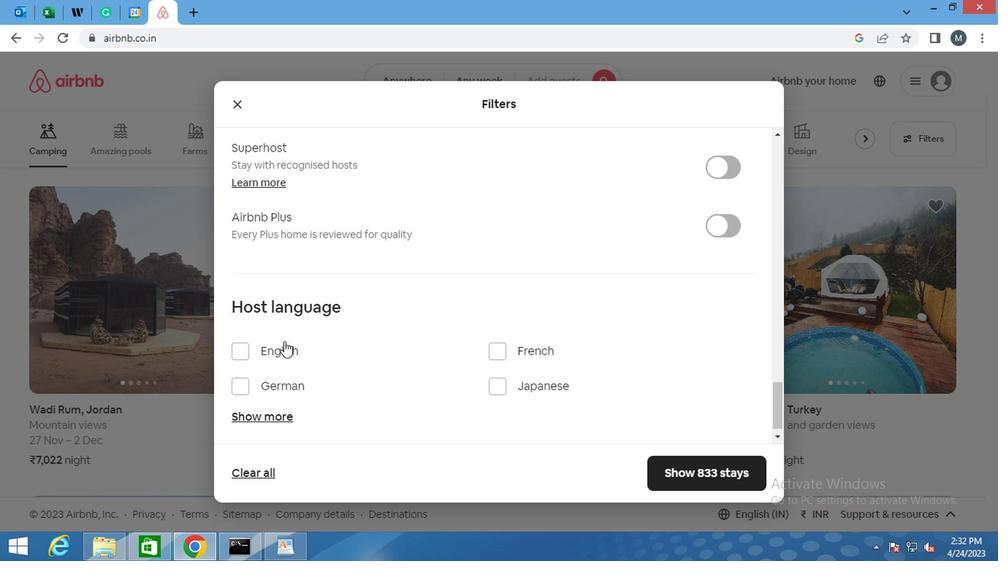 
Action: Mouse scrolled (281, 355) with delta (0, -1)
Screenshot: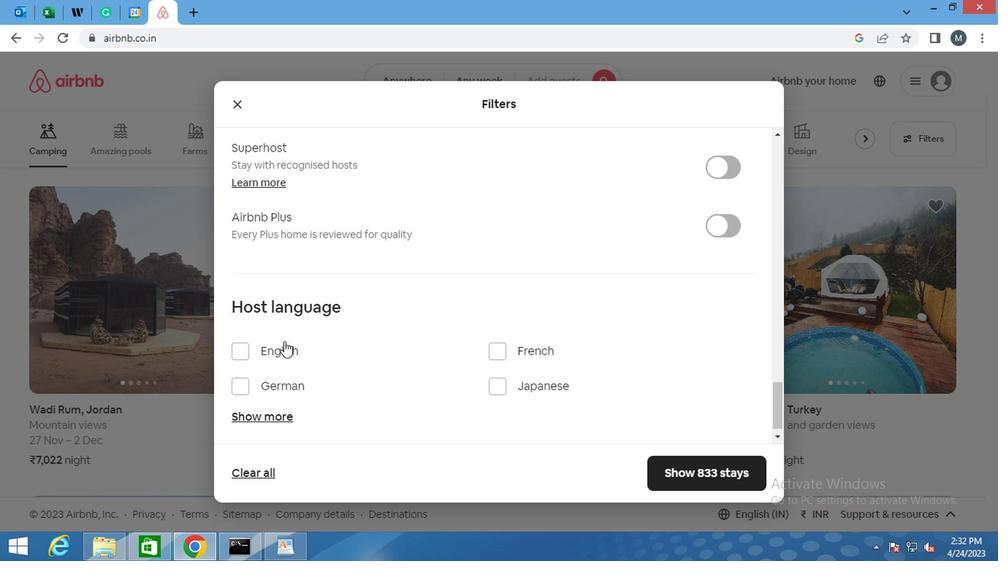 
Action: Mouse moved to (254, 401)
Screenshot: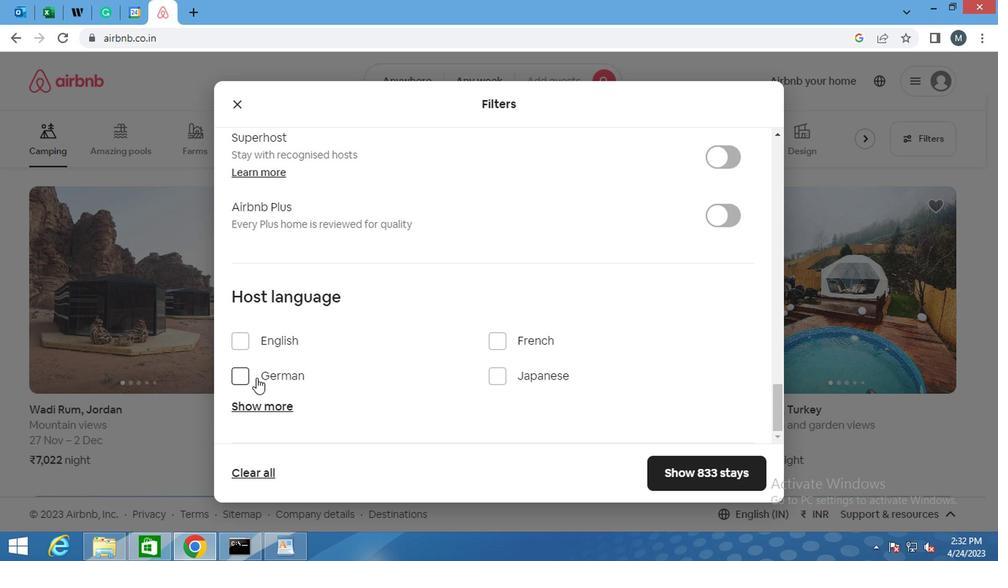 
Action: Mouse scrolled (254, 400) with delta (0, -1)
Screenshot: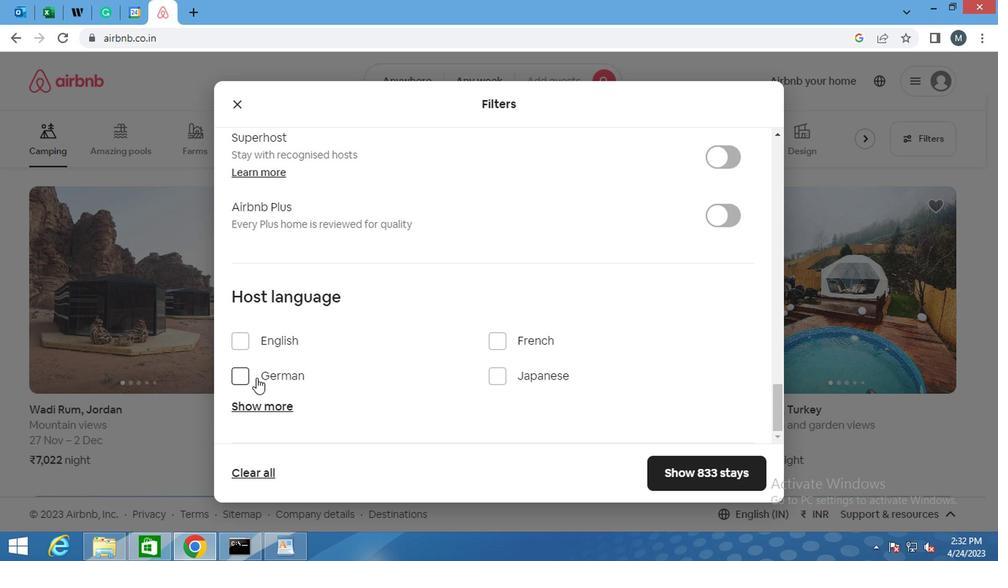 
Action: Mouse moved to (260, 411)
Screenshot: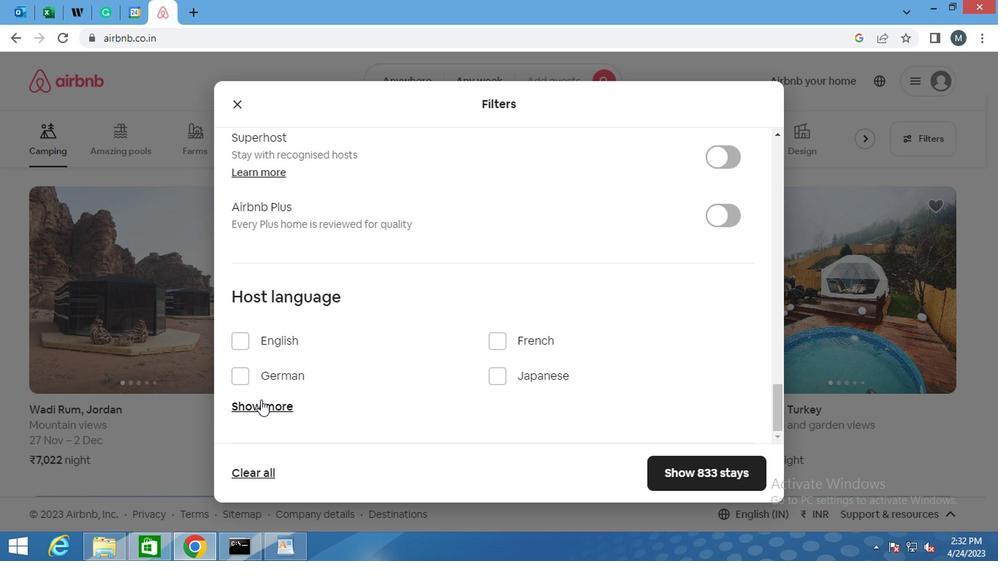 
Action: Mouse pressed left at (260, 411)
Screenshot: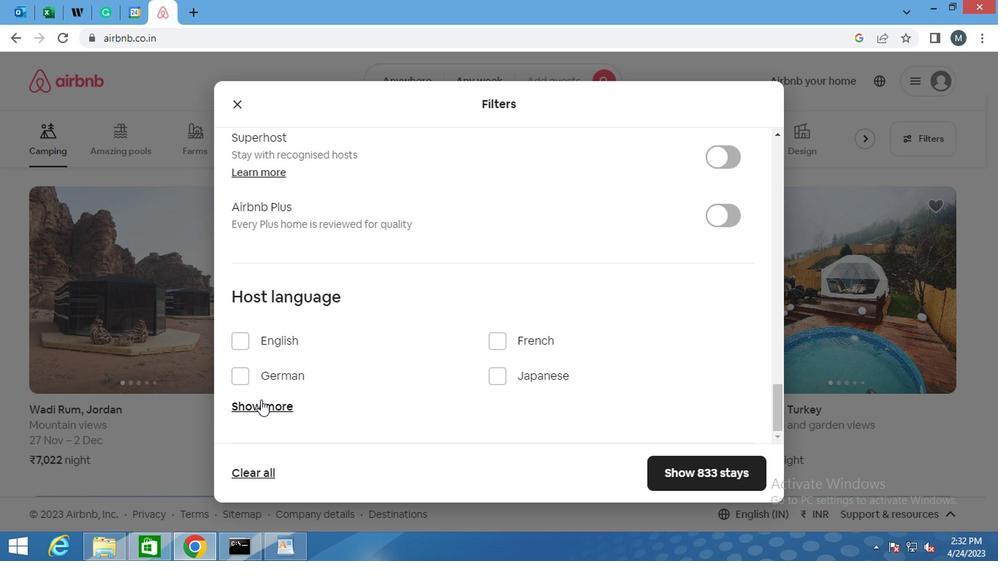 
Action: Mouse moved to (315, 311)
Screenshot: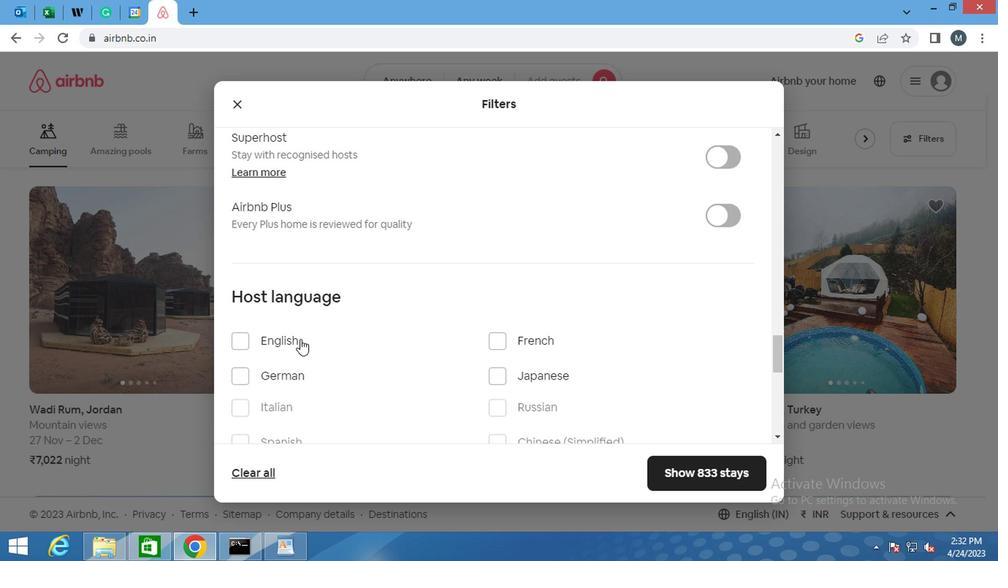 
Action: Mouse scrolled (315, 311) with delta (0, 0)
Screenshot: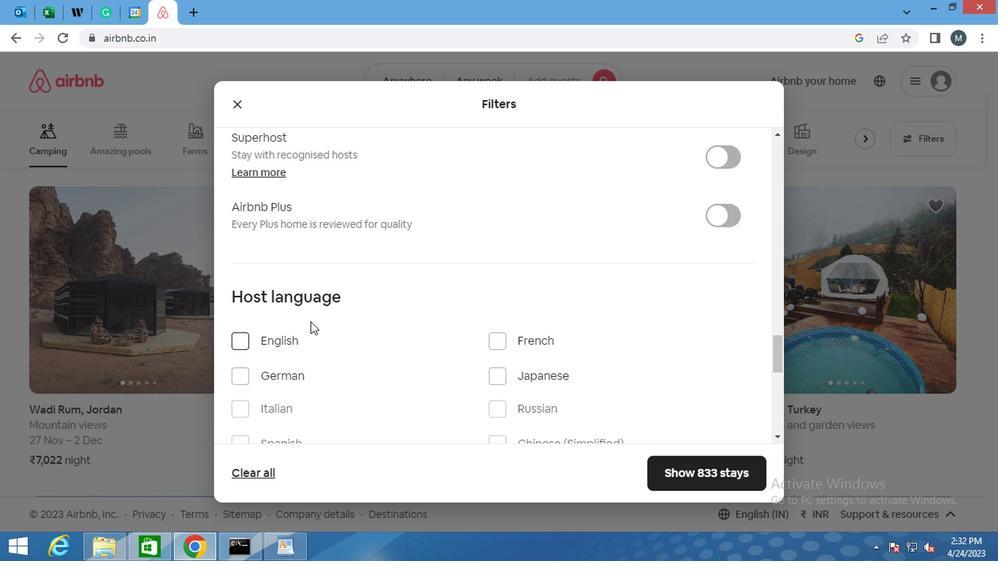 
Action: Mouse moved to (314, 314)
Screenshot: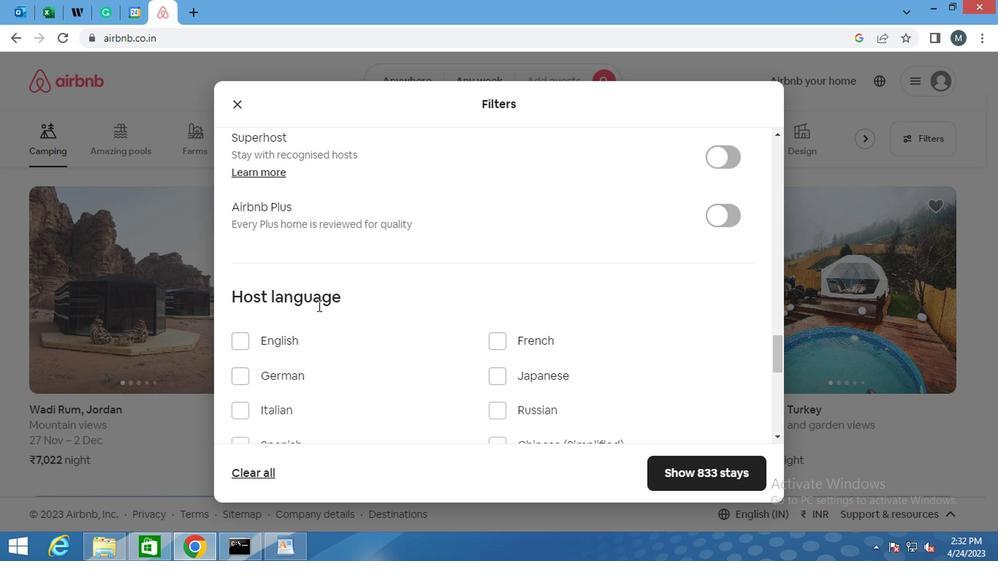 
Action: Mouse scrolled (314, 313) with delta (0, -1)
Screenshot: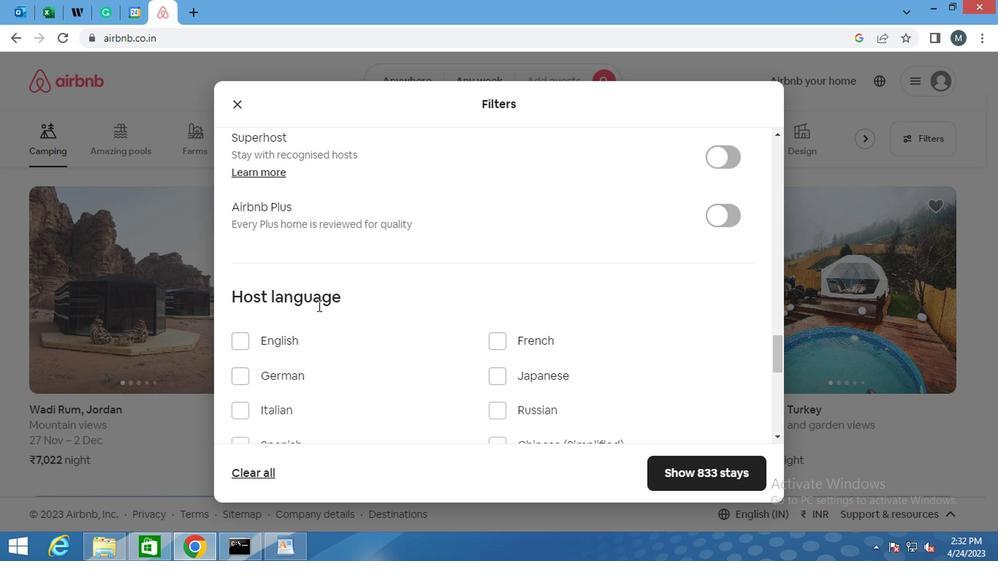 
Action: Mouse moved to (311, 320)
Screenshot: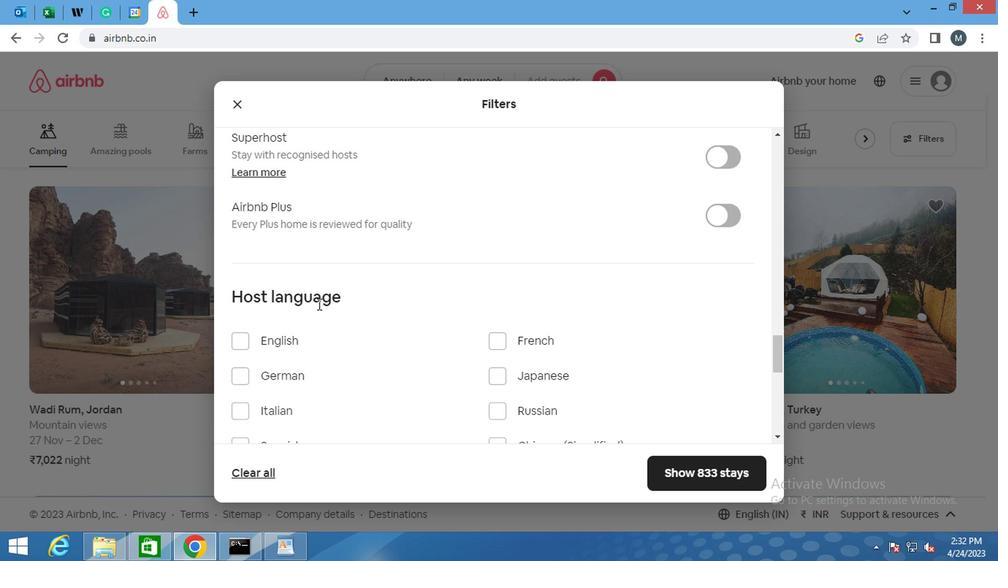 
Action: Mouse scrolled (311, 319) with delta (0, -1)
Screenshot: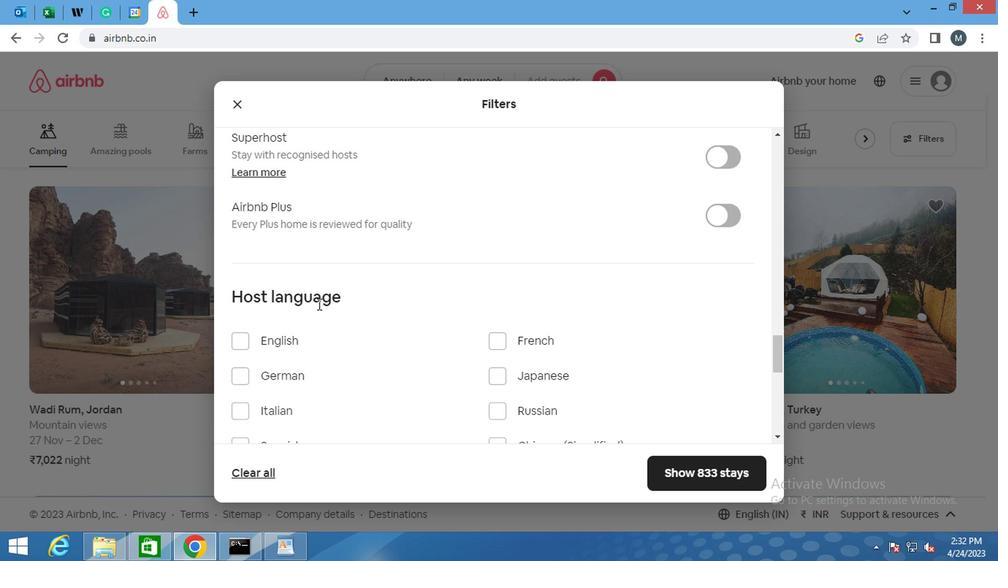 
Action: Mouse moved to (243, 220)
Screenshot: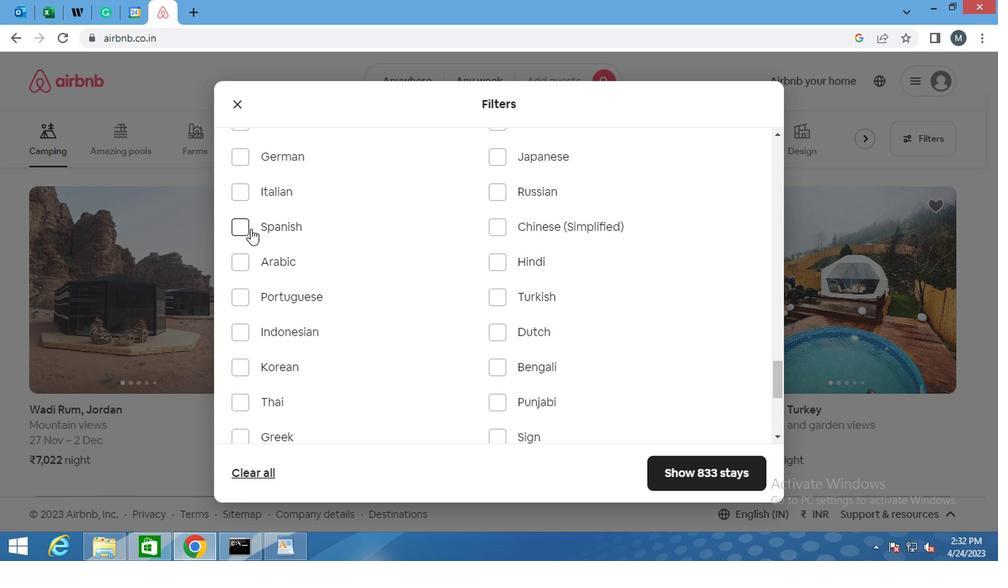 
Action: Mouse pressed left at (243, 220)
Screenshot: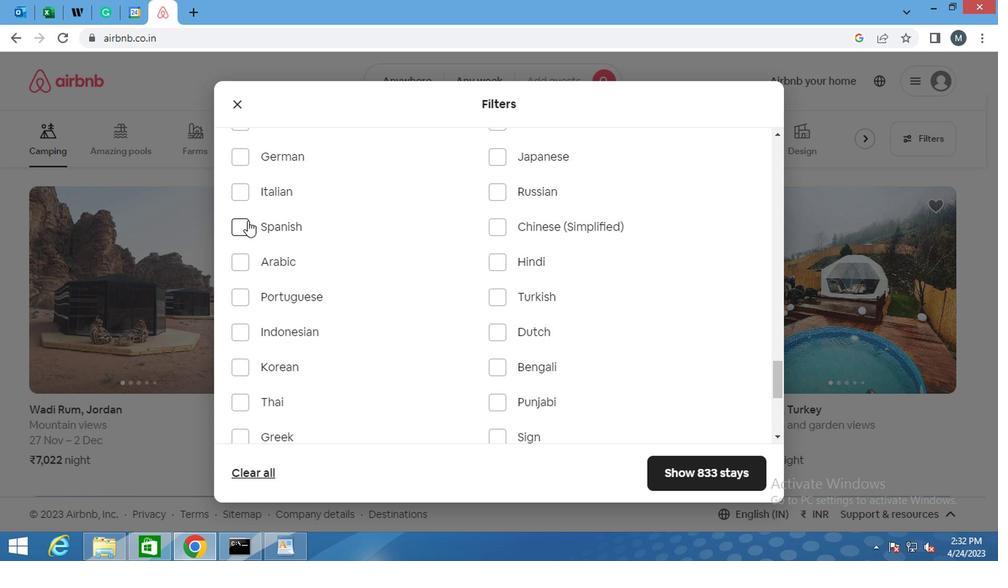 
Action: Mouse moved to (240, 236)
Screenshot: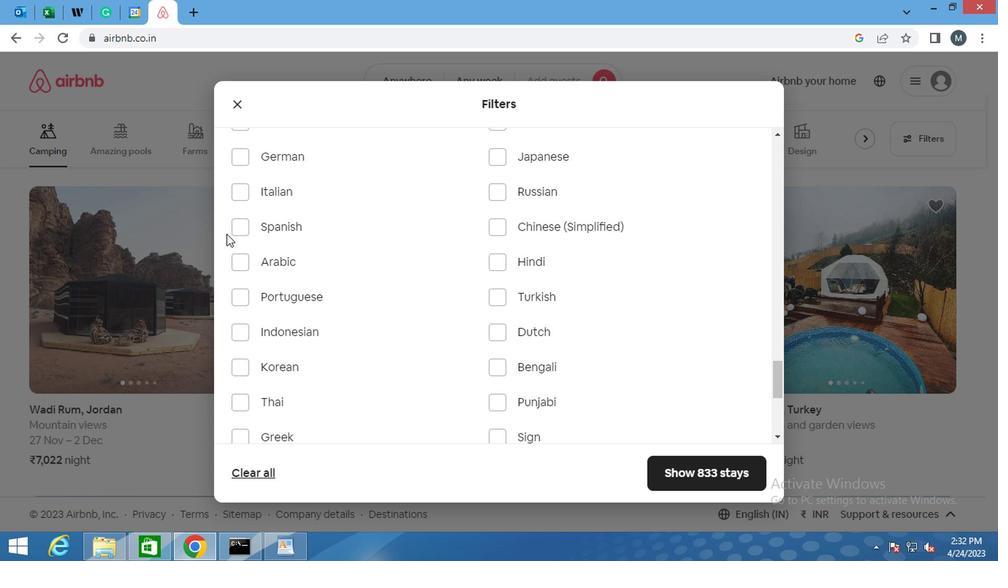 
Action: Mouse pressed left at (240, 236)
Screenshot: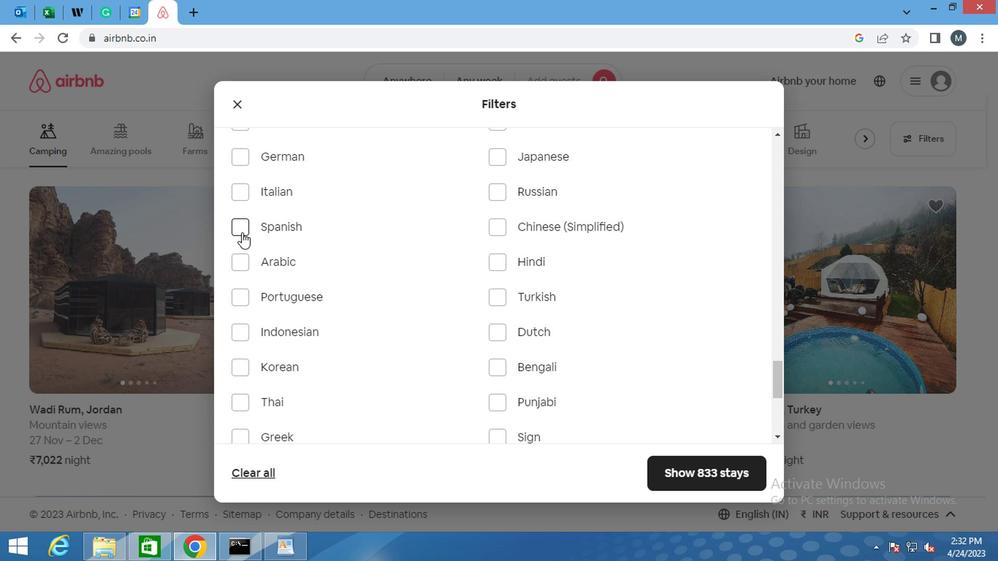 
Action: Mouse moved to (695, 483)
Screenshot: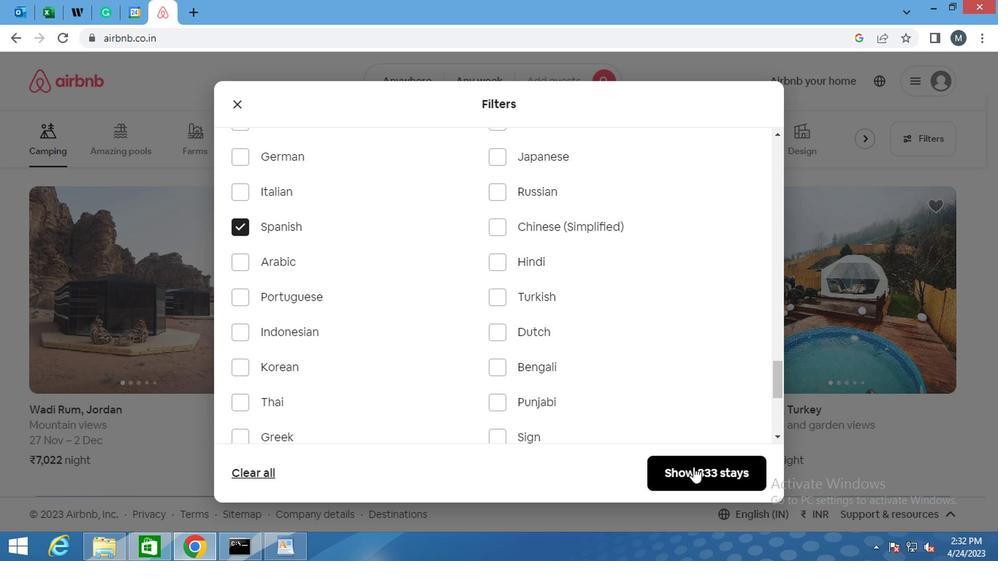 
Action: Mouse pressed left at (695, 483)
Screenshot: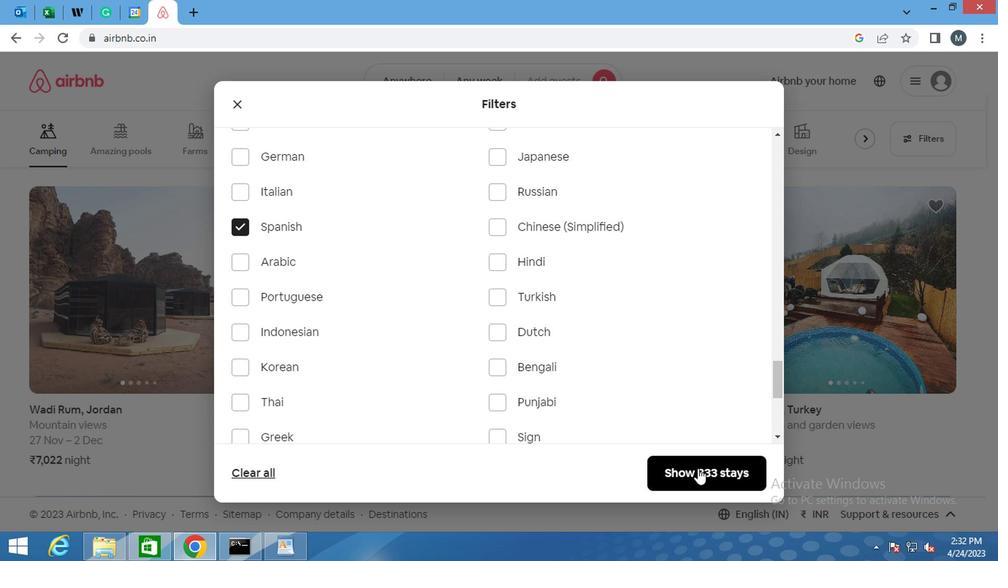 
Action: Mouse moved to (684, 466)
Screenshot: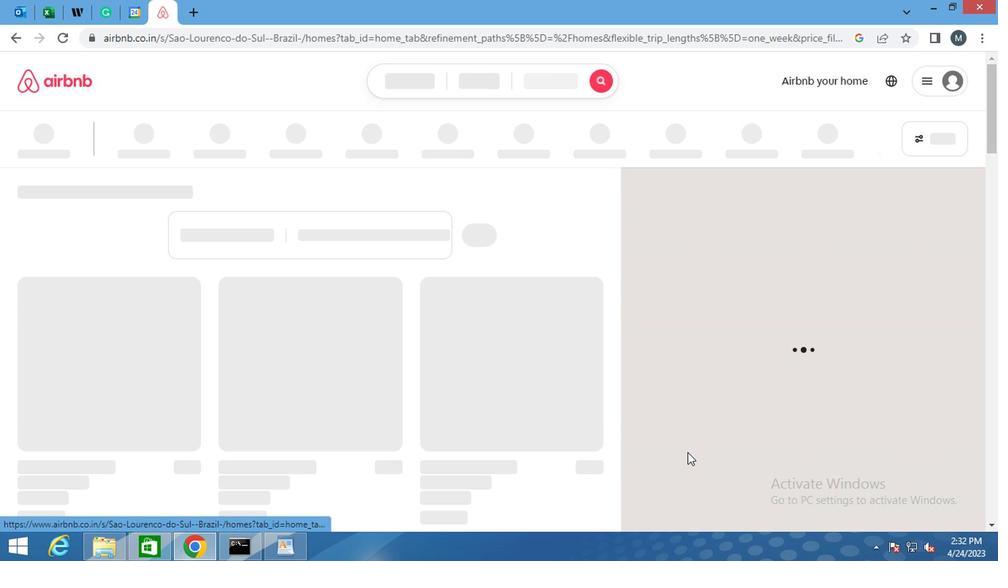 
